 Task: Find a house in Szamotuly, Poland, for 5 guests from June 15 to June 21, with a price range of ₹14,000 to ₹25,000, 3 bedrooms, 3 bathrooms, a washing machine, and self check-in option.
Action: Mouse pressed left at (541, 96)
Screenshot: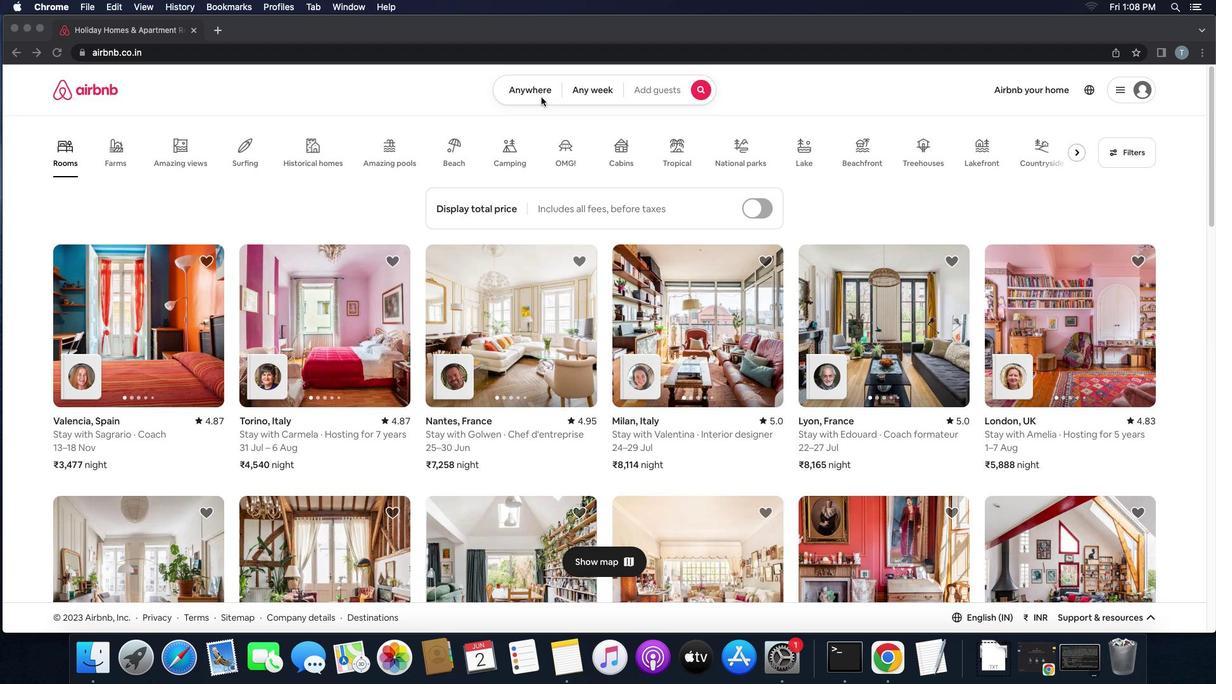 
Action: Mouse pressed left at (541, 96)
Screenshot: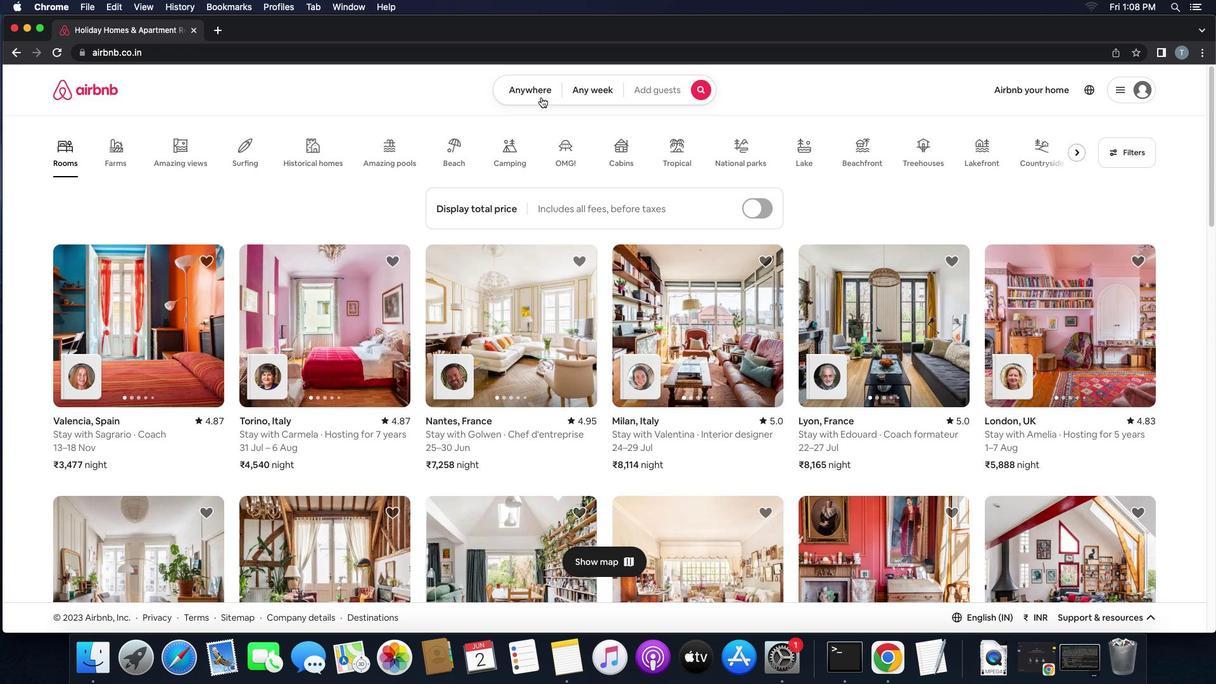
Action: Mouse moved to (428, 146)
Screenshot: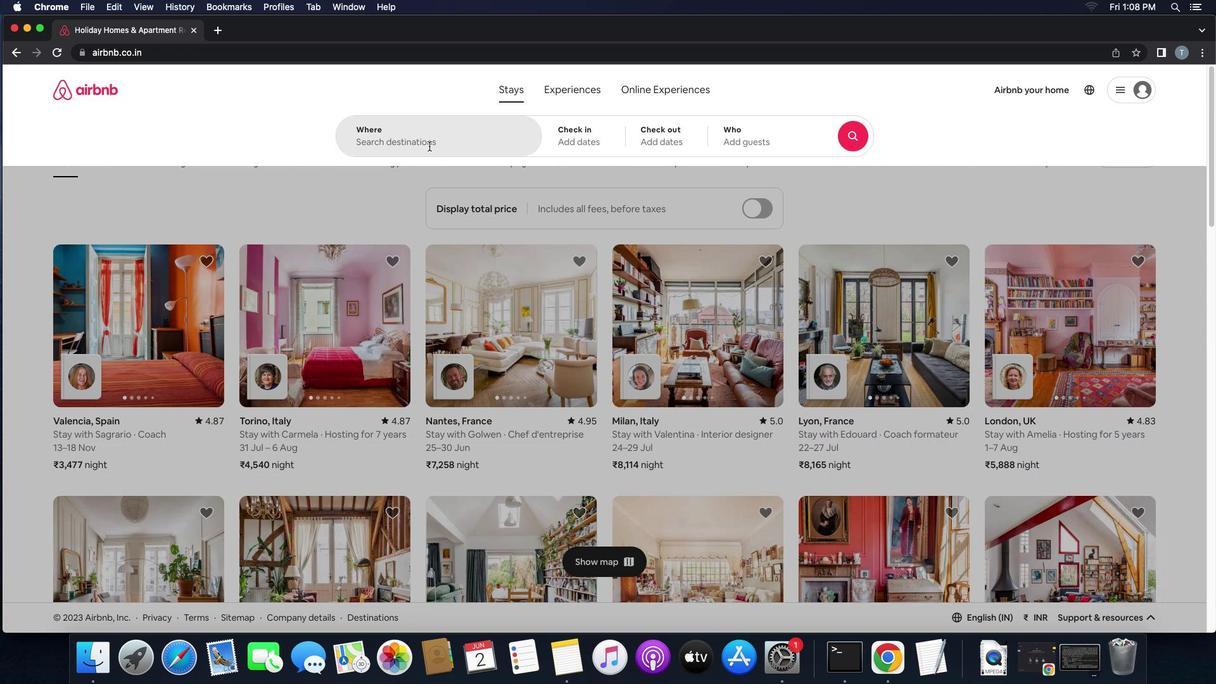 
Action: Mouse pressed left at (428, 146)
Screenshot: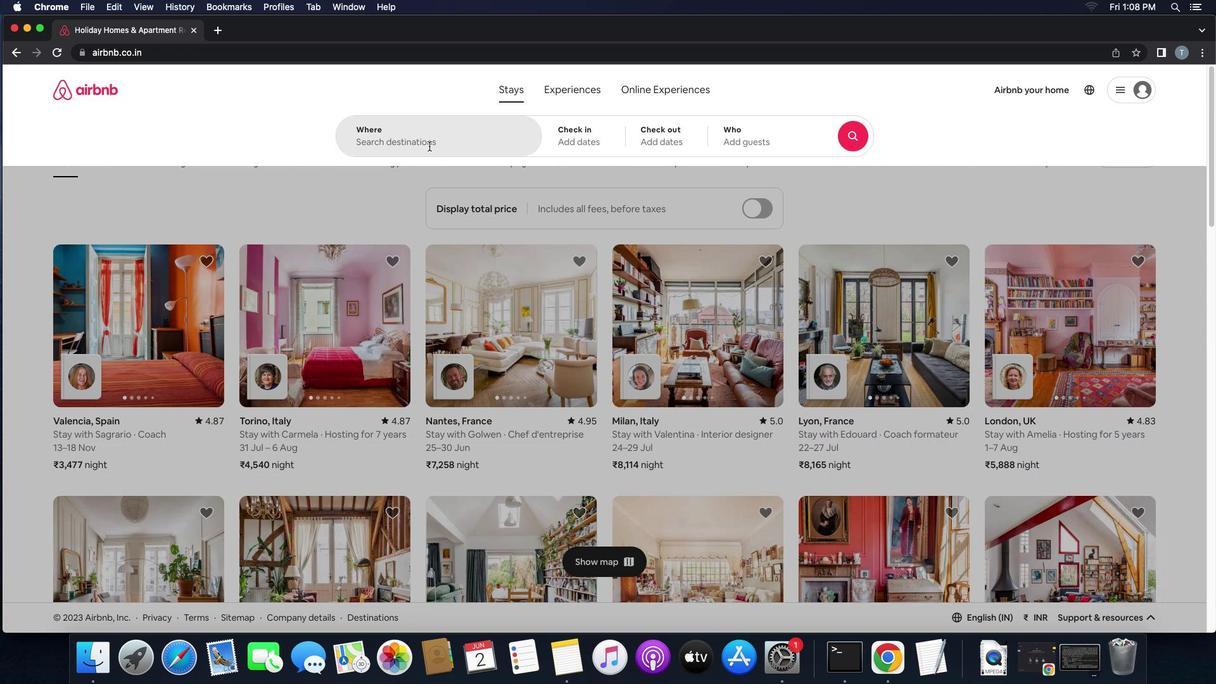 
Action: Mouse moved to (428, 147)
Screenshot: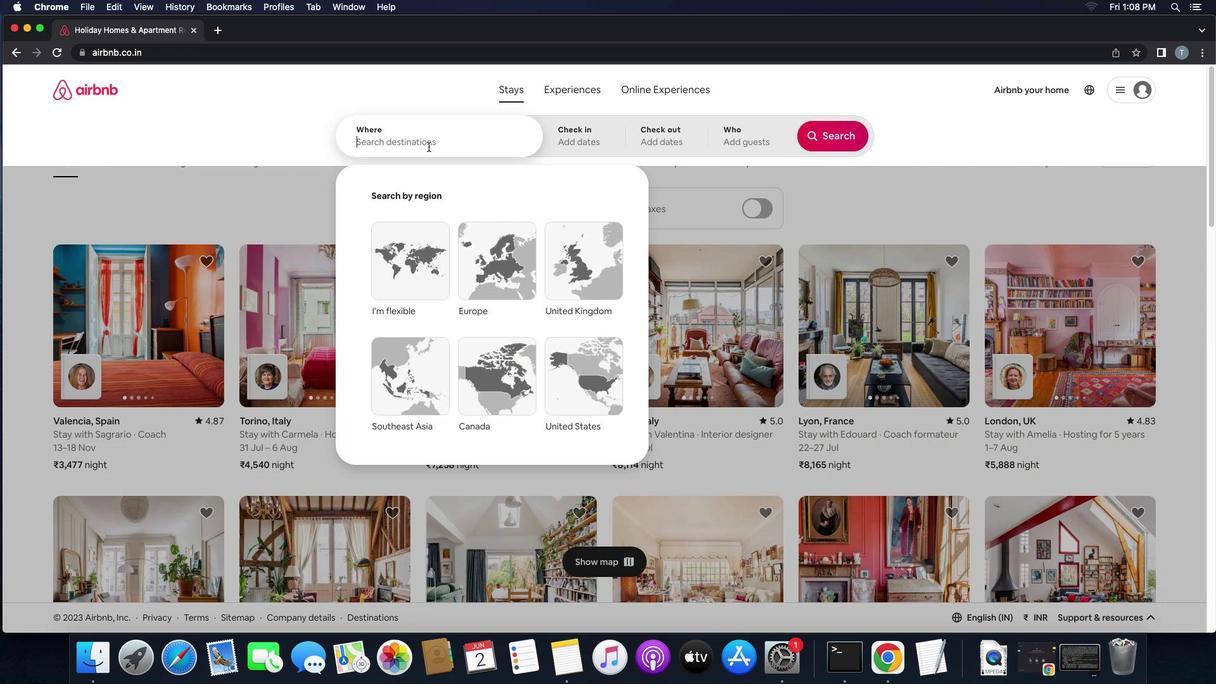 
Action: Key pressed 's''z''a''m''o''t''u''l''y'
Screenshot: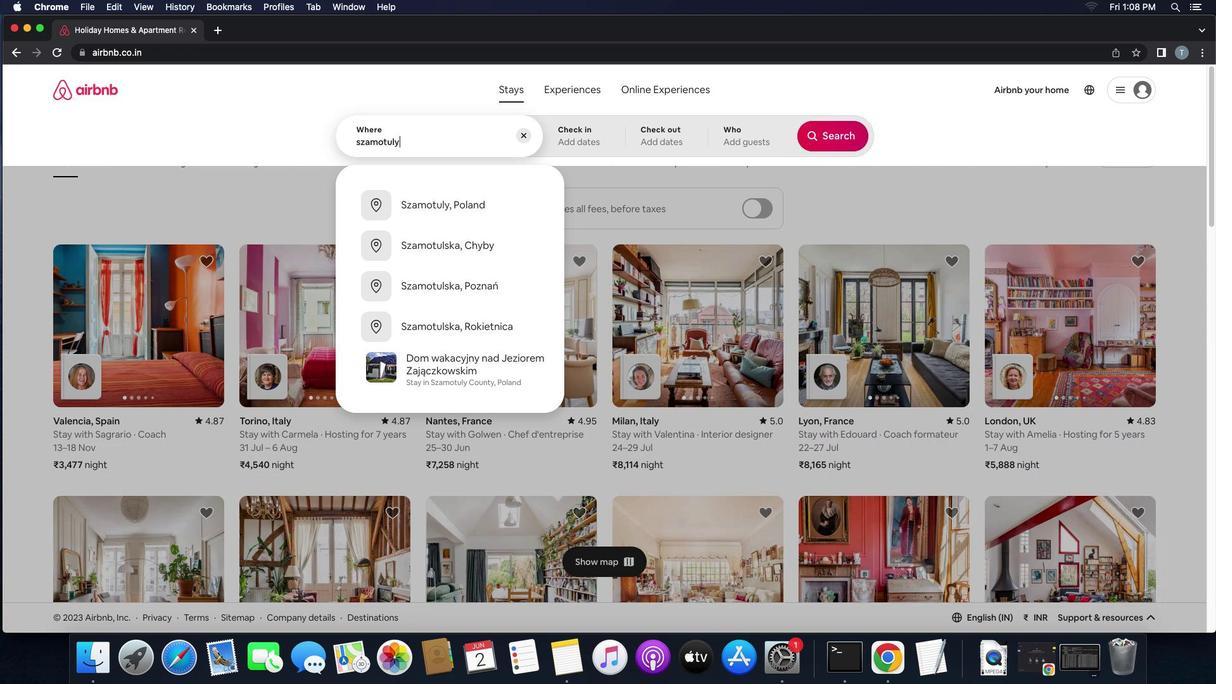 
Action: Mouse moved to (458, 210)
Screenshot: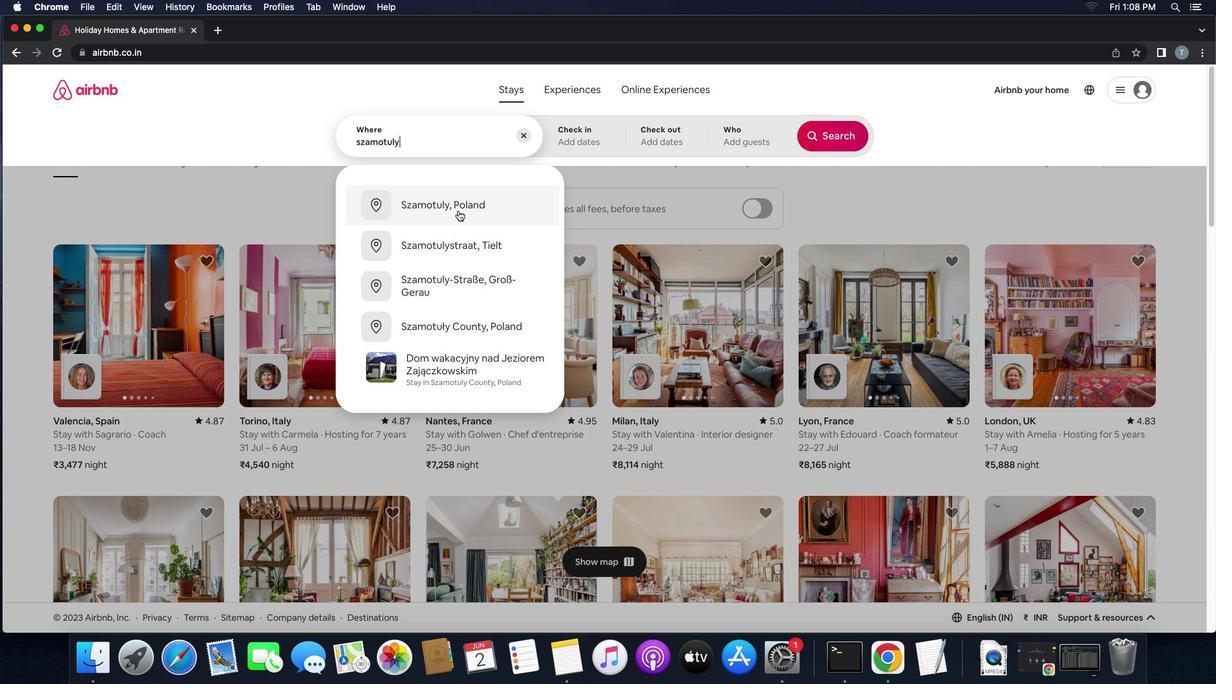 
Action: Mouse pressed left at (458, 210)
Screenshot: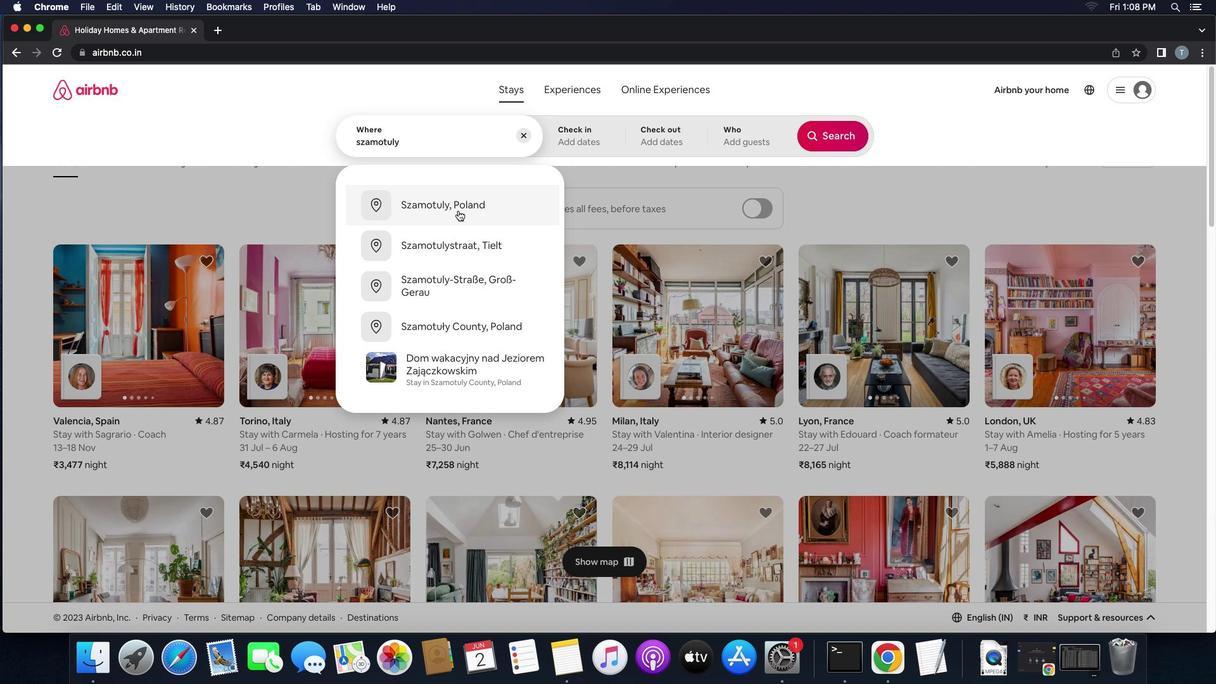 
Action: Mouse moved to (509, 353)
Screenshot: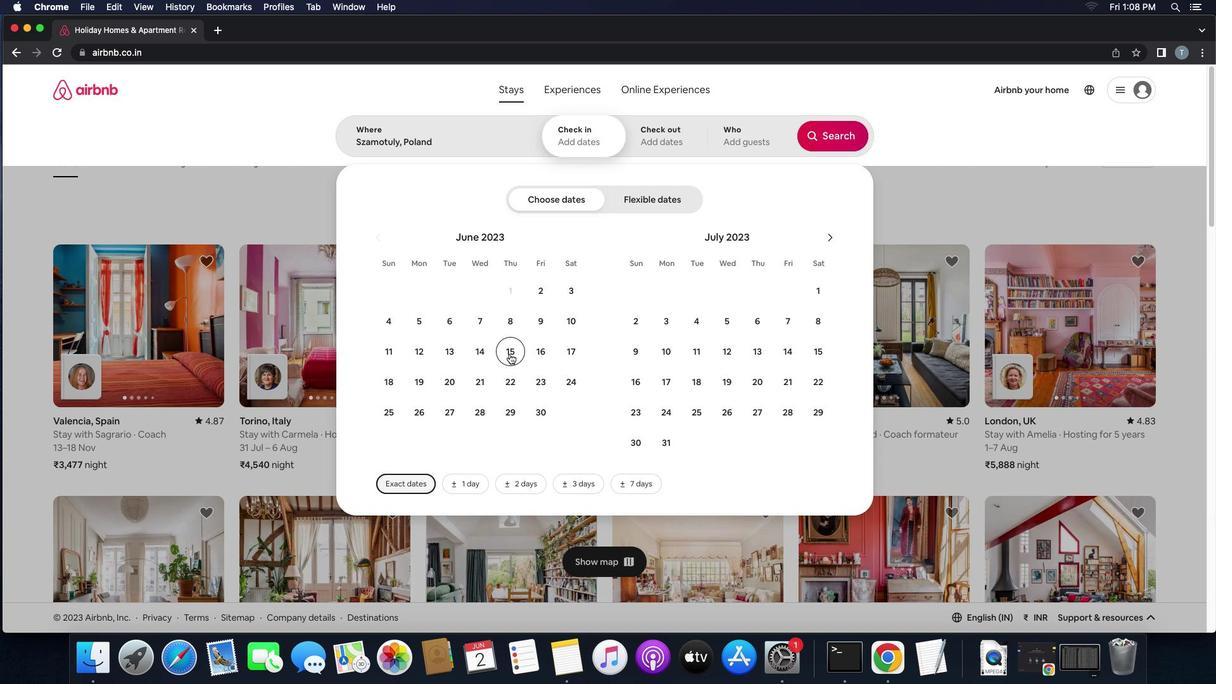 
Action: Mouse pressed left at (509, 353)
Screenshot: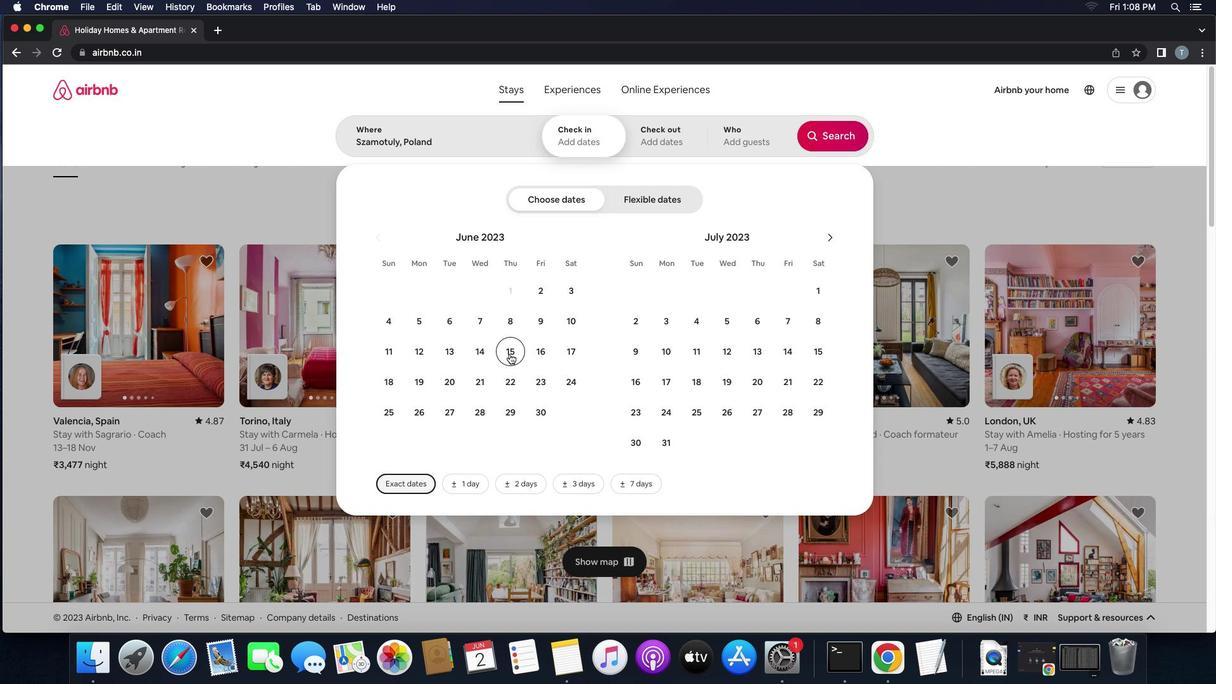 
Action: Mouse moved to (484, 381)
Screenshot: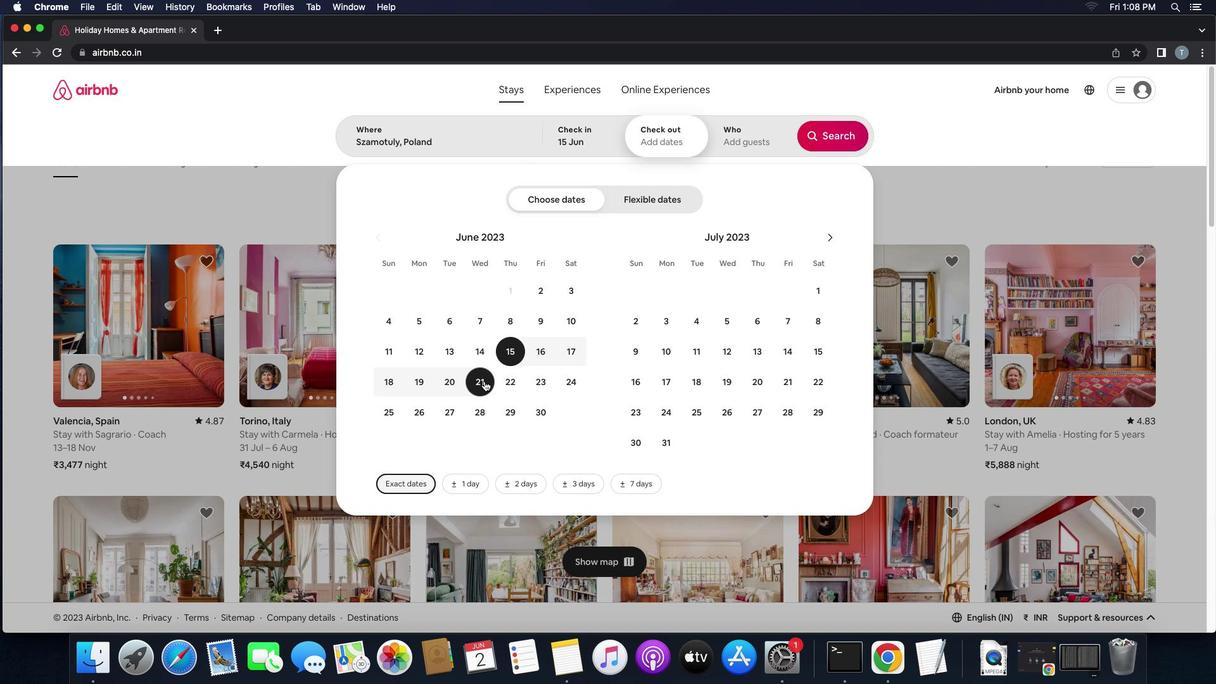 
Action: Mouse pressed left at (484, 381)
Screenshot: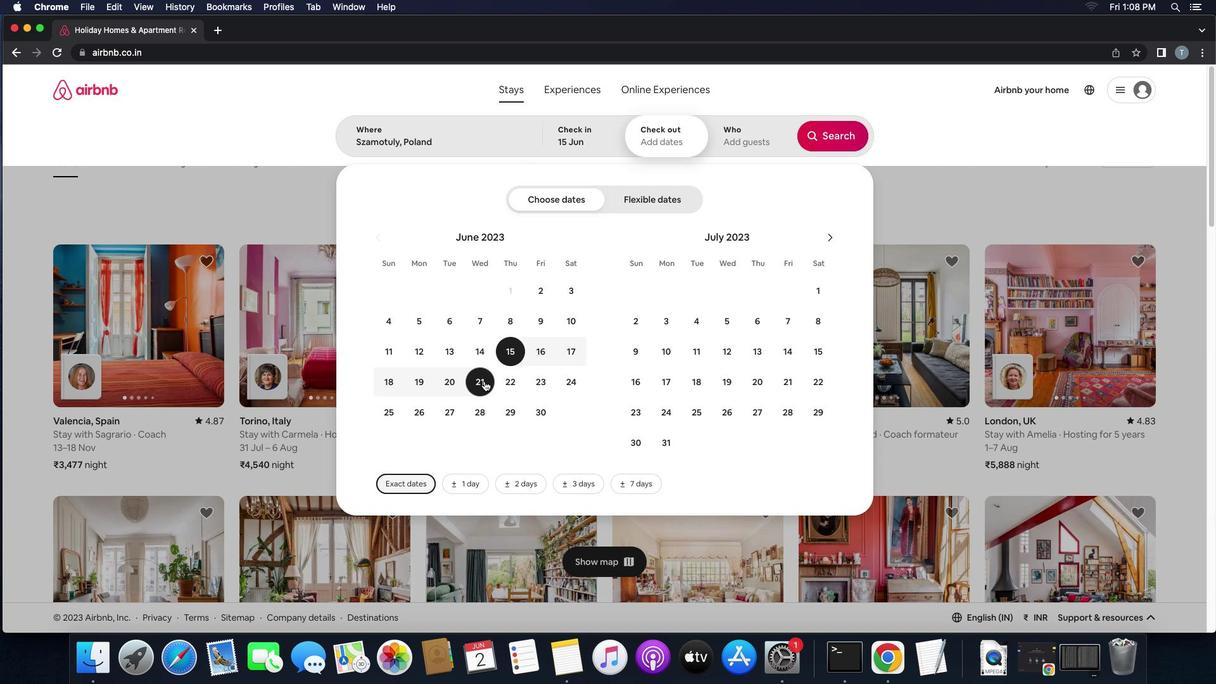 
Action: Mouse moved to (741, 142)
Screenshot: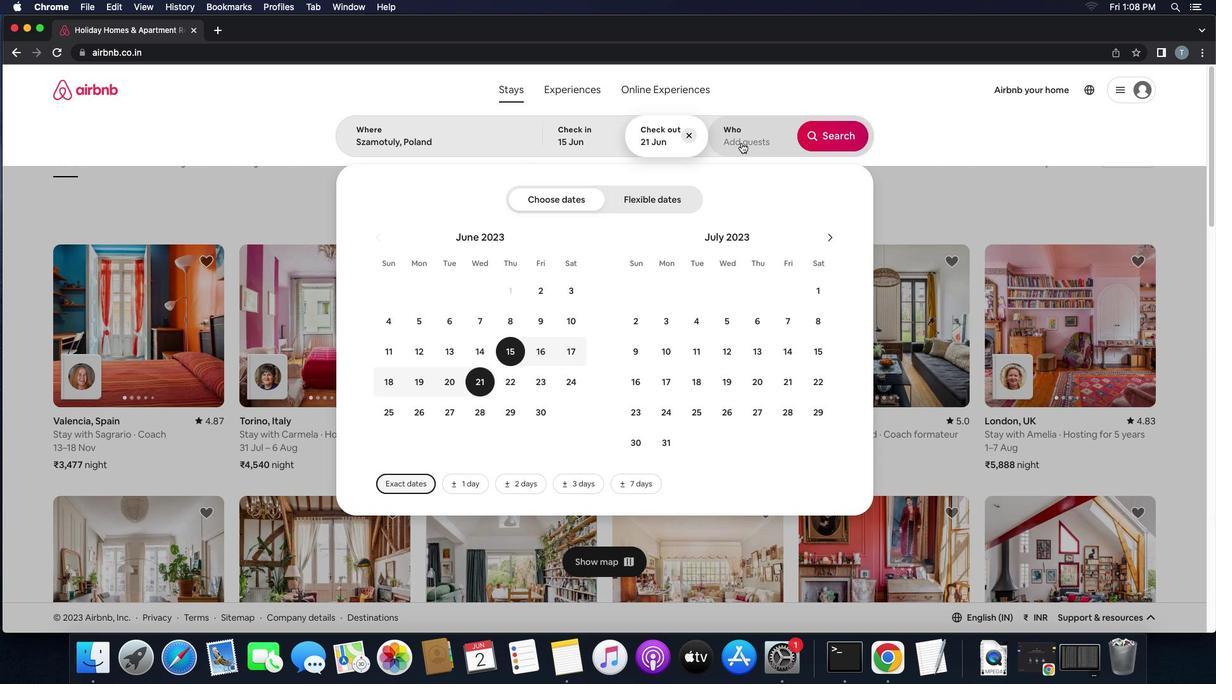 
Action: Mouse pressed left at (741, 142)
Screenshot: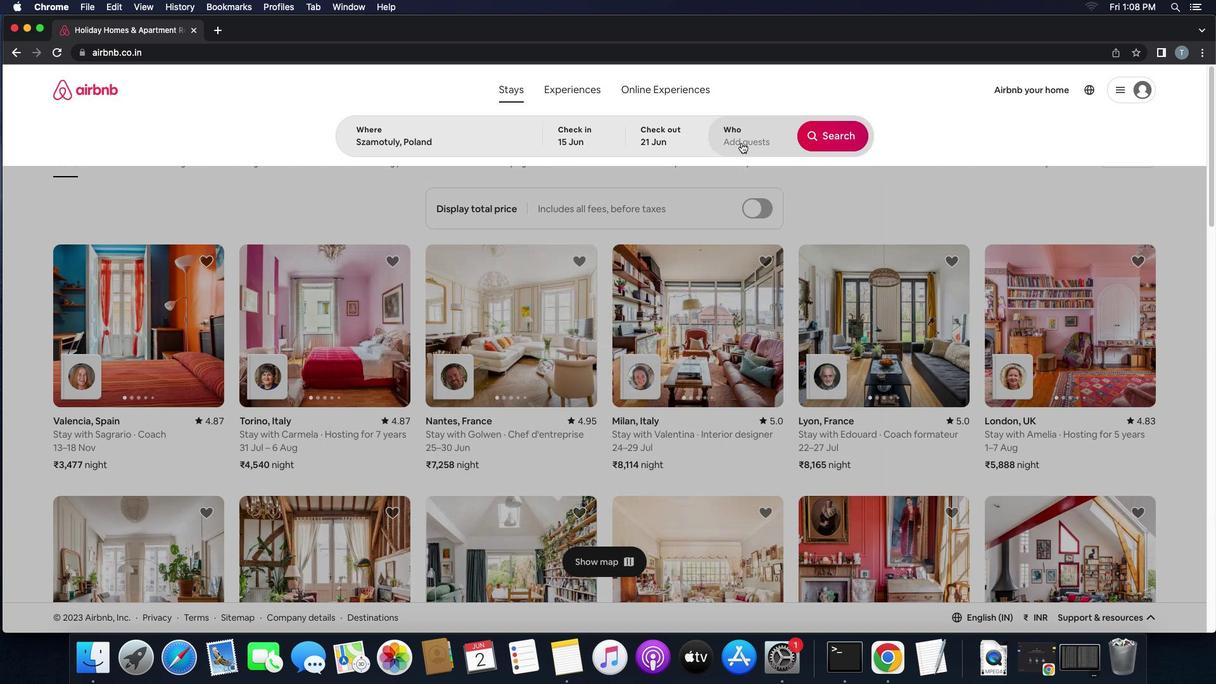 
Action: Mouse moved to (838, 200)
Screenshot: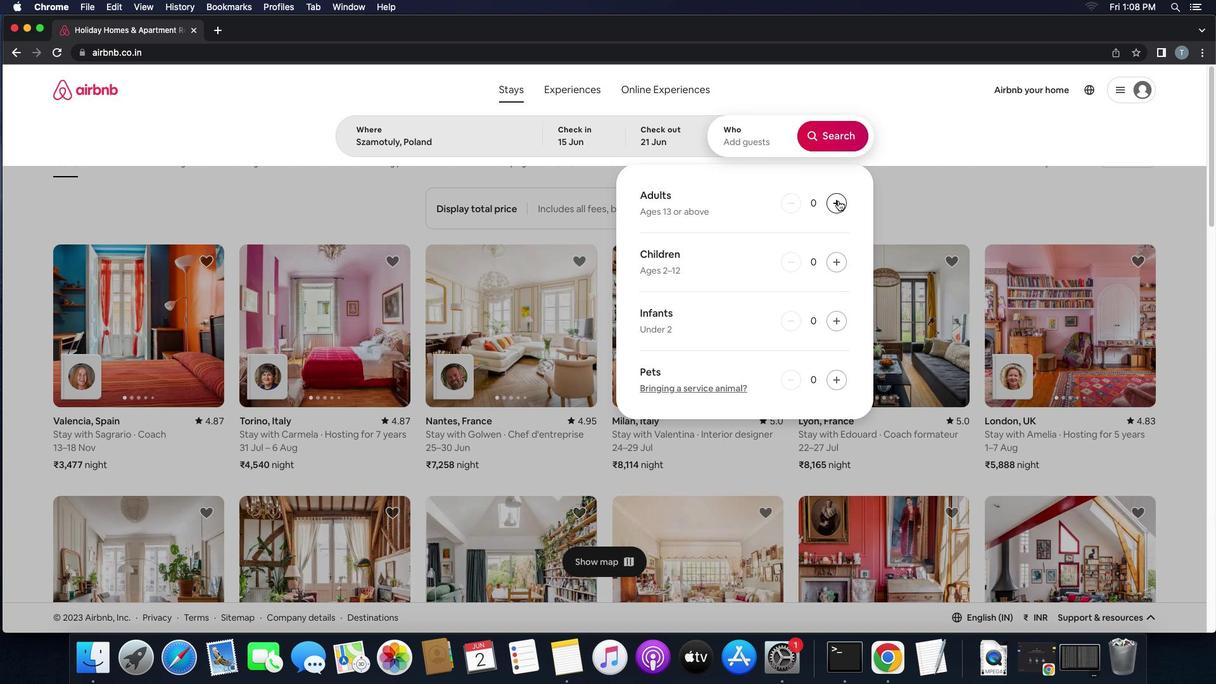 
Action: Mouse pressed left at (838, 200)
Screenshot: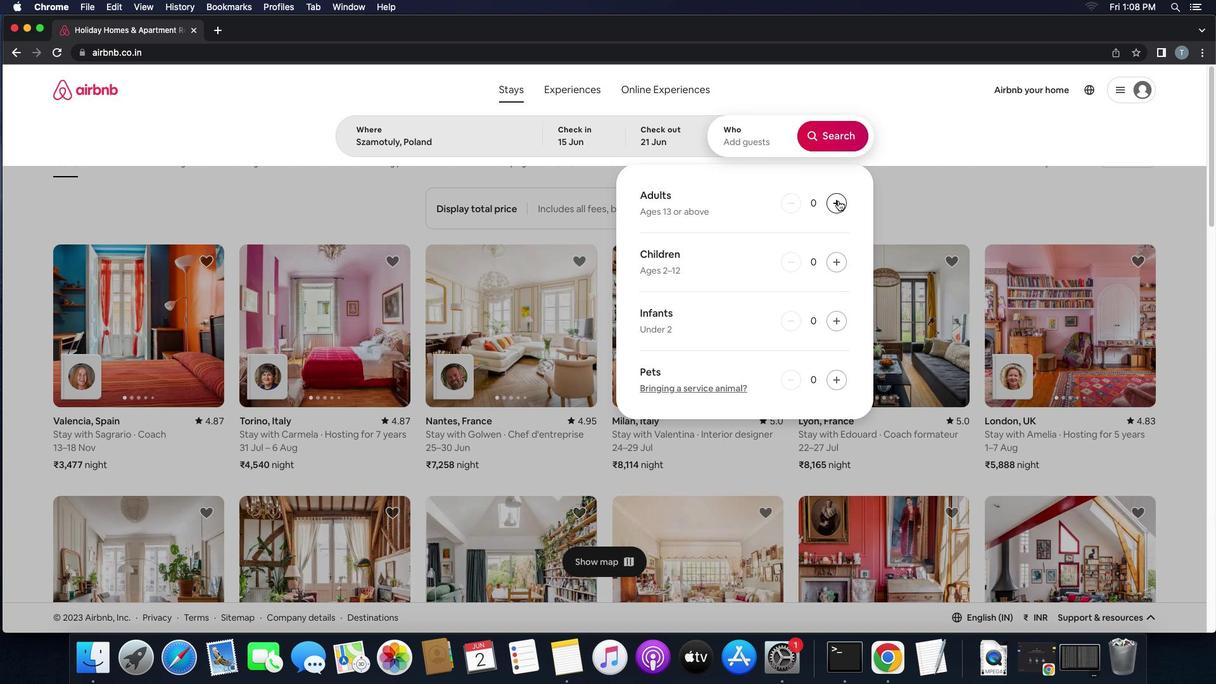 
Action: Mouse pressed left at (838, 200)
Screenshot: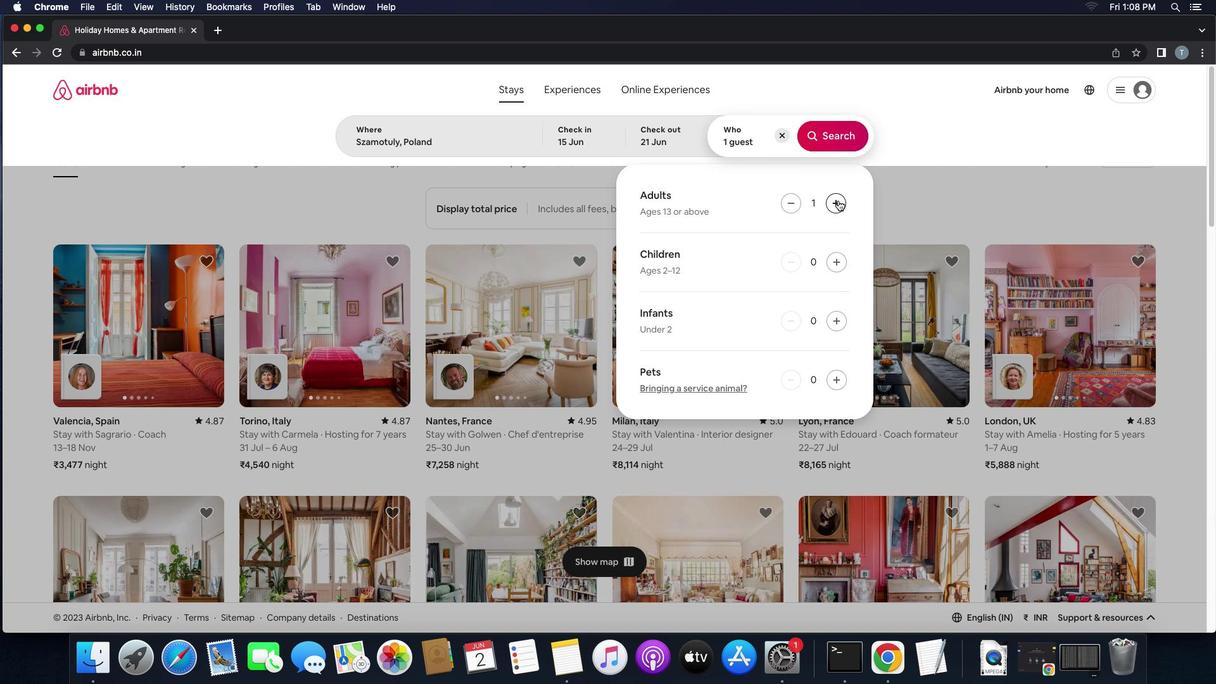 
Action: Mouse pressed left at (838, 200)
Screenshot: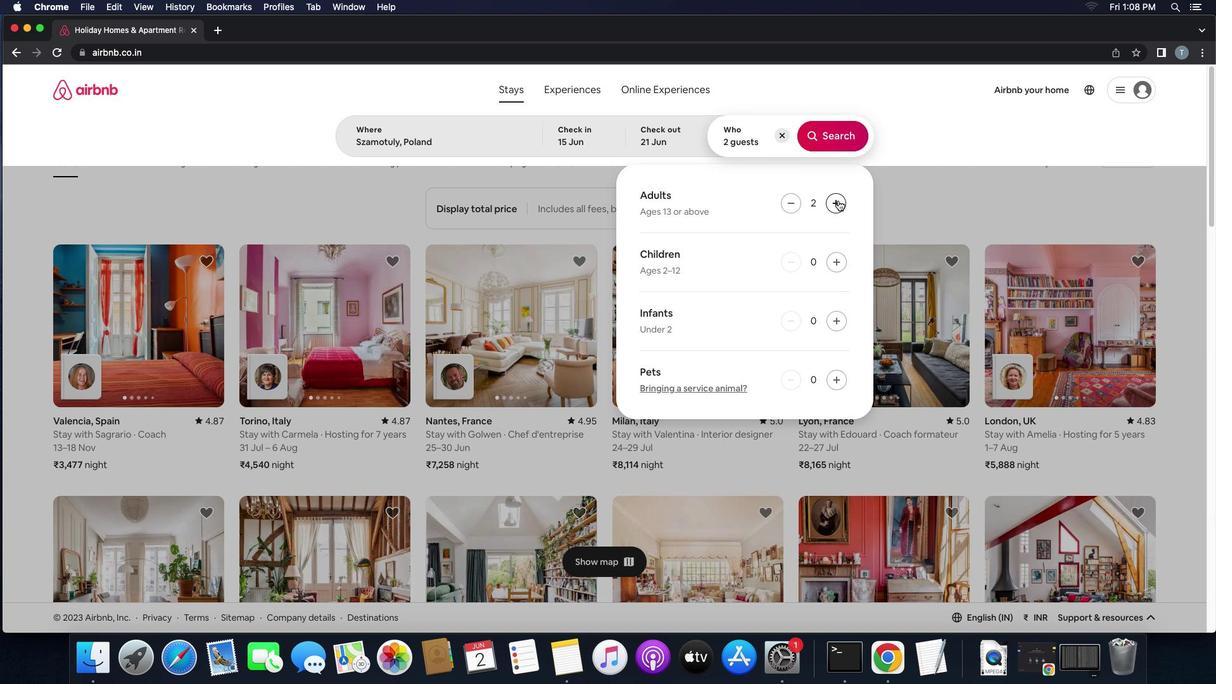 
Action: Mouse pressed left at (838, 200)
Screenshot: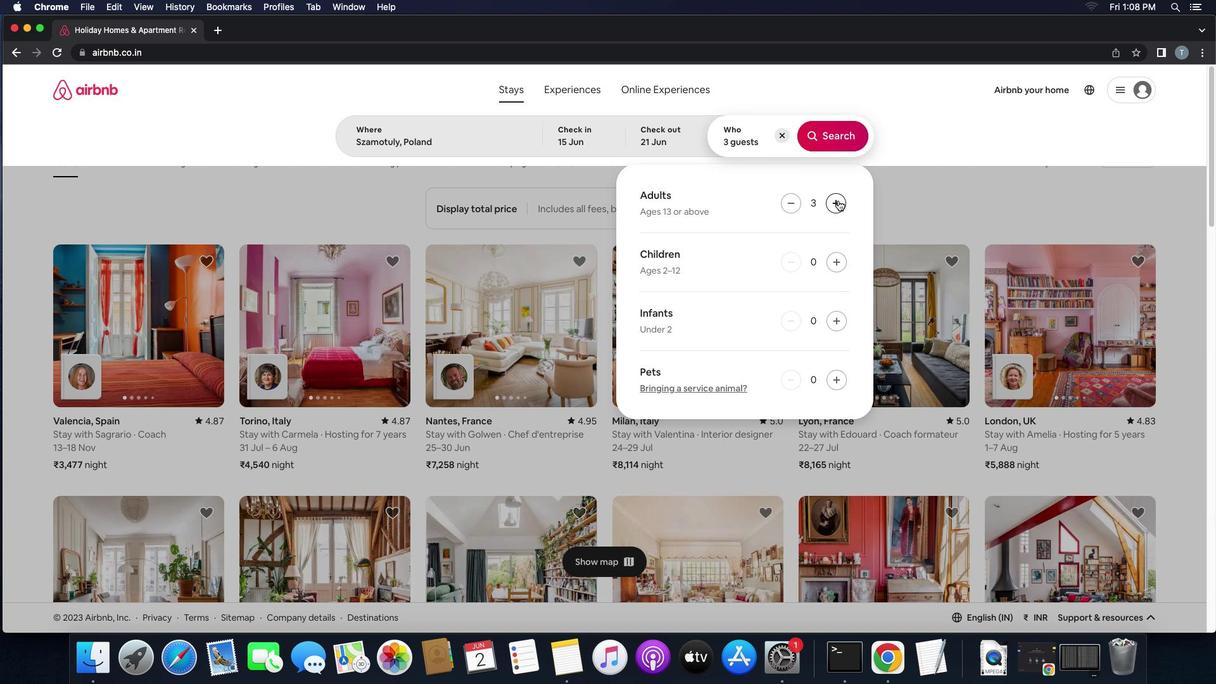 
Action: Mouse pressed left at (838, 200)
Screenshot: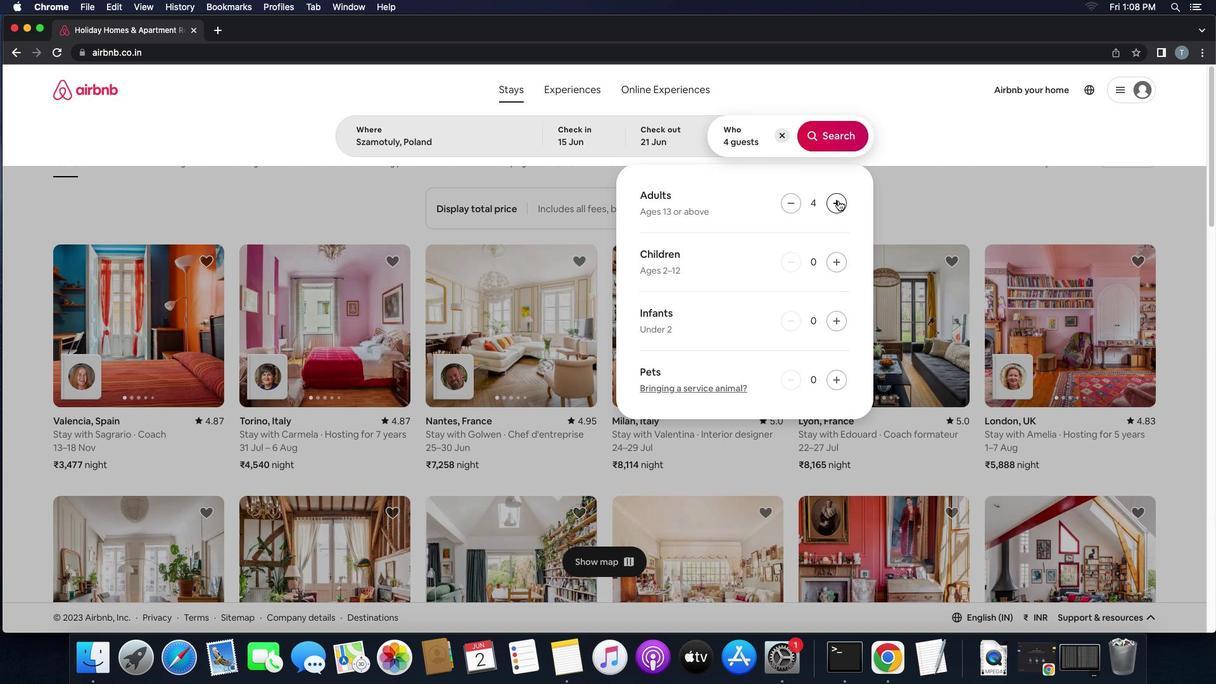 
Action: Mouse moved to (834, 146)
Screenshot: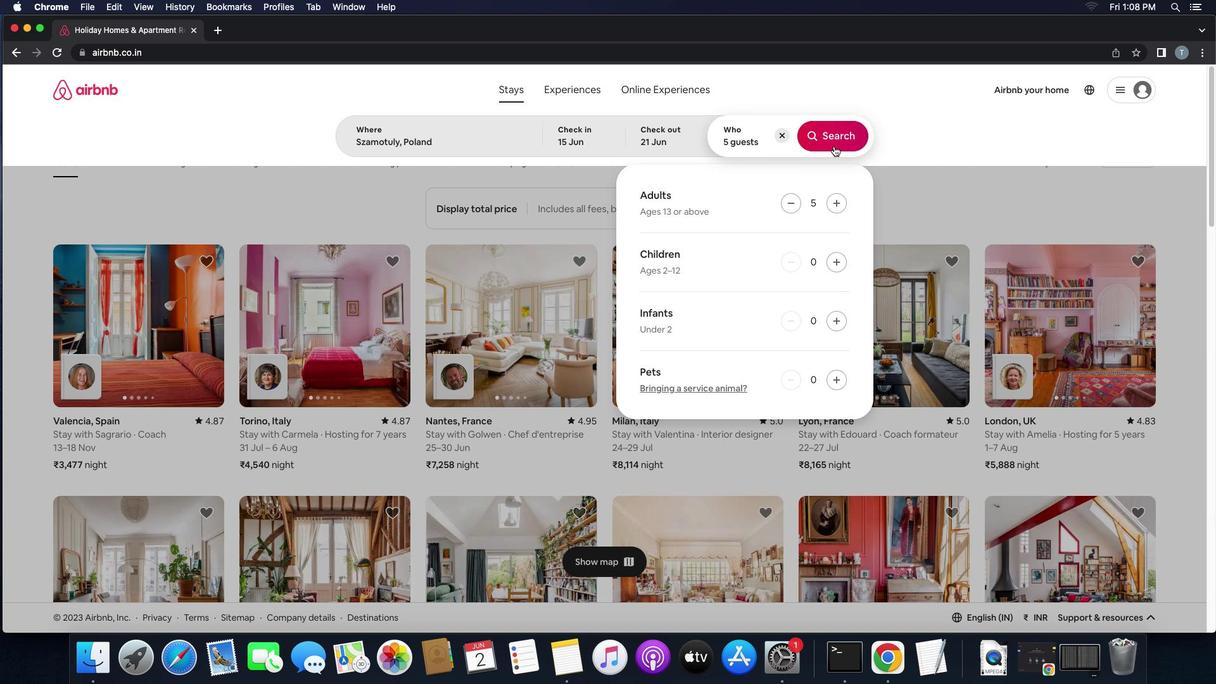 
Action: Mouse pressed left at (834, 146)
Screenshot: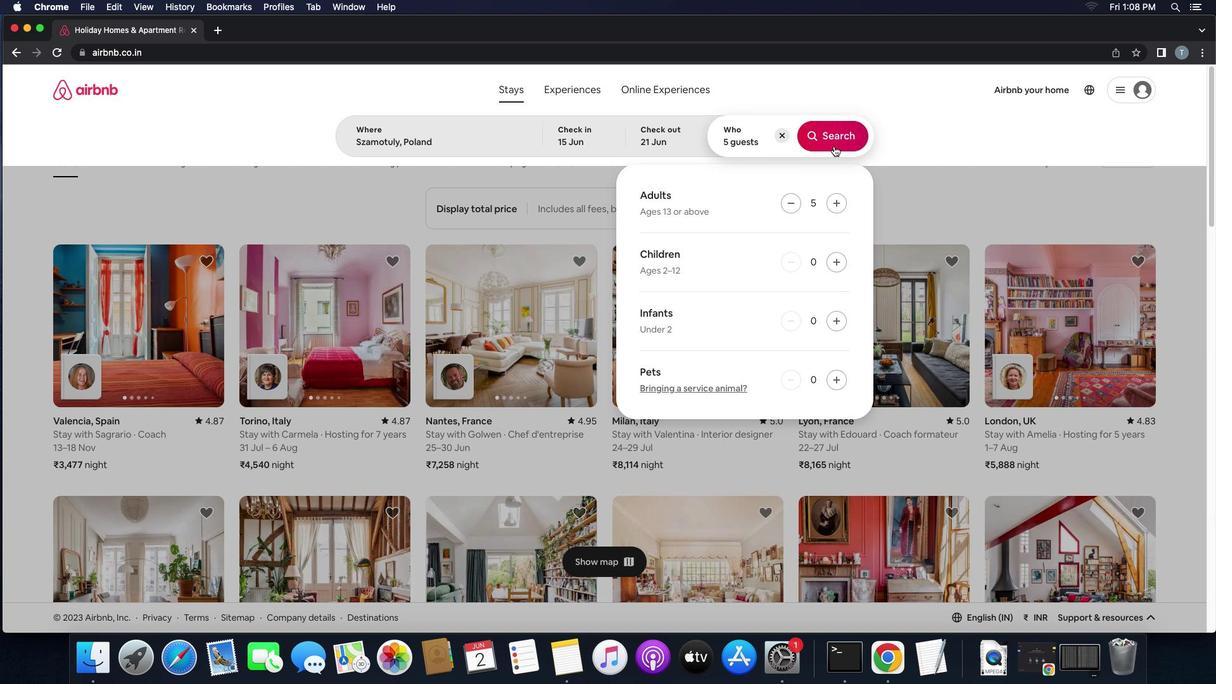 
Action: Mouse moved to (1153, 150)
Screenshot: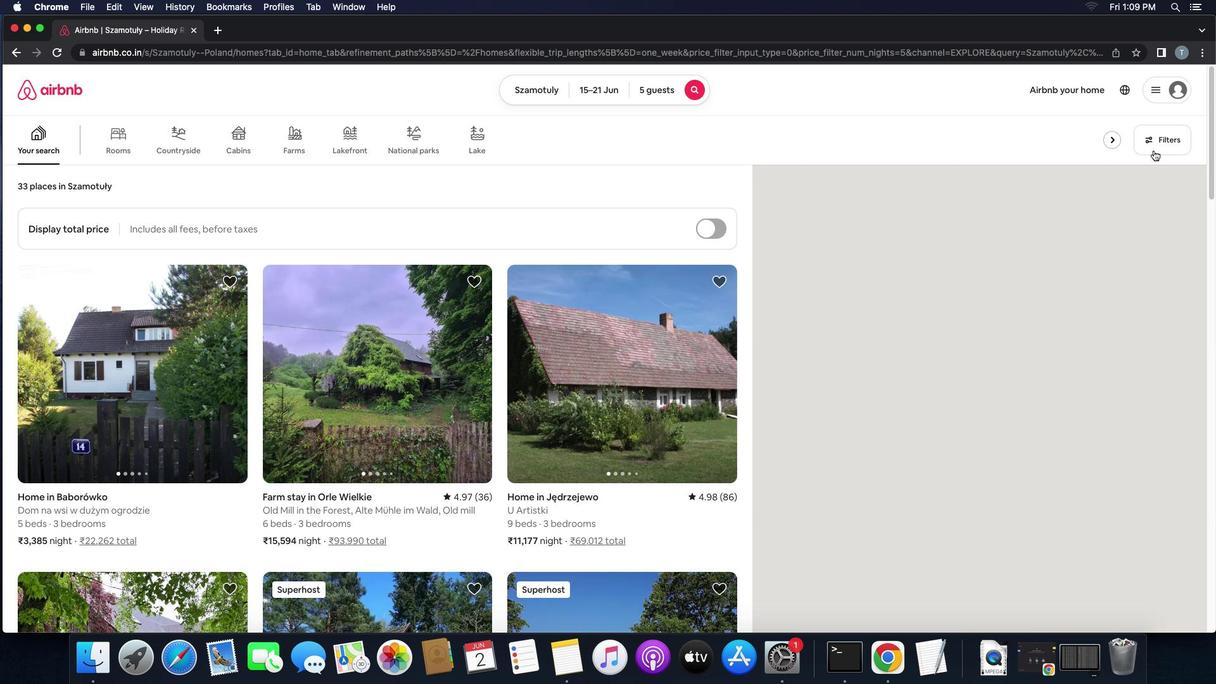 
Action: Mouse pressed left at (1153, 150)
Screenshot: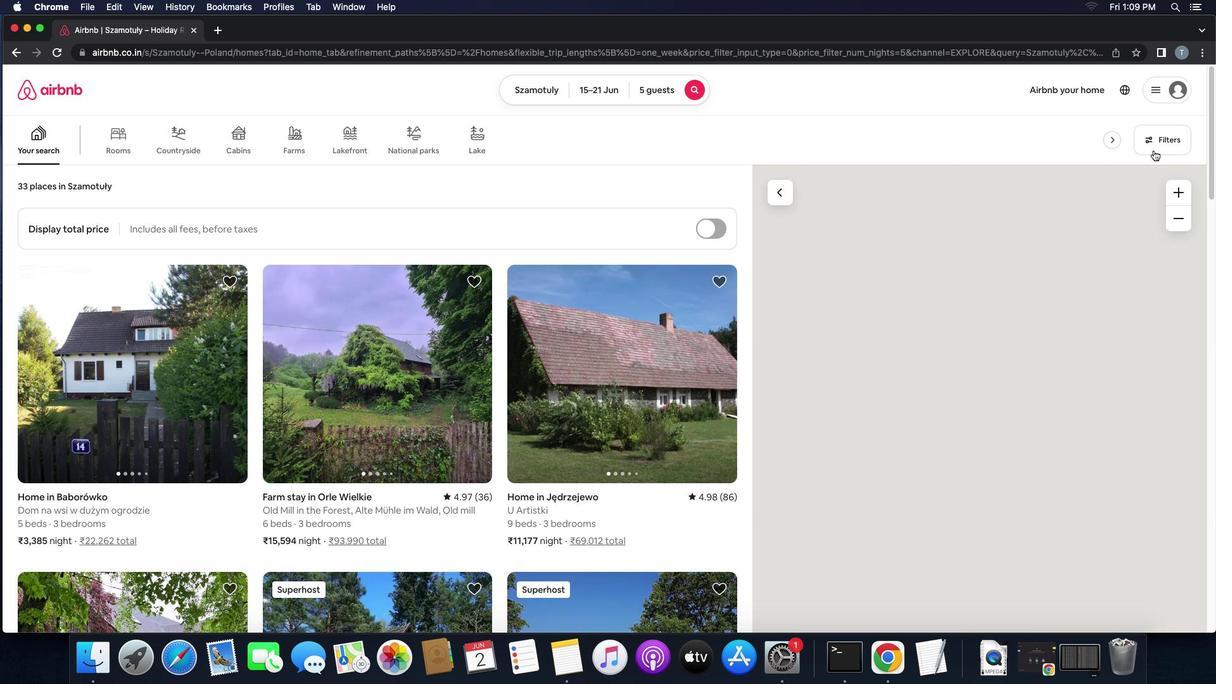 
Action: Mouse moved to (525, 449)
Screenshot: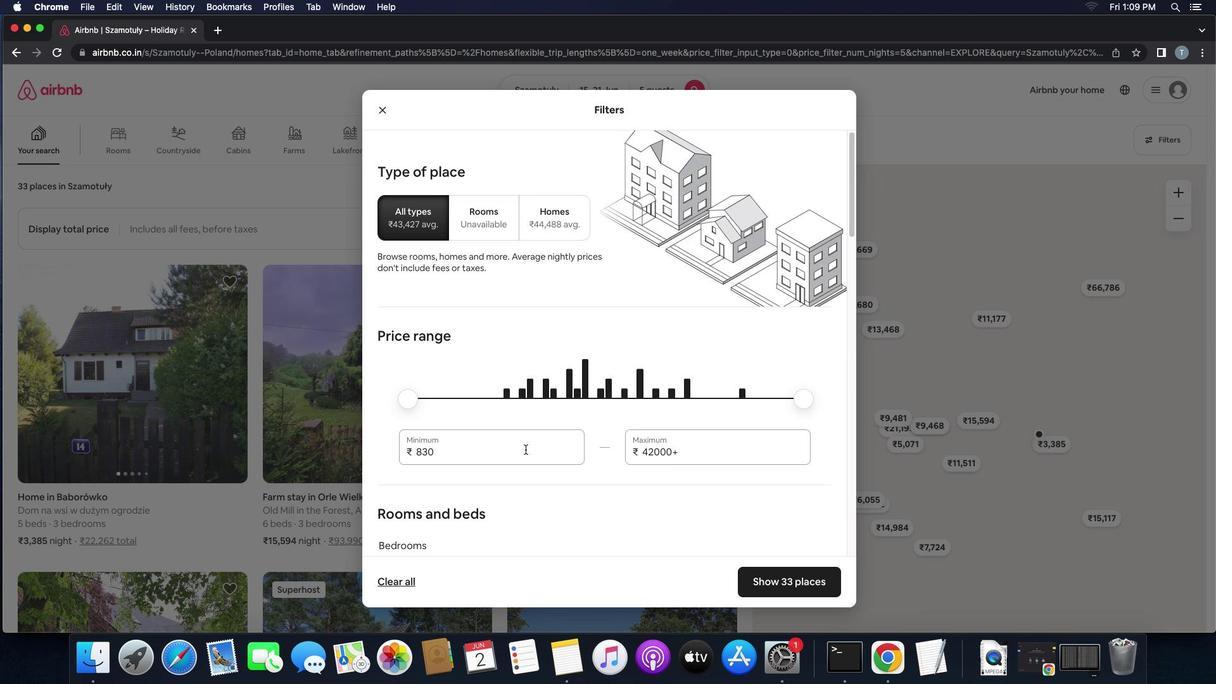
Action: Mouse pressed left at (525, 449)
Screenshot: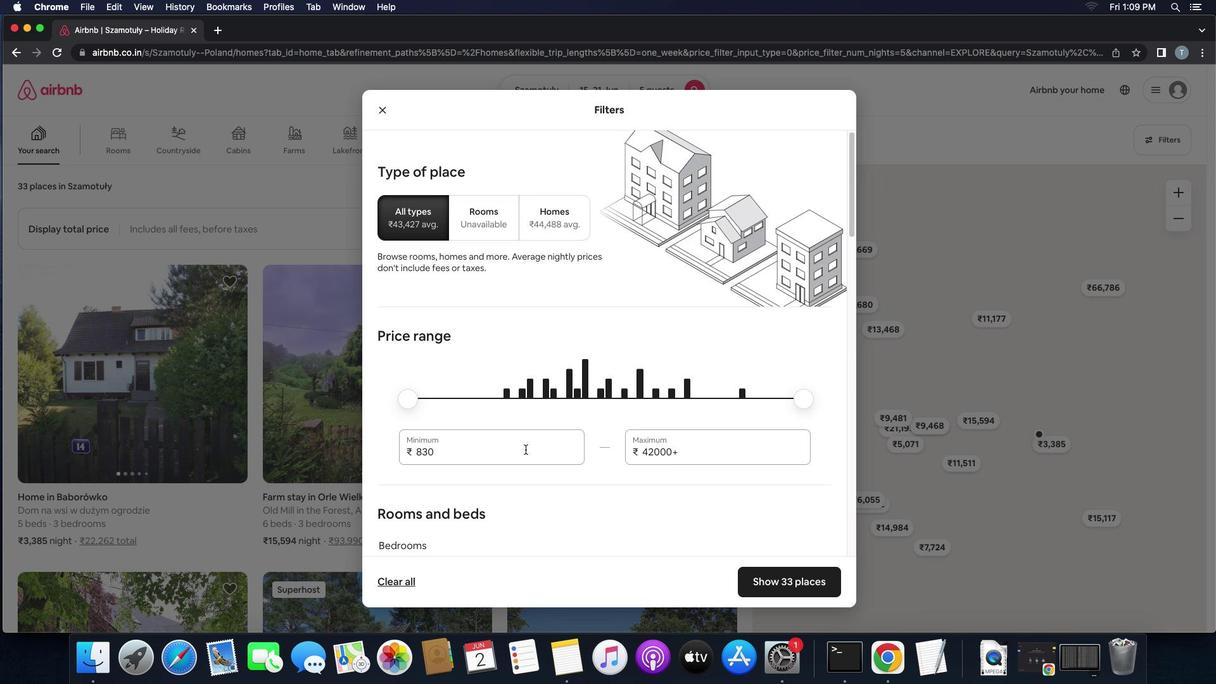 
Action: Key pressed Key.backspaceKey.backspaceKey.backspace'1''4''0''0''0'
Screenshot: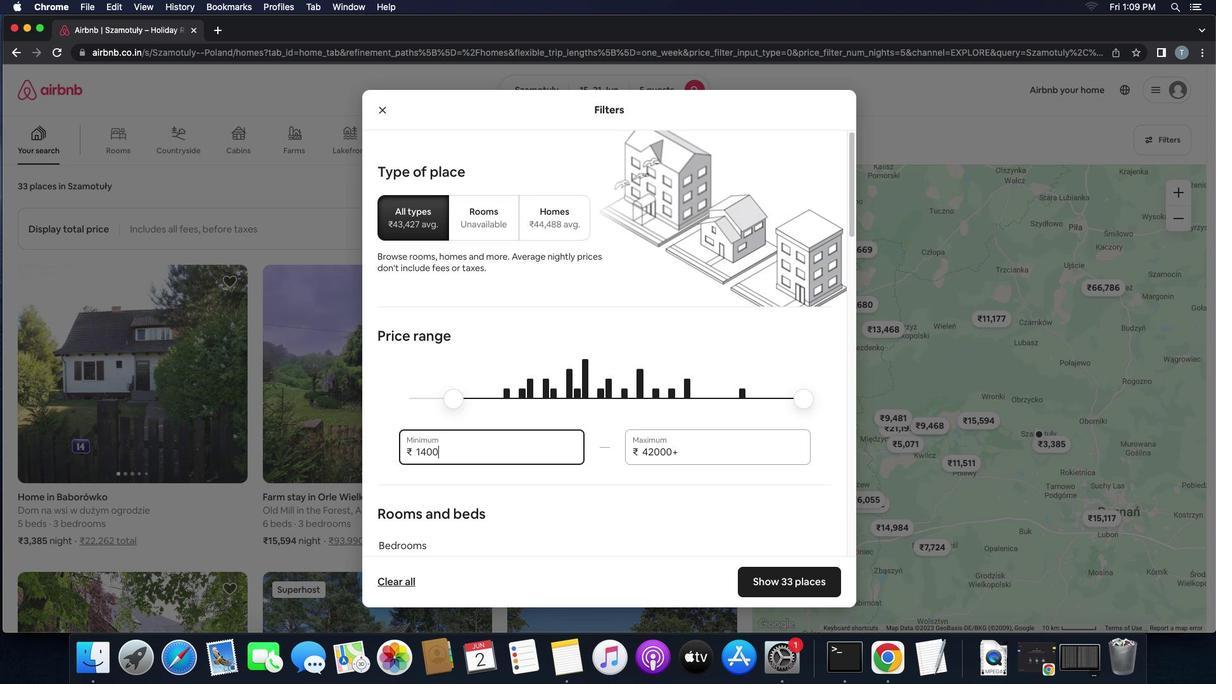 
Action: Mouse moved to (704, 453)
Screenshot: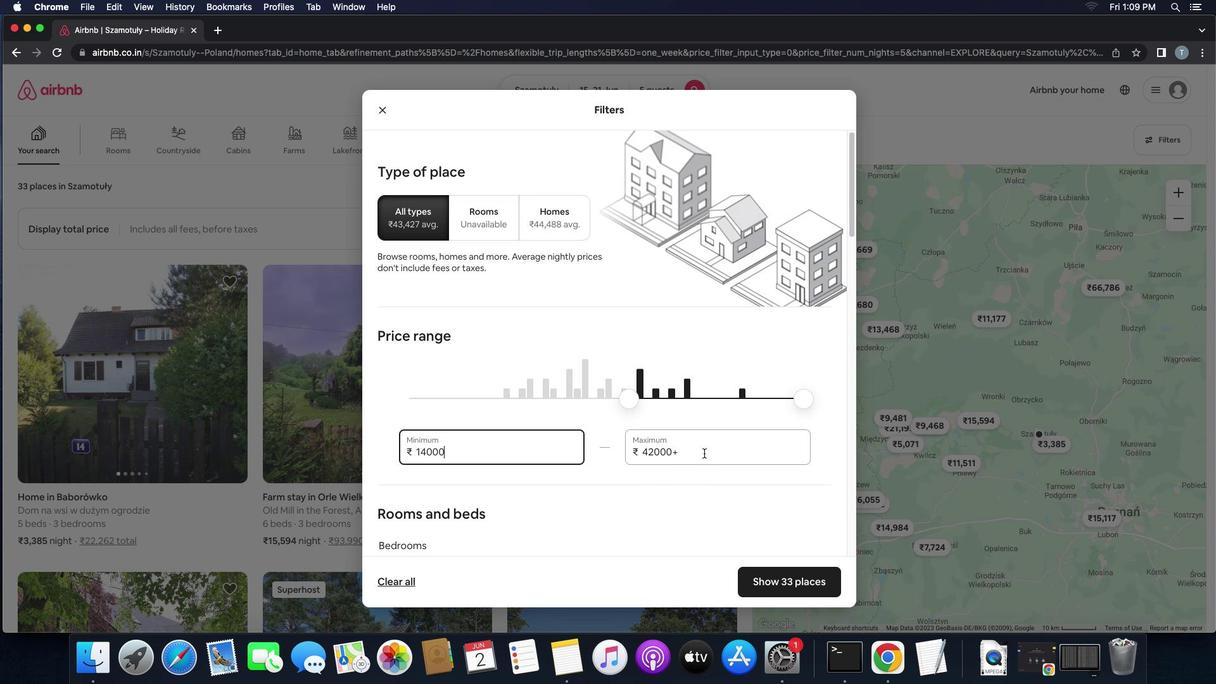 
Action: Mouse pressed left at (704, 453)
Screenshot: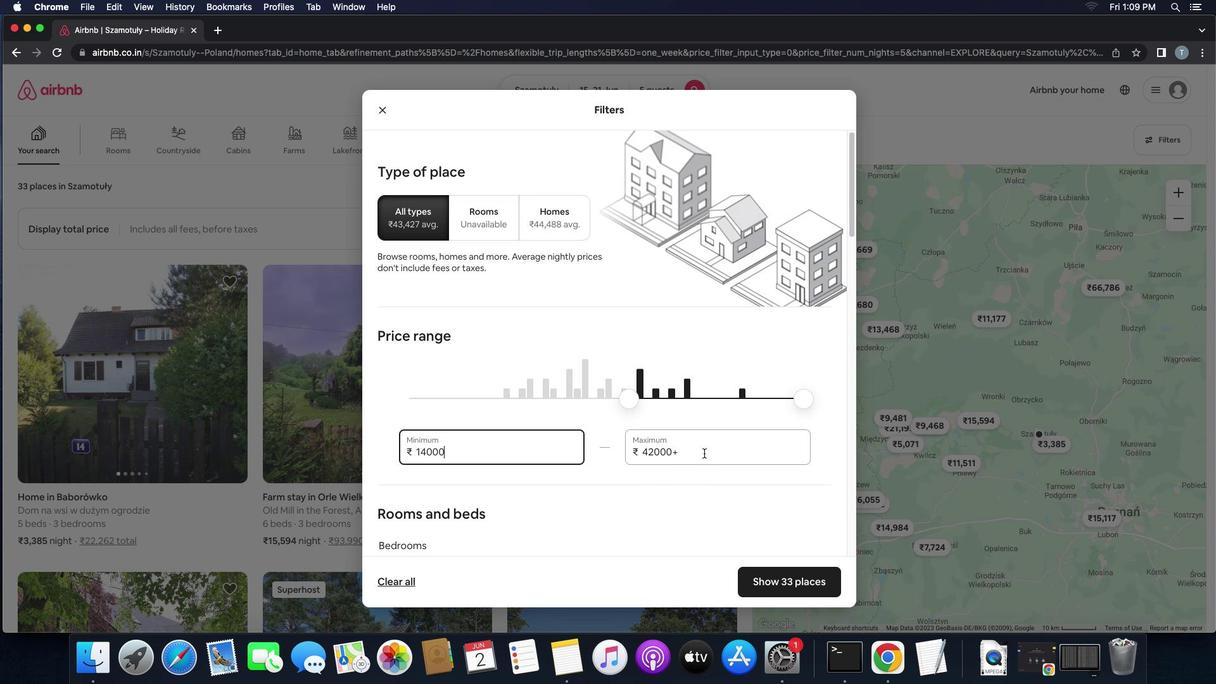 
Action: Key pressed Key.backspaceKey.backspaceKey.backspaceKey.backspaceKey.backspaceKey.backspace'2''5''0''0''0'
Screenshot: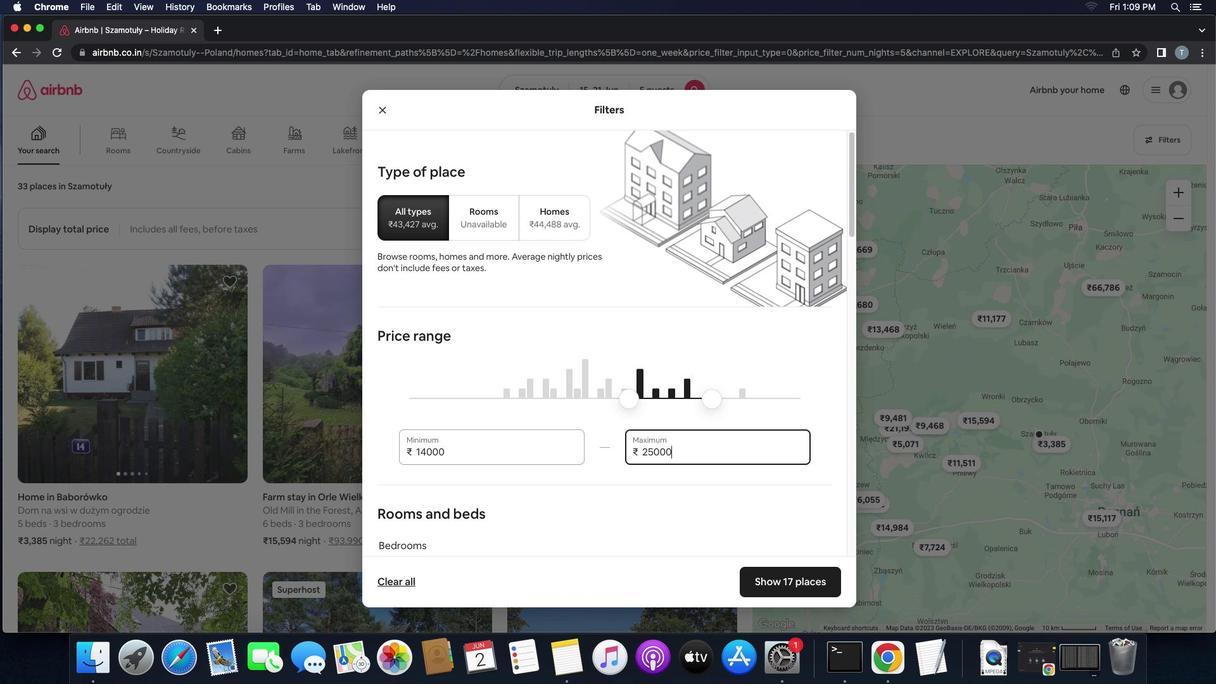 
Action: Mouse scrolled (704, 453) with delta (0, 0)
Screenshot: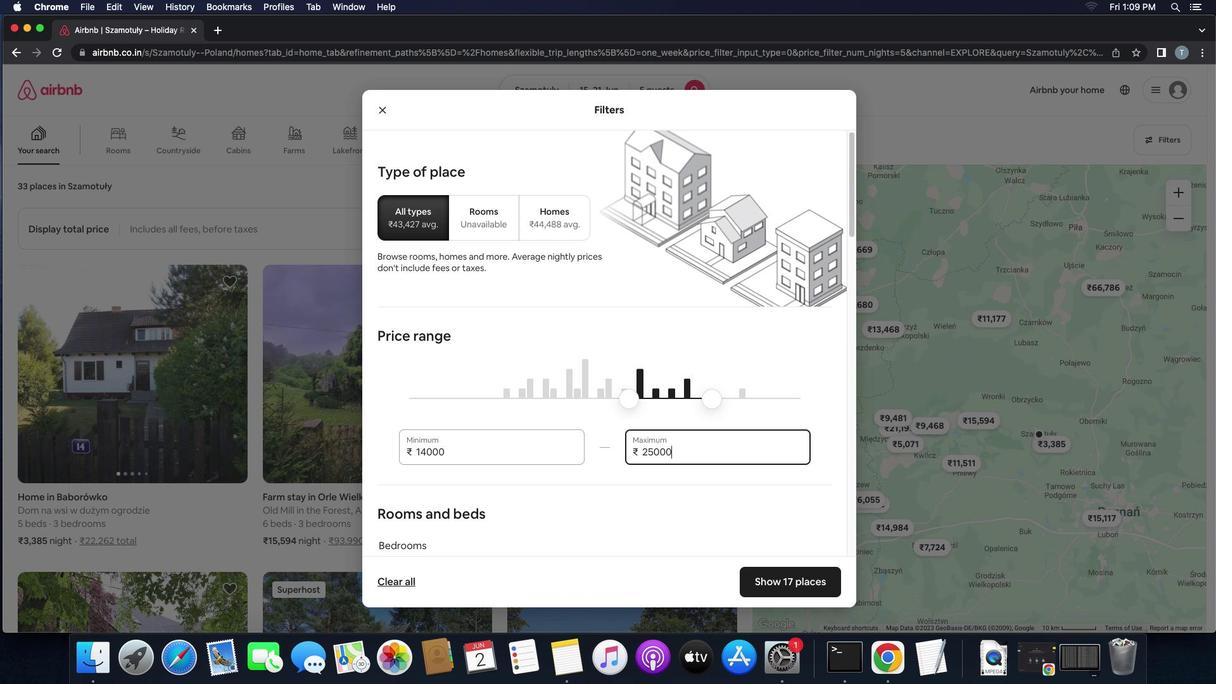 
Action: Mouse scrolled (704, 453) with delta (0, 0)
Screenshot: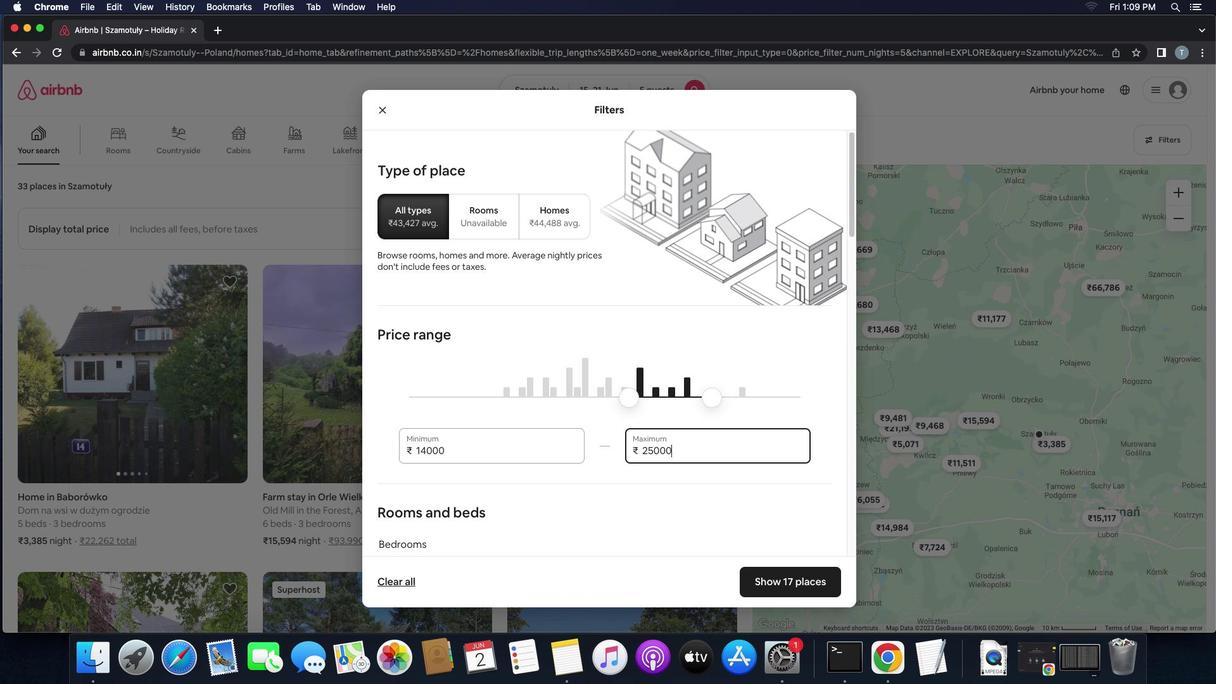 
Action: Mouse moved to (704, 453)
Screenshot: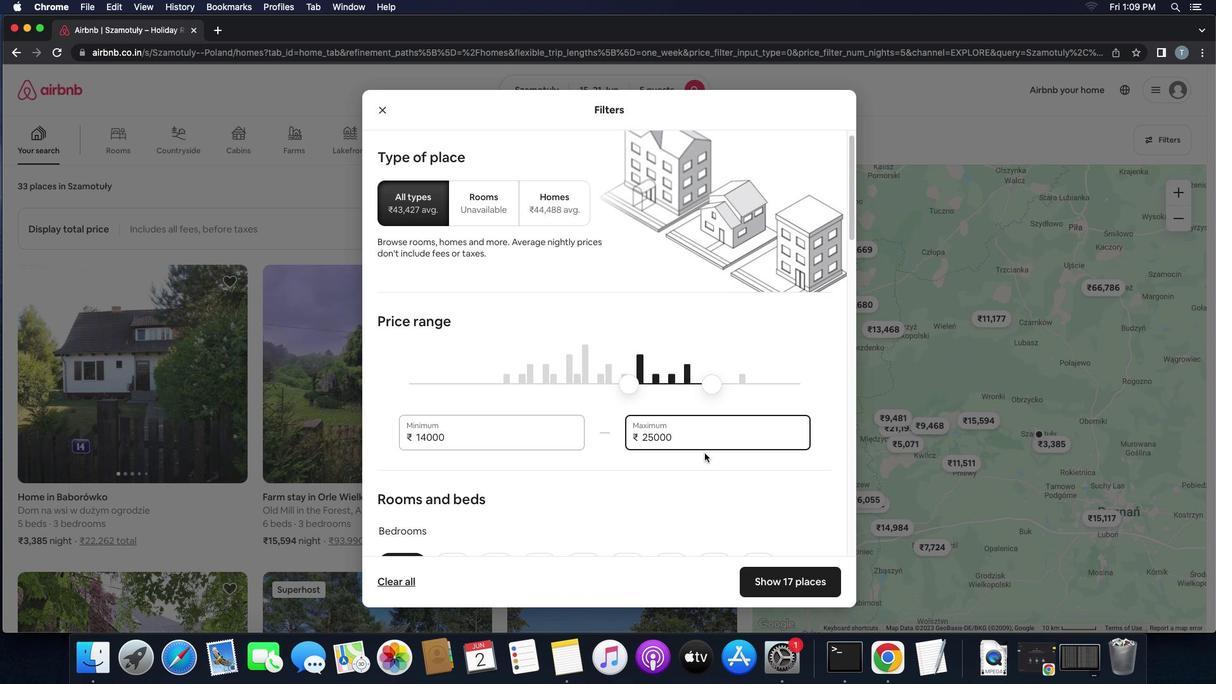 
Action: Mouse scrolled (704, 453) with delta (0, 0)
Screenshot: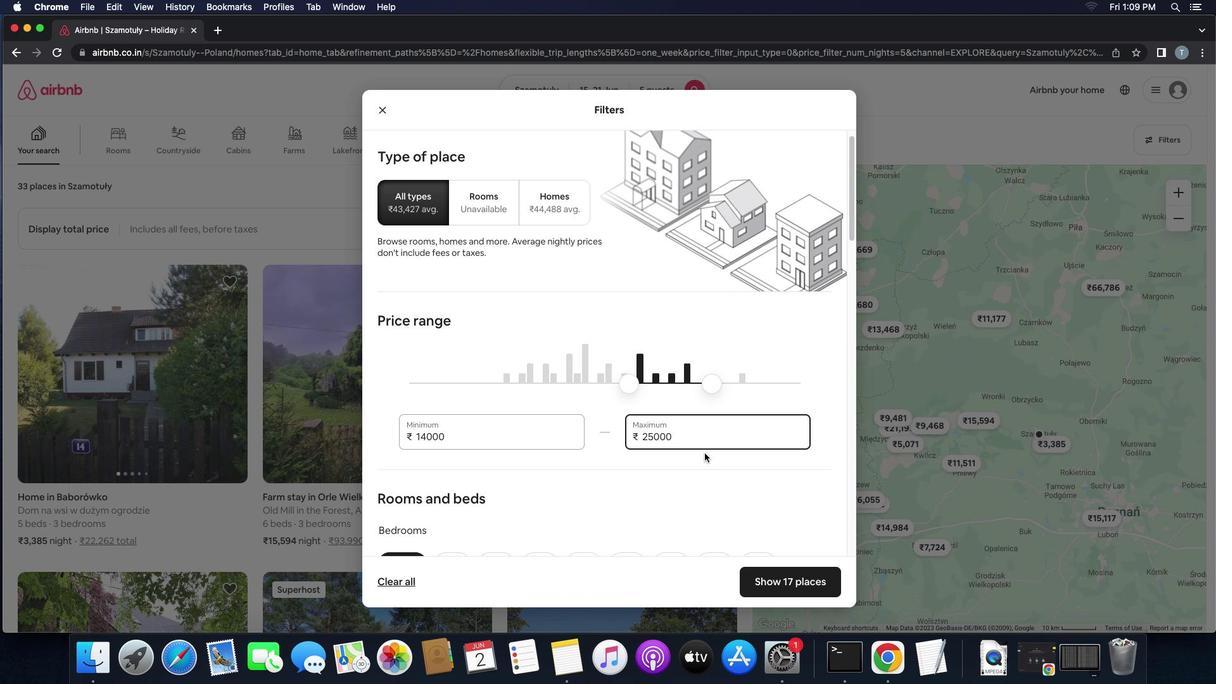 
Action: Mouse scrolled (704, 453) with delta (0, 0)
Screenshot: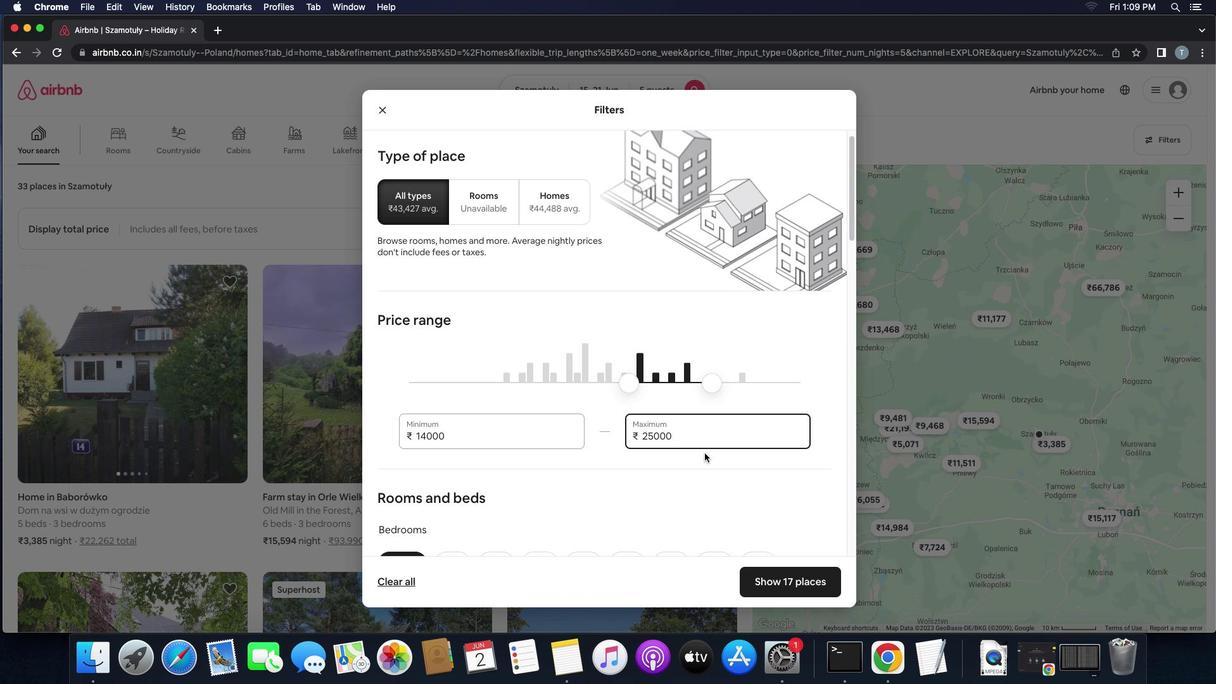
Action: Mouse scrolled (704, 453) with delta (0, 0)
Screenshot: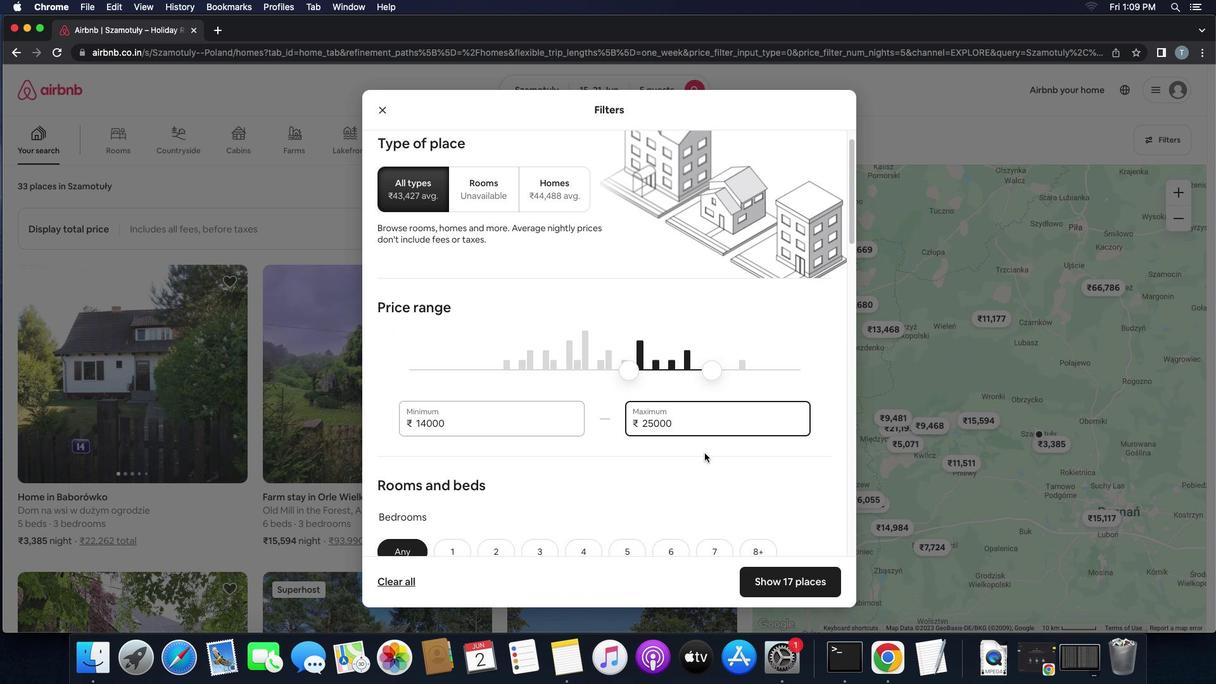 
Action: Mouse scrolled (704, 453) with delta (0, 0)
Screenshot: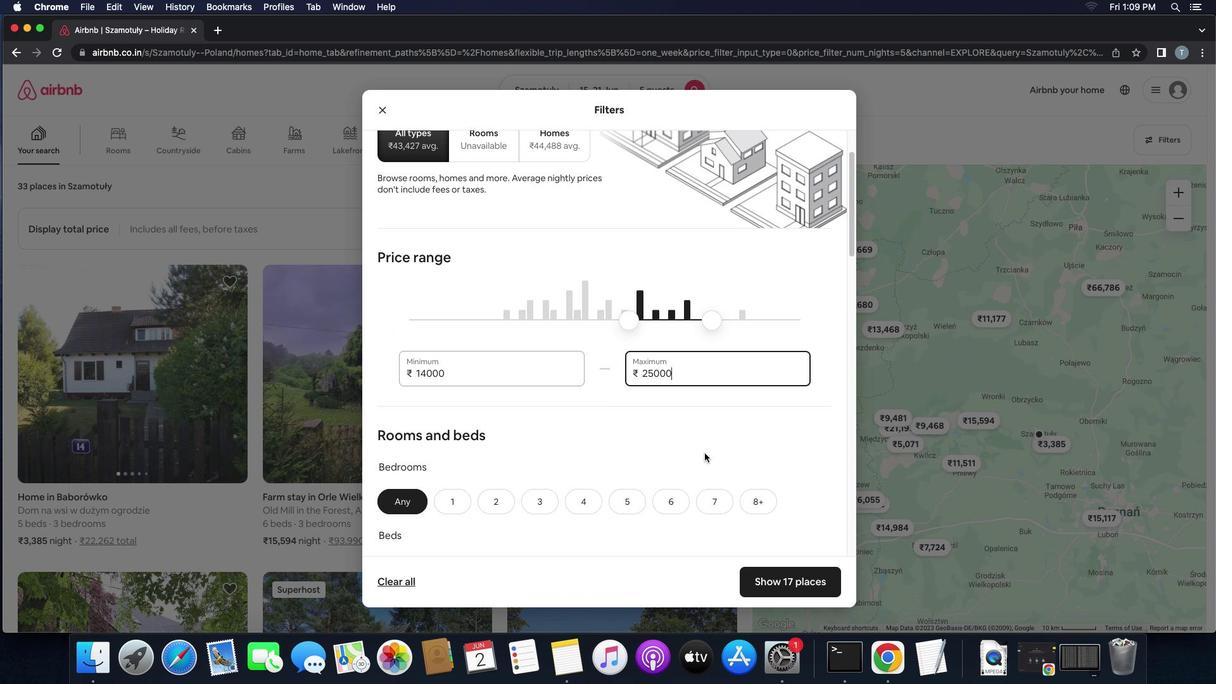 
Action: Mouse scrolled (704, 453) with delta (0, 0)
Screenshot: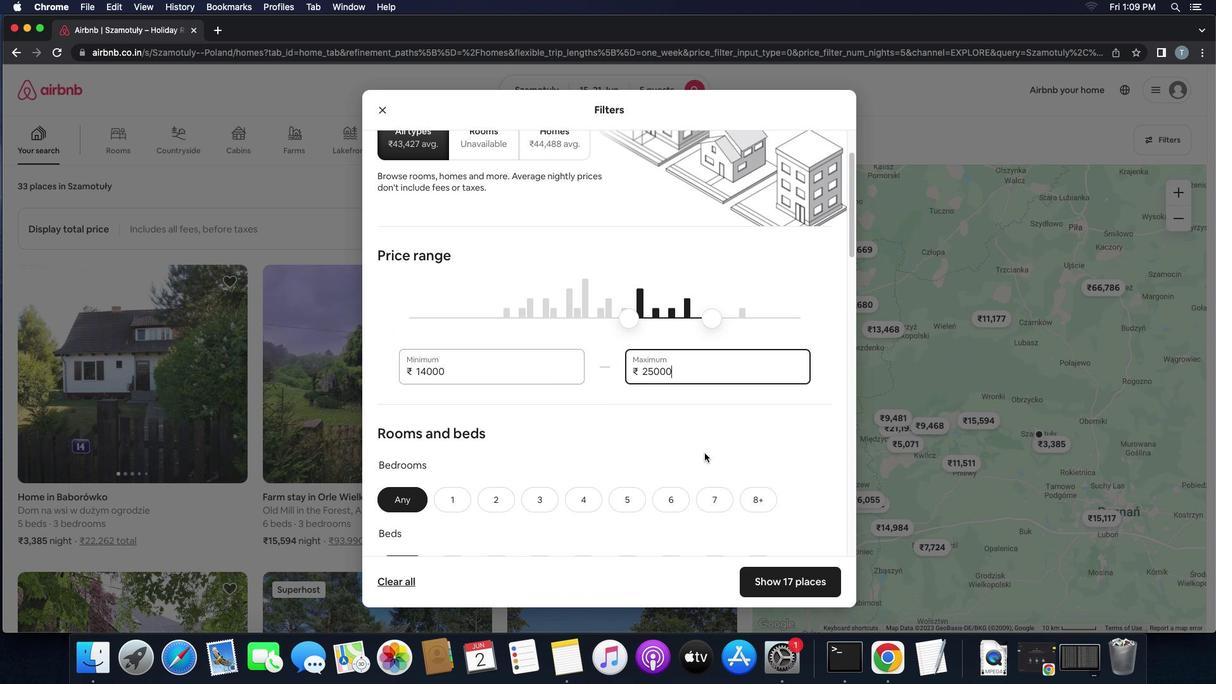 
Action: Mouse scrolled (704, 453) with delta (0, 0)
Screenshot: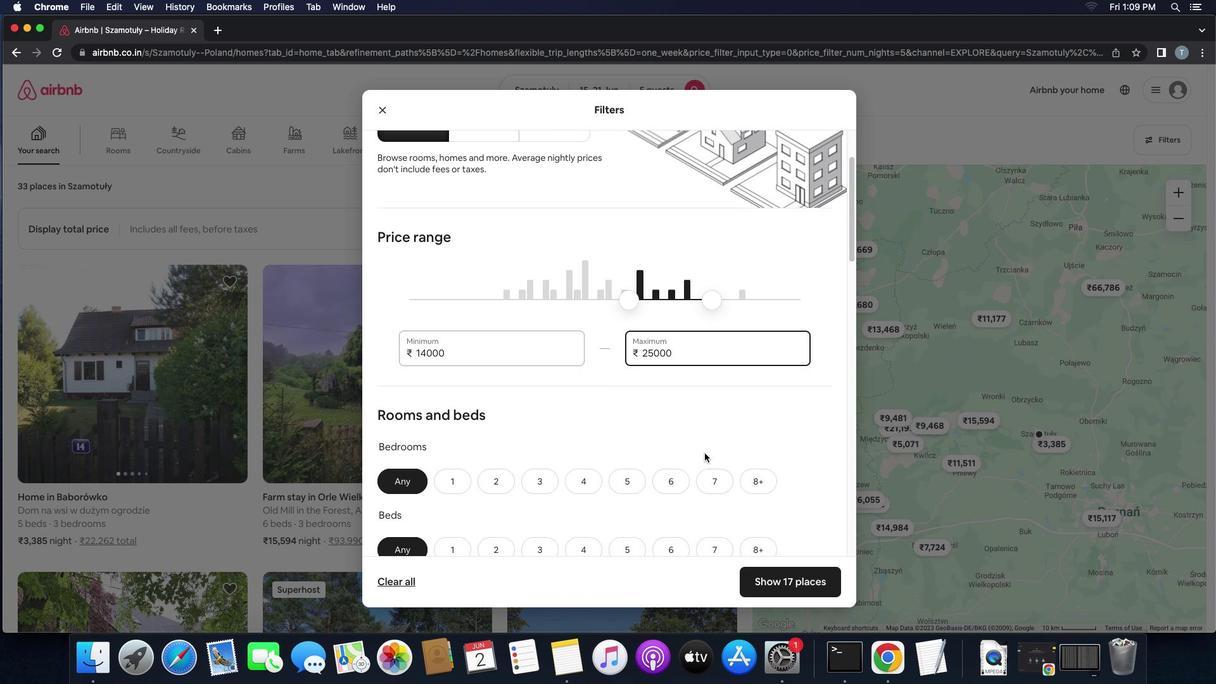 
Action: Mouse scrolled (704, 453) with delta (0, 0)
Screenshot: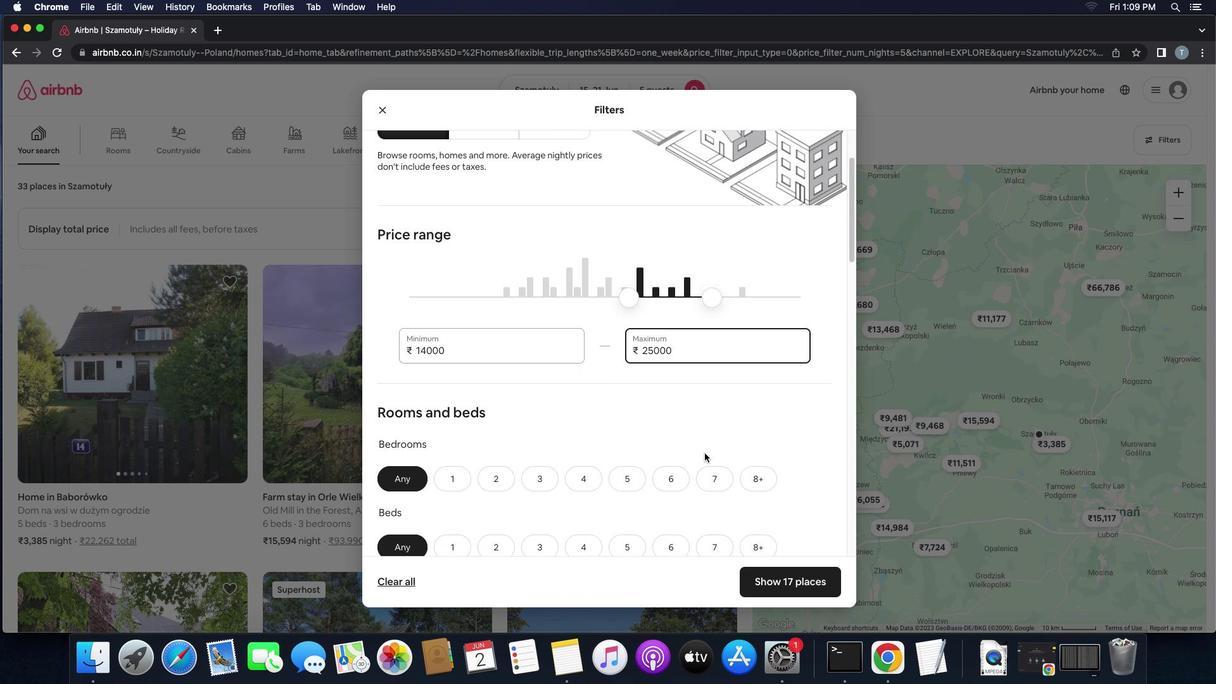 
Action: Mouse moved to (540, 460)
Screenshot: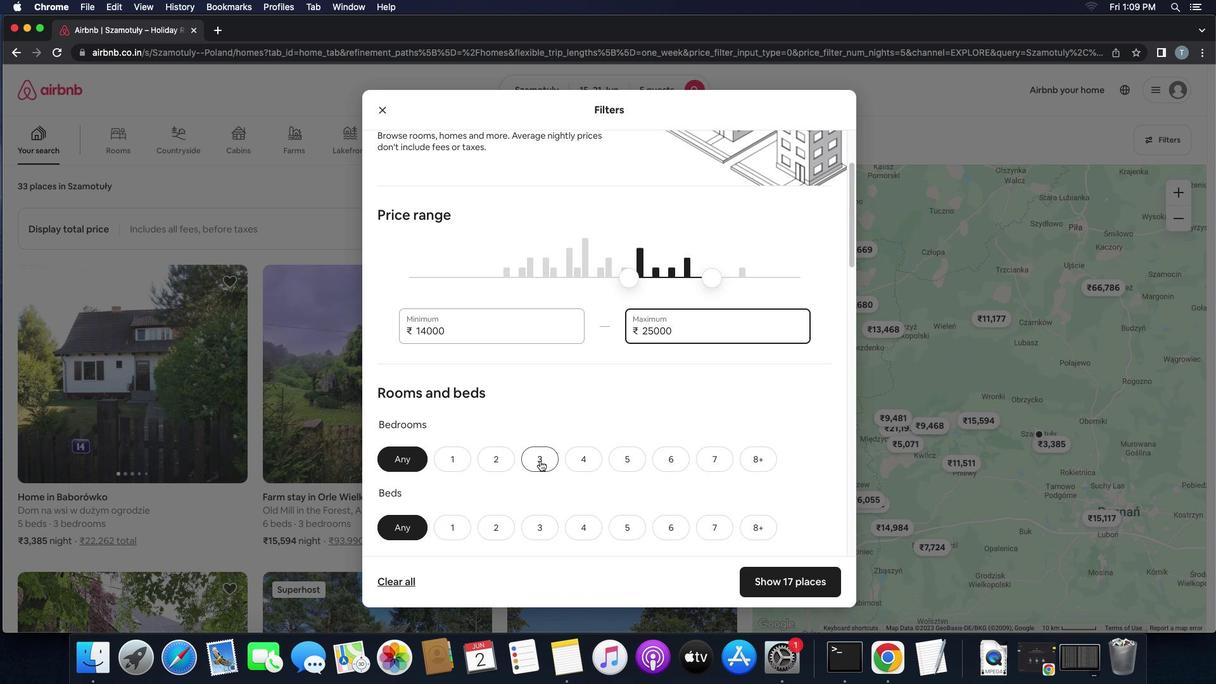 
Action: Mouse pressed left at (540, 460)
Screenshot: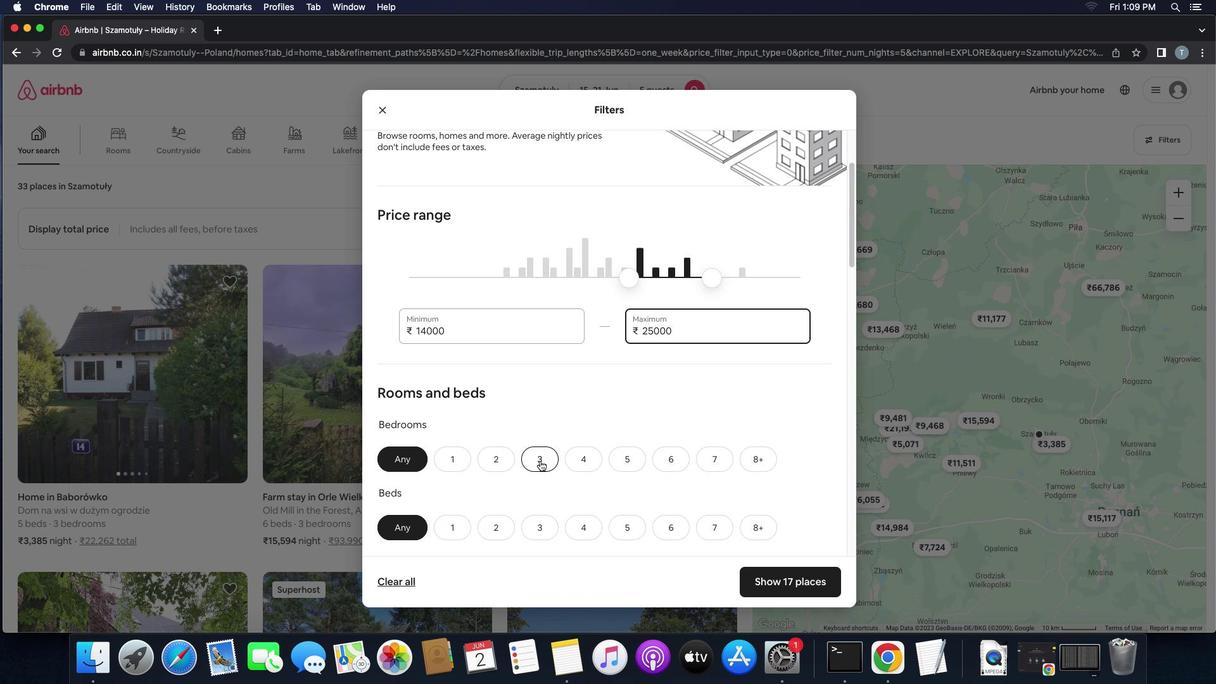 
Action: Mouse moved to (541, 534)
Screenshot: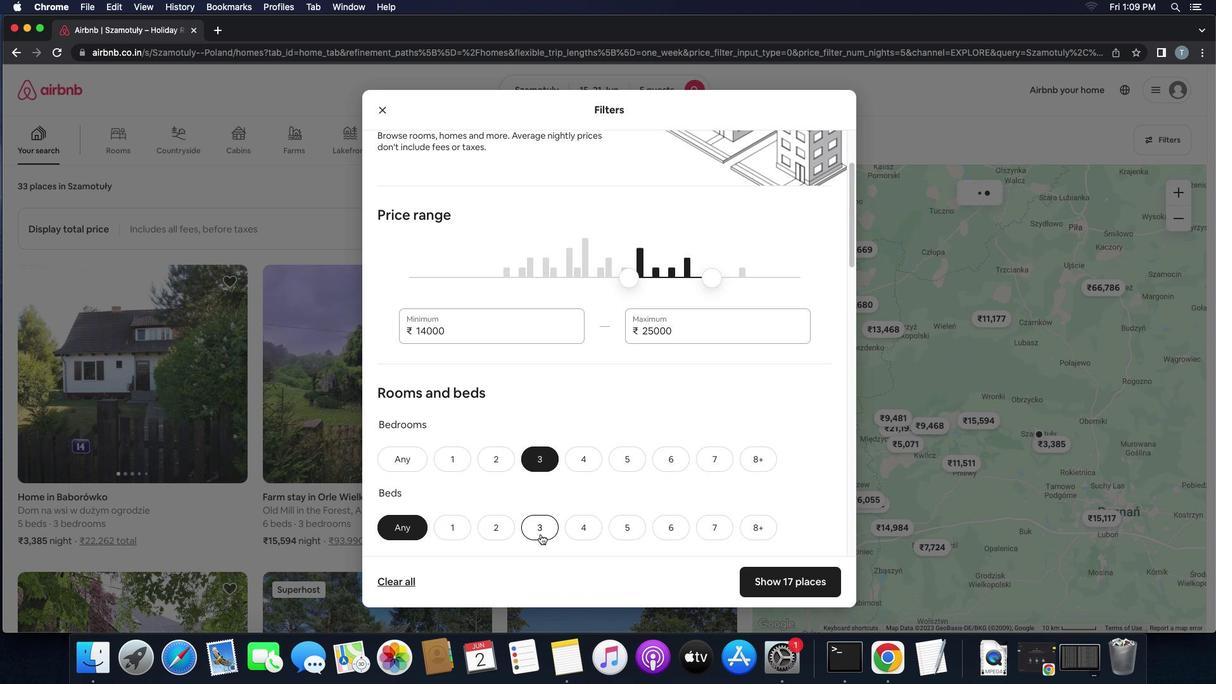 
Action: Mouse pressed left at (541, 534)
Screenshot: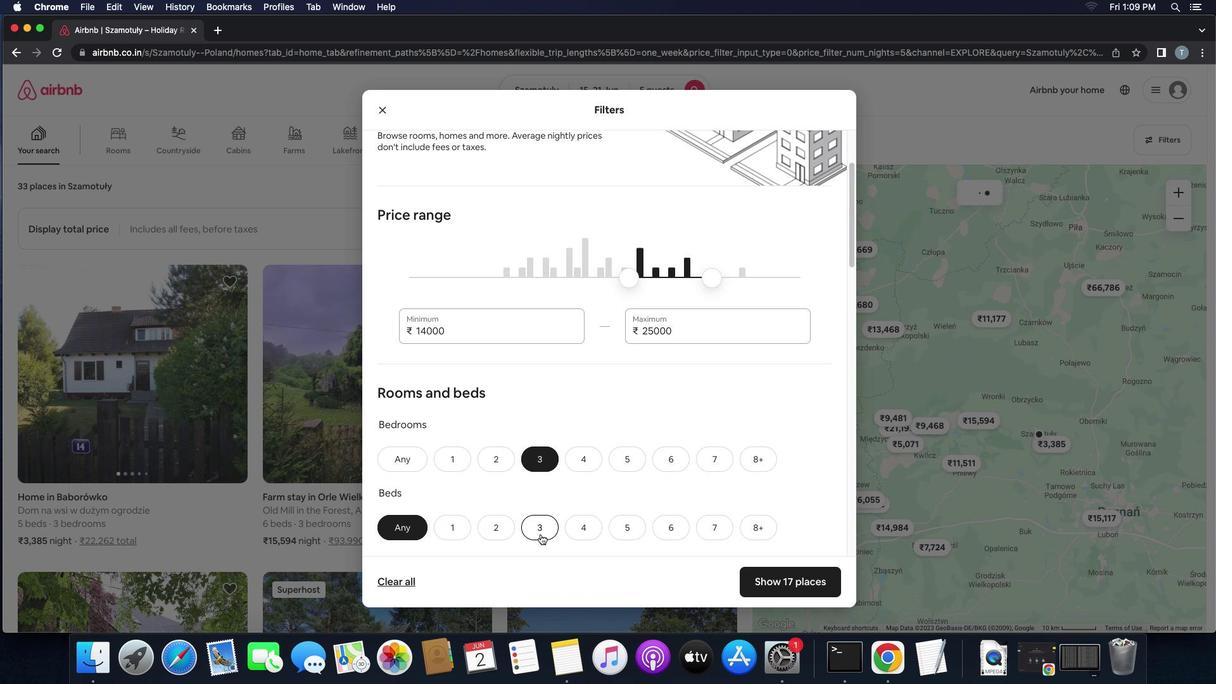 
Action: Mouse moved to (570, 521)
Screenshot: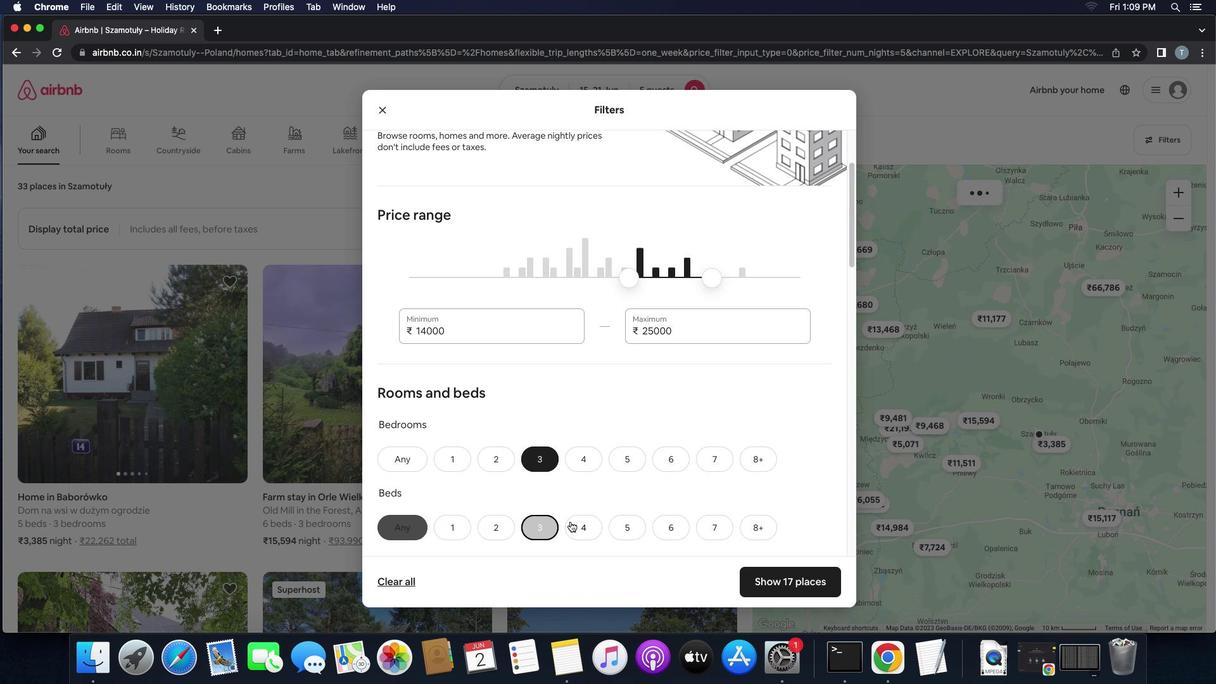 
Action: Mouse scrolled (570, 521) with delta (0, 0)
Screenshot: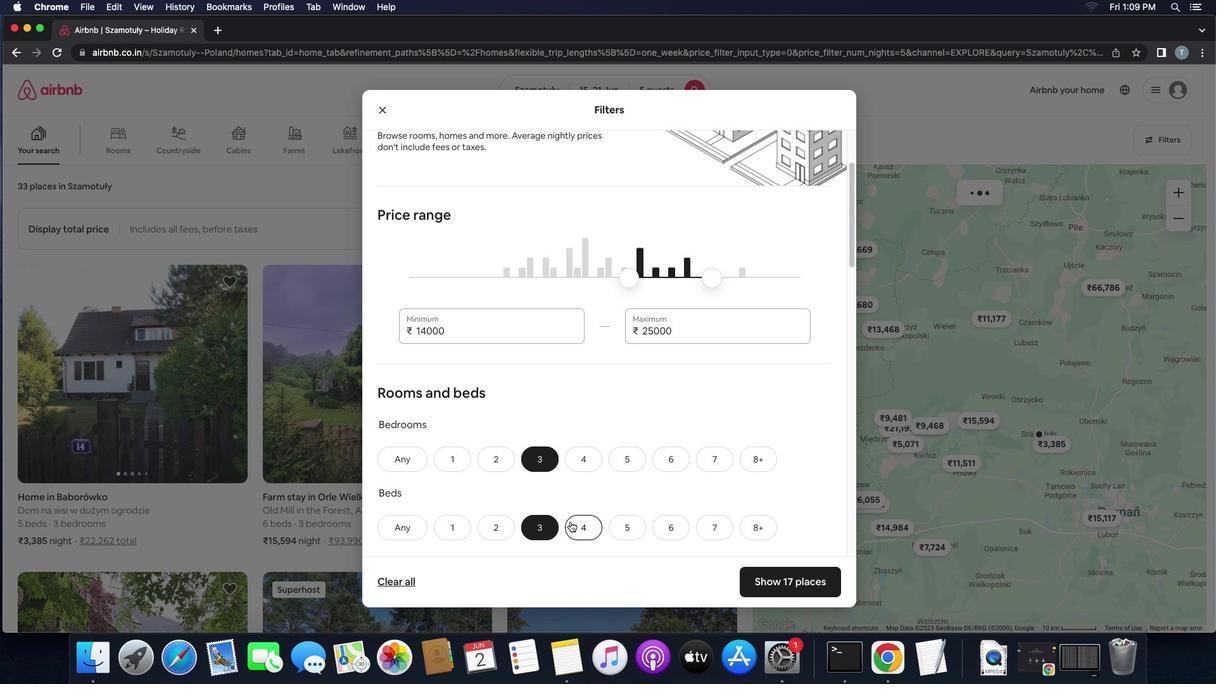 
Action: Mouse scrolled (570, 521) with delta (0, 0)
Screenshot: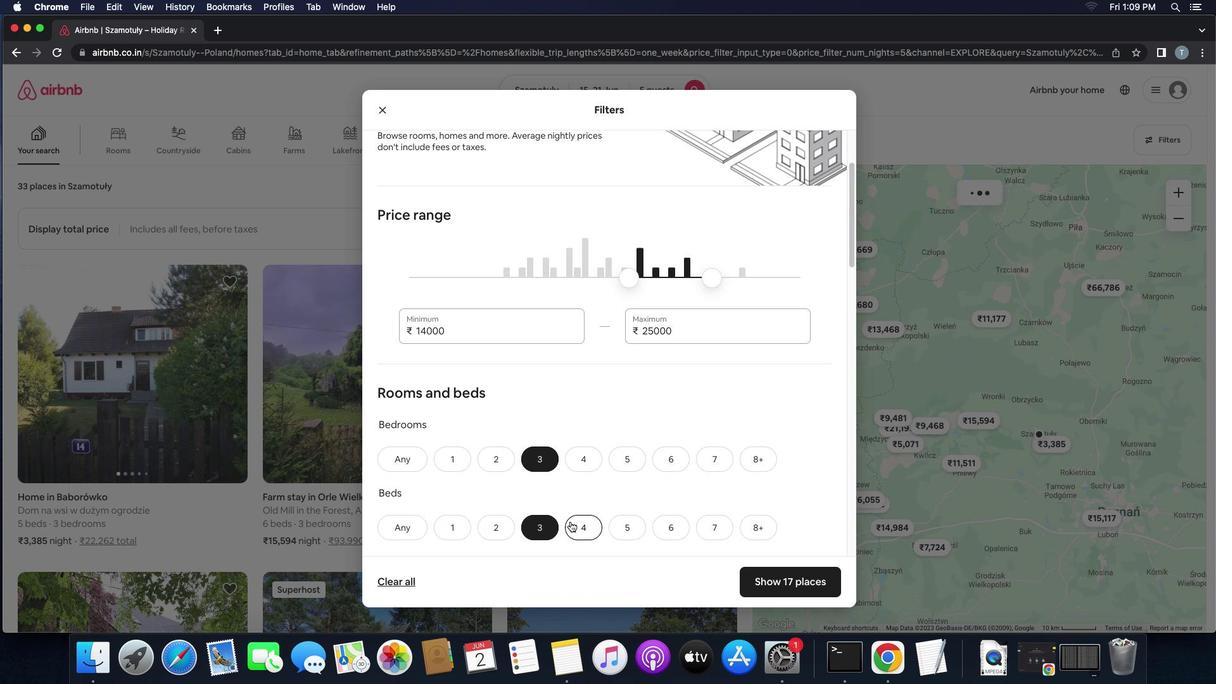 
Action: Mouse scrolled (570, 521) with delta (0, -1)
Screenshot: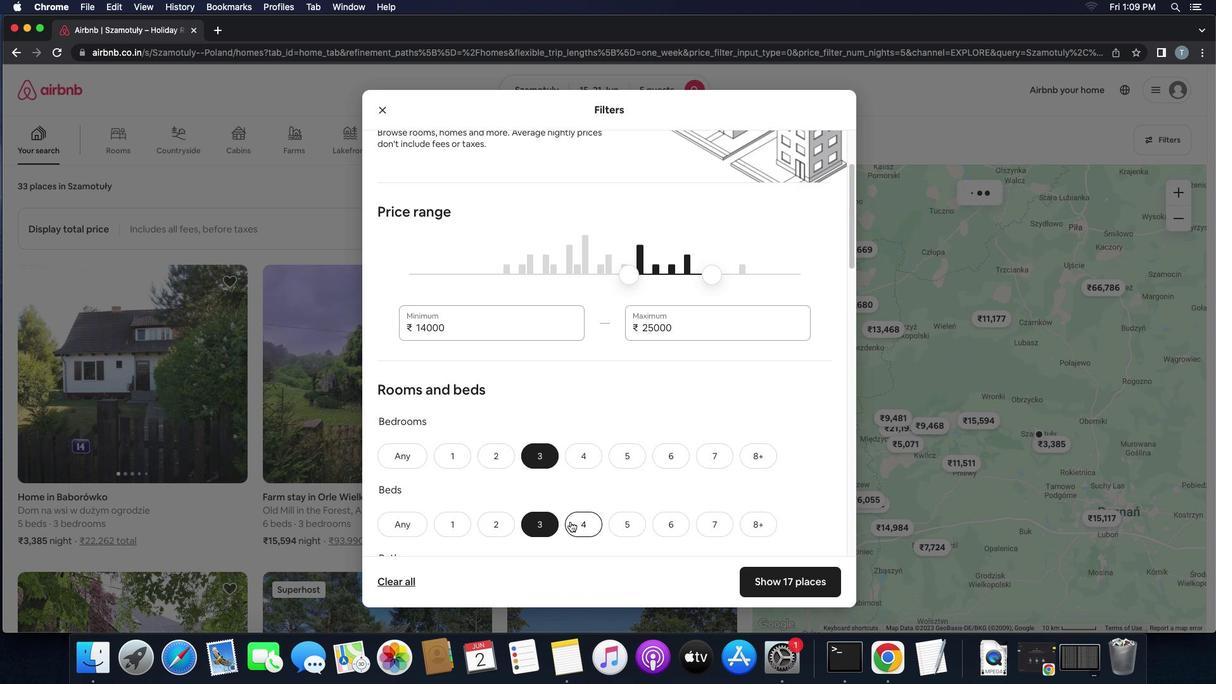
Action: Mouse moved to (537, 501)
Screenshot: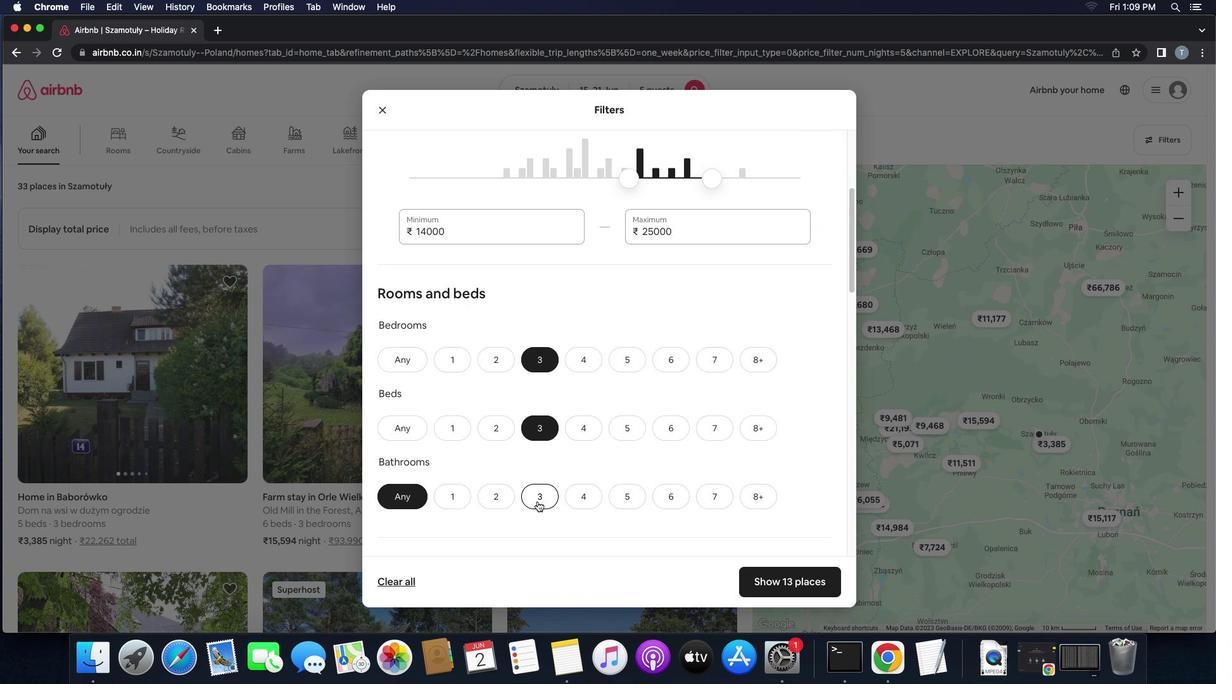
Action: Mouse pressed left at (537, 501)
Screenshot: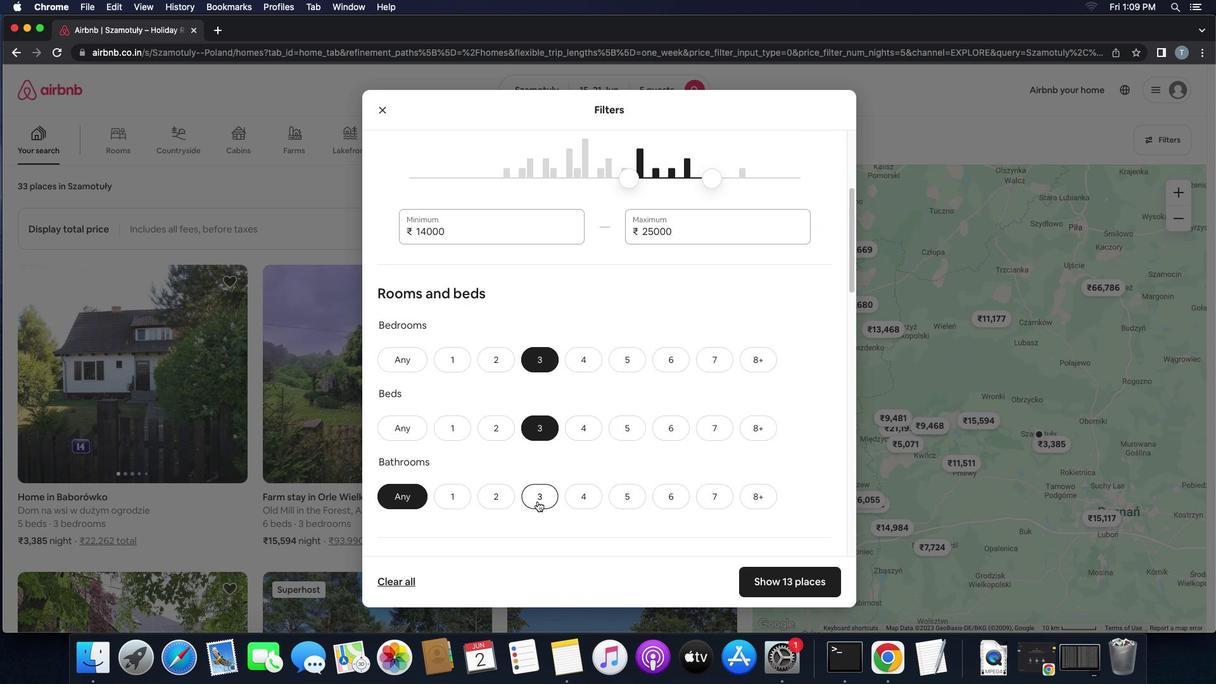 
Action: Mouse moved to (607, 510)
Screenshot: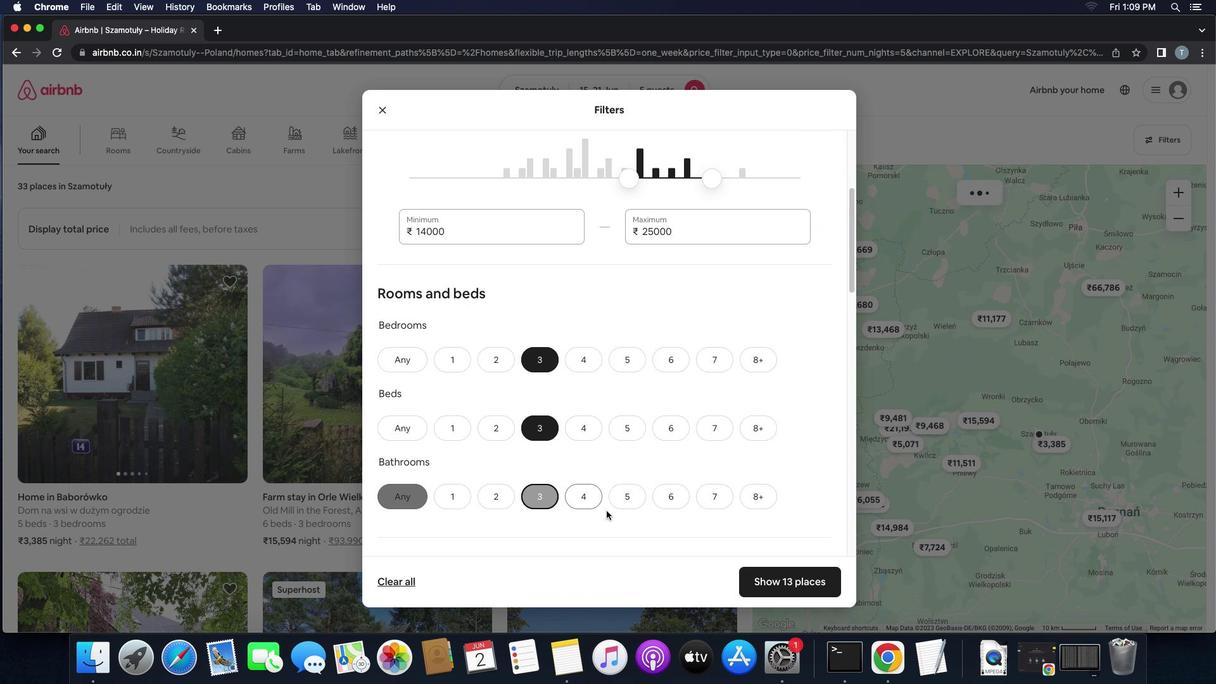
Action: Mouse scrolled (607, 510) with delta (0, 0)
Screenshot: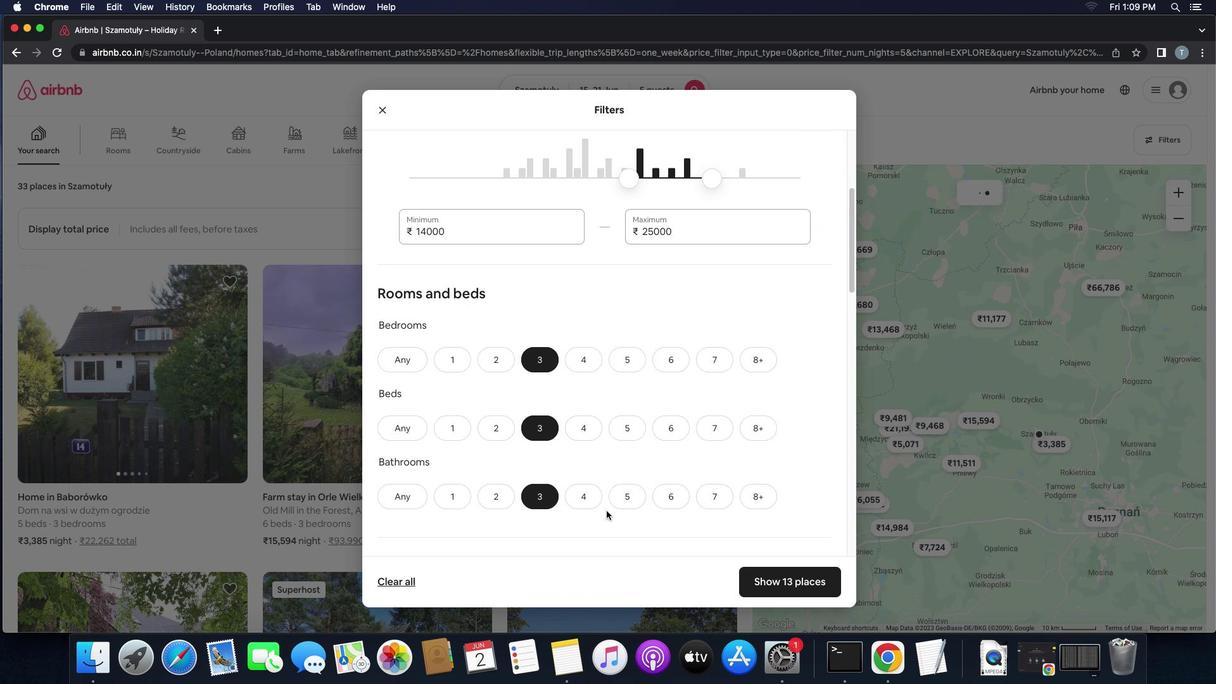 
Action: Mouse scrolled (607, 510) with delta (0, 0)
Screenshot: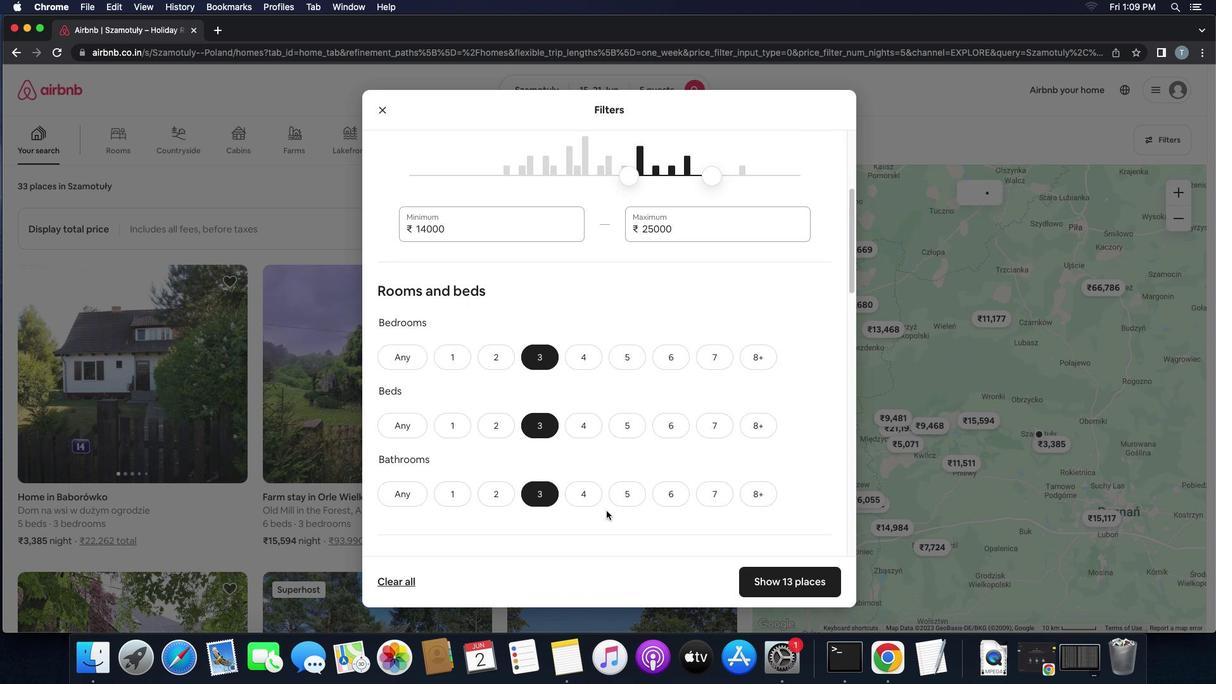 
Action: Mouse scrolled (607, 510) with delta (0, -1)
Screenshot: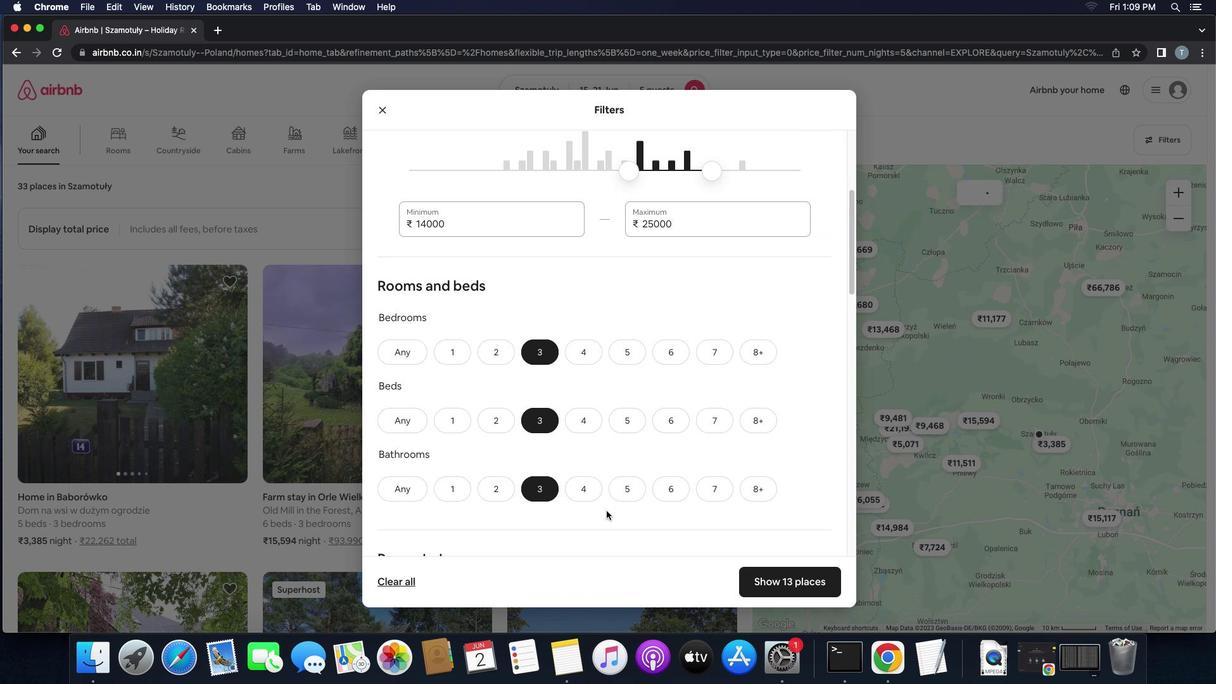 
Action: Mouse scrolled (607, 510) with delta (0, 0)
Screenshot: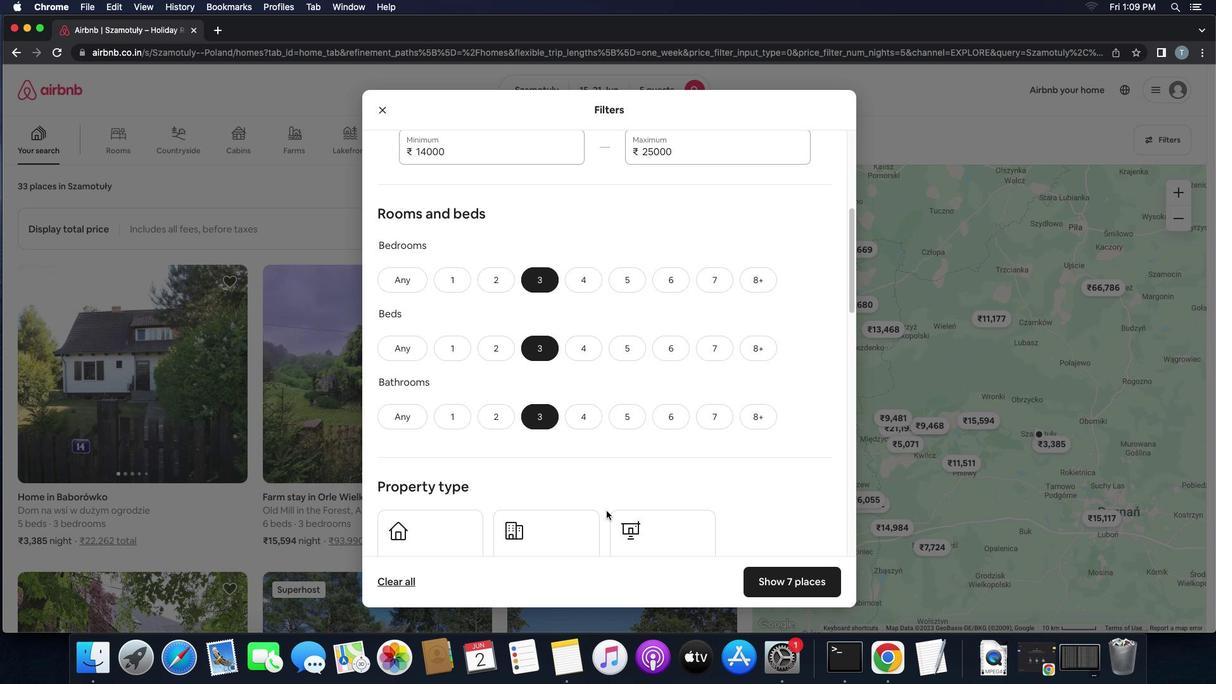 
Action: Mouse scrolled (607, 510) with delta (0, 0)
Screenshot: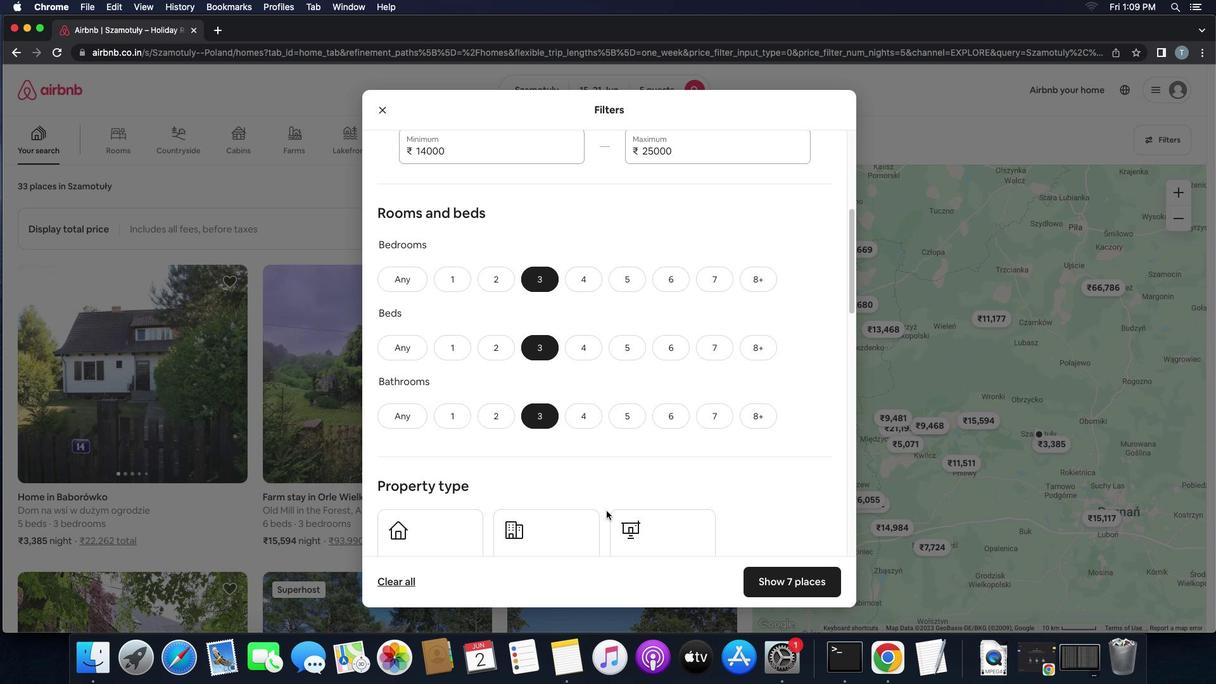 
Action: Mouse scrolled (607, 510) with delta (0, 0)
Screenshot: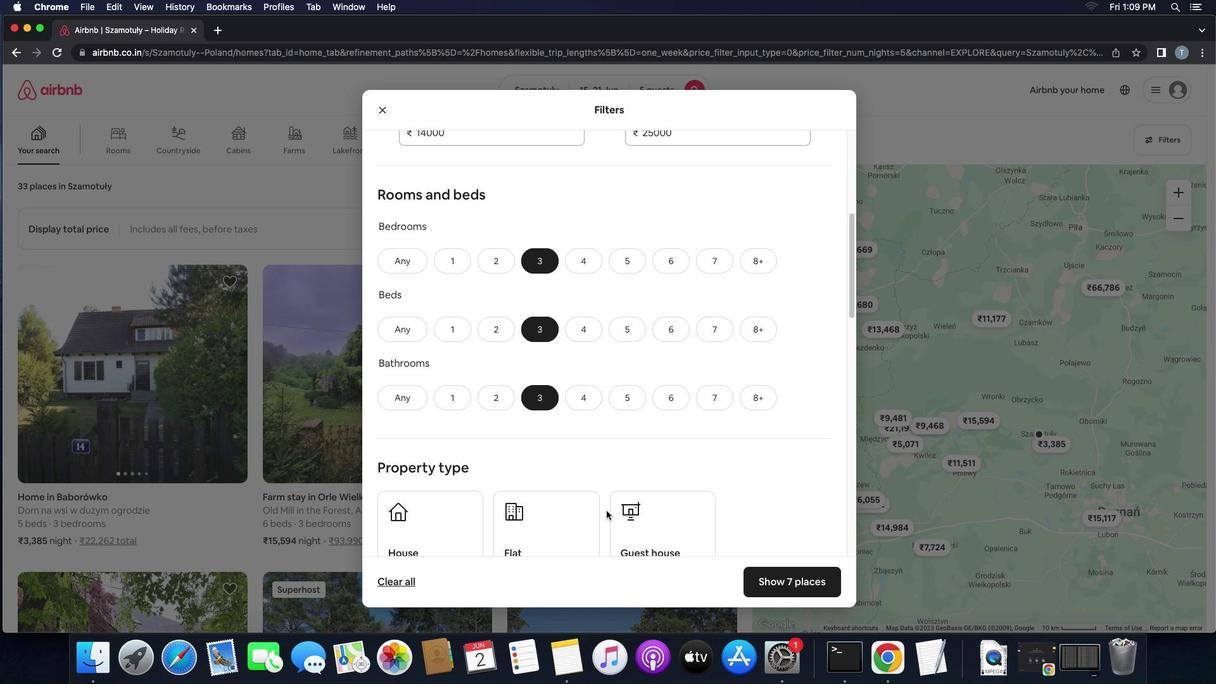 
Action: Mouse scrolled (607, 510) with delta (0, 0)
Screenshot: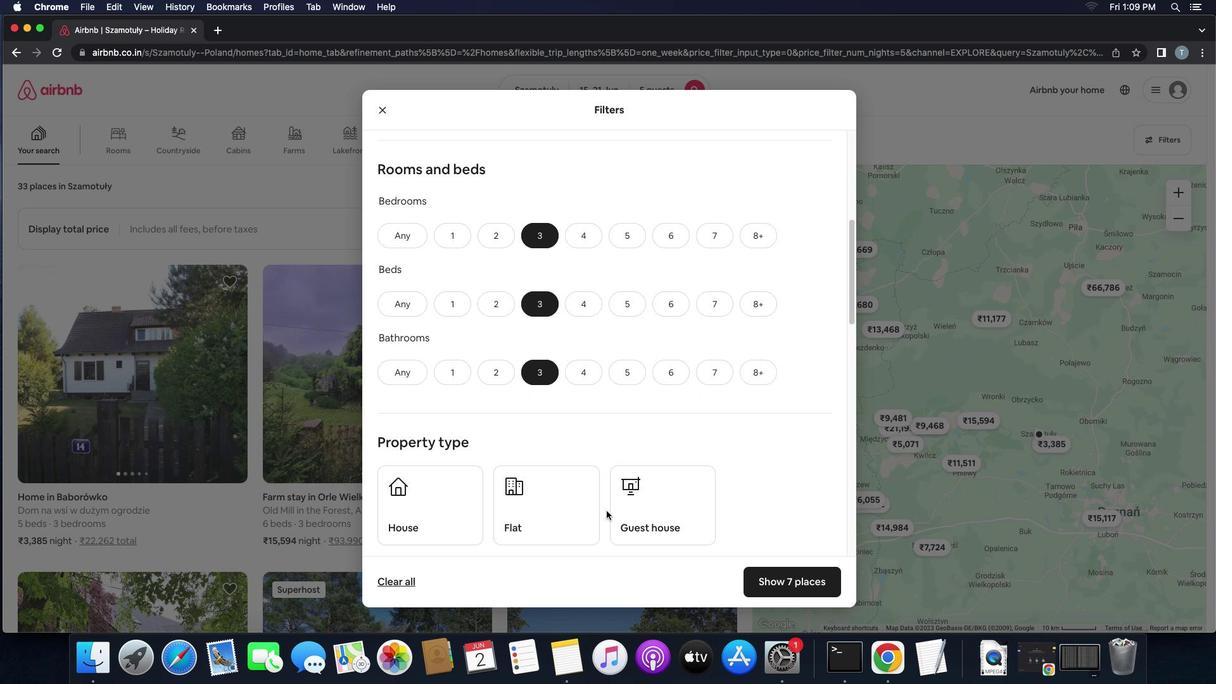 
Action: Mouse scrolled (607, 510) with delta (0, 0)
Screenshot: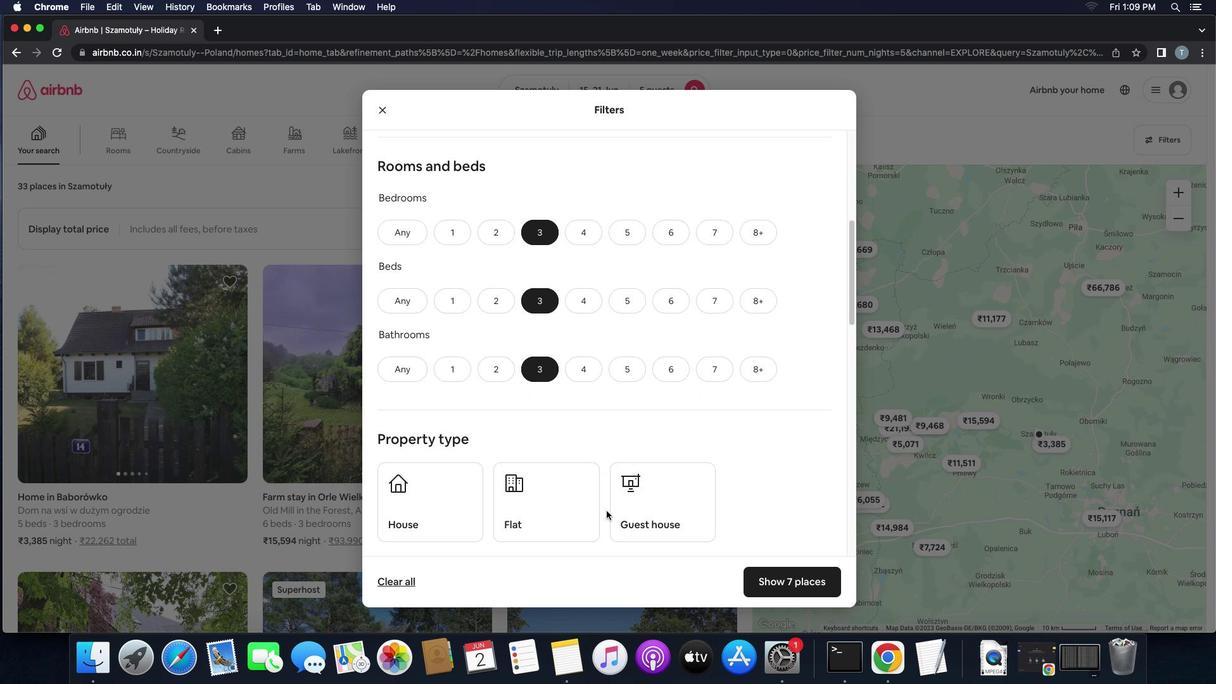 
Action: Mouse scrolled (607, 510) with delta (0, -1)
Screenshot: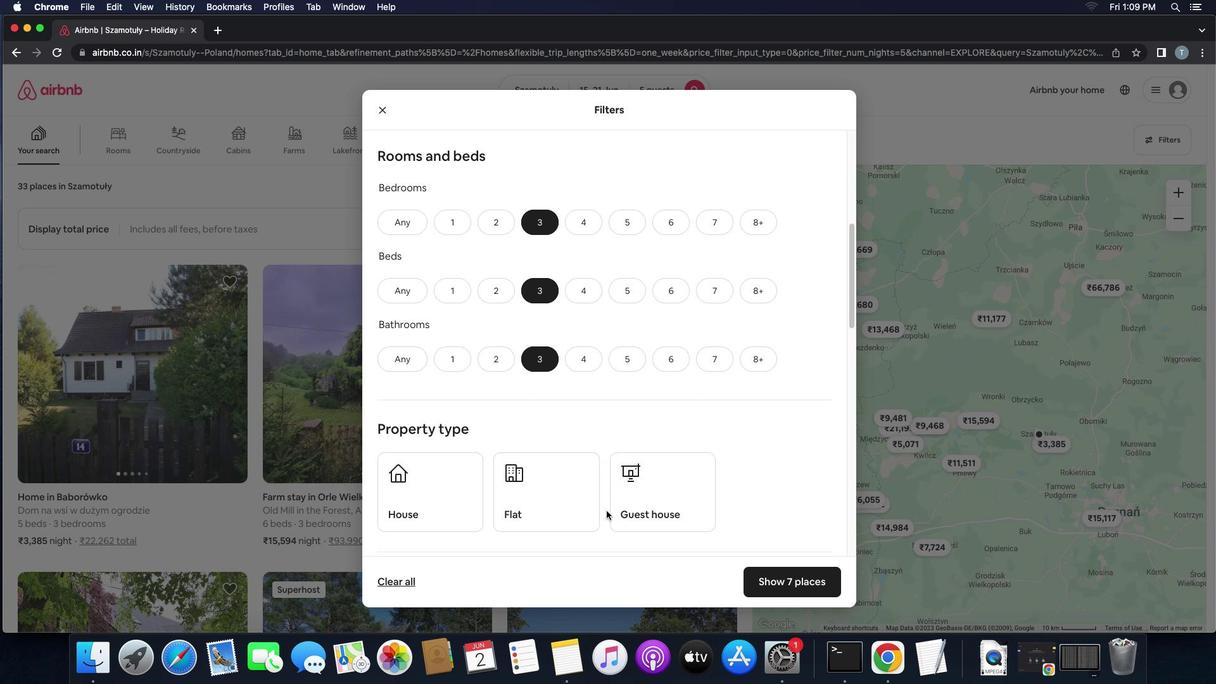 
Action: Mouse scrolled (607, 510) with delta (0, 0)
Screenshot: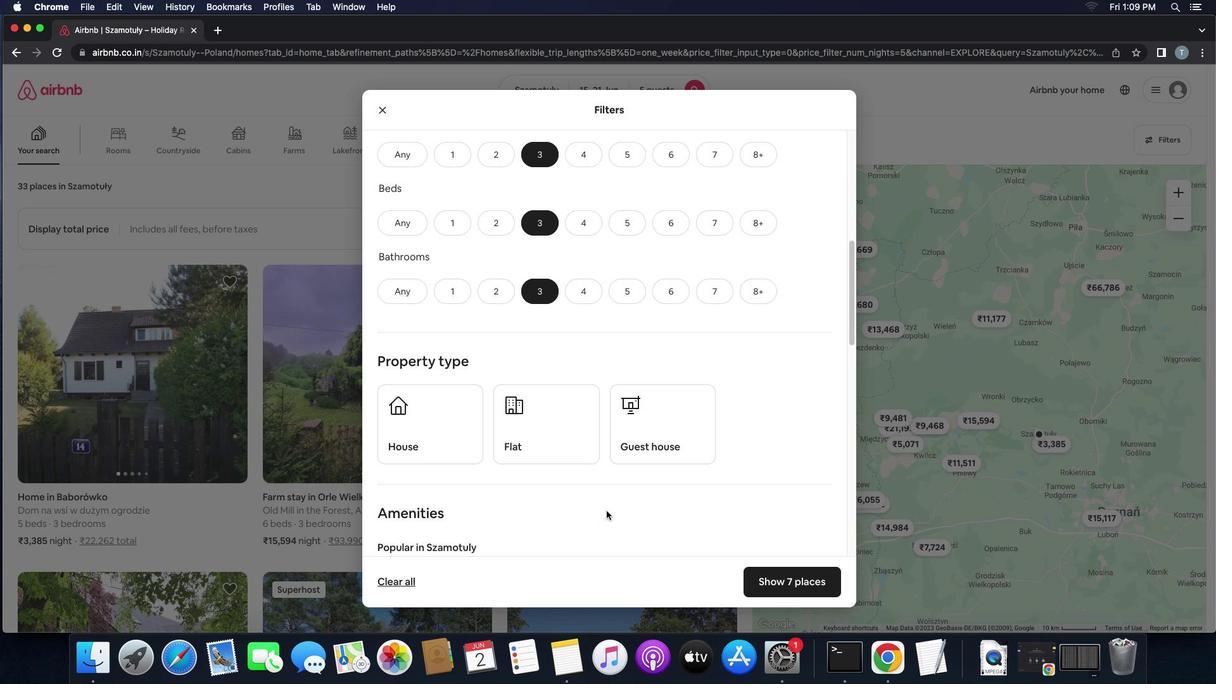 
Action: Mouse scrolled (607, 510) with delta (0, 0)
Screenshot: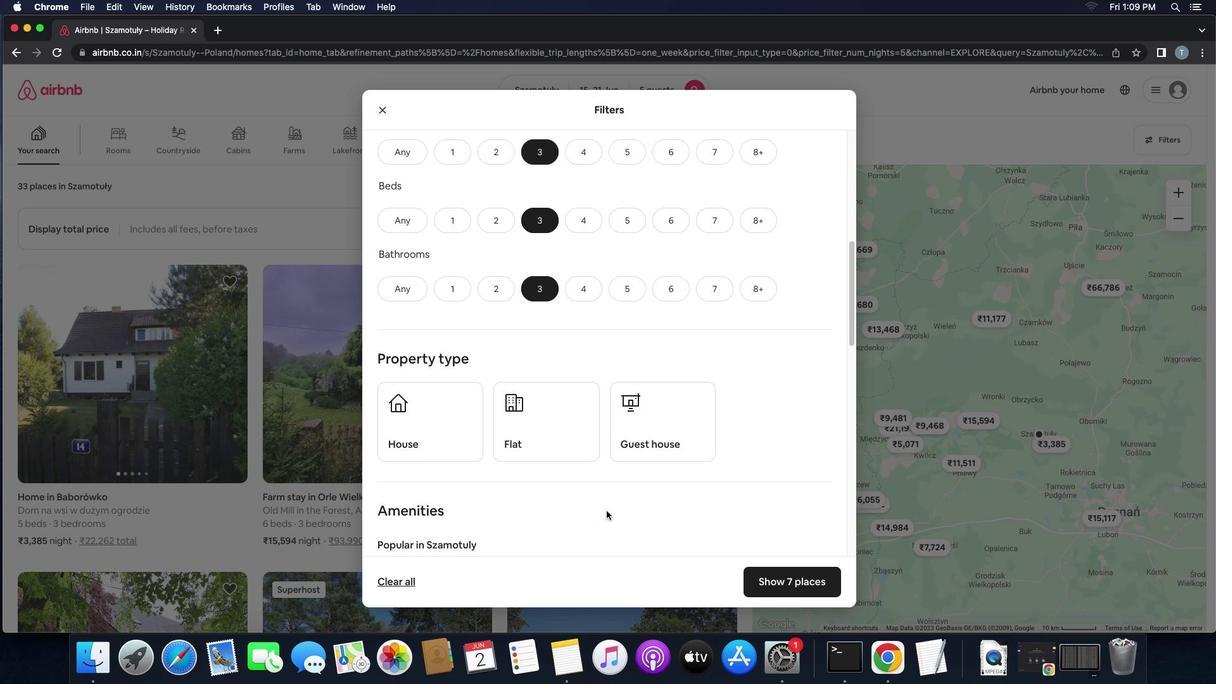 
Action: Mouse scrolled (607, 510) with delta (0, 0)
Screenshot: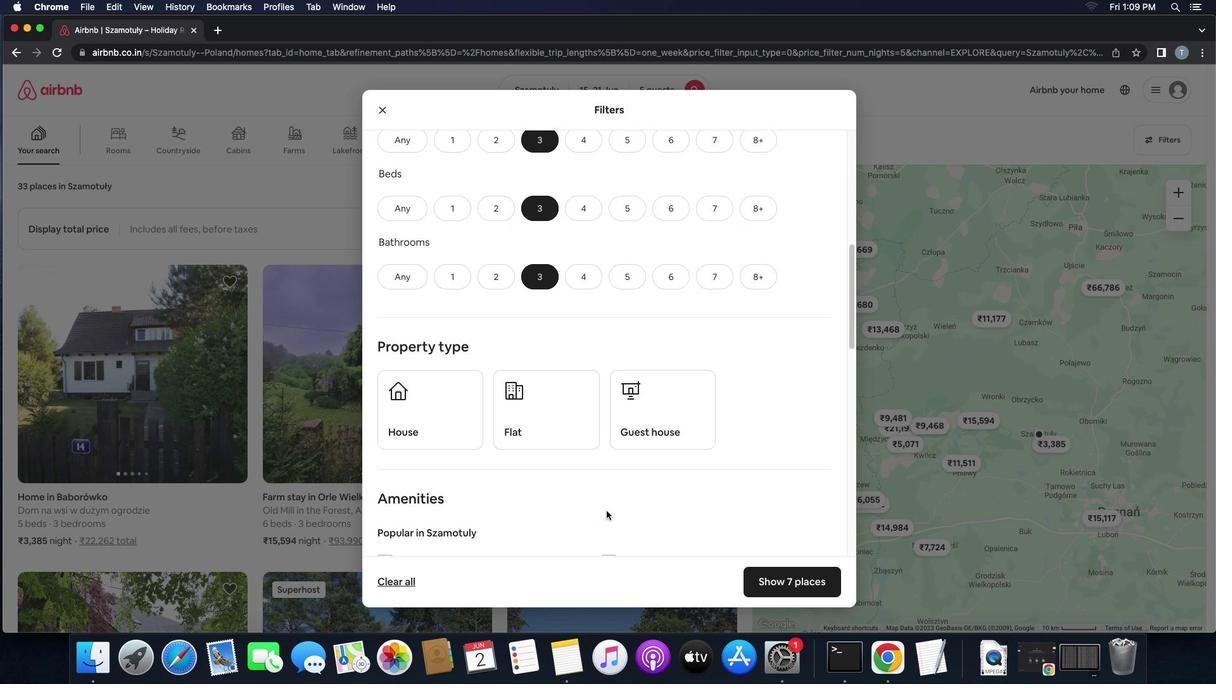 
Action: Mouse scrolled (607, 510) with delta (0, 0)
Screenshot: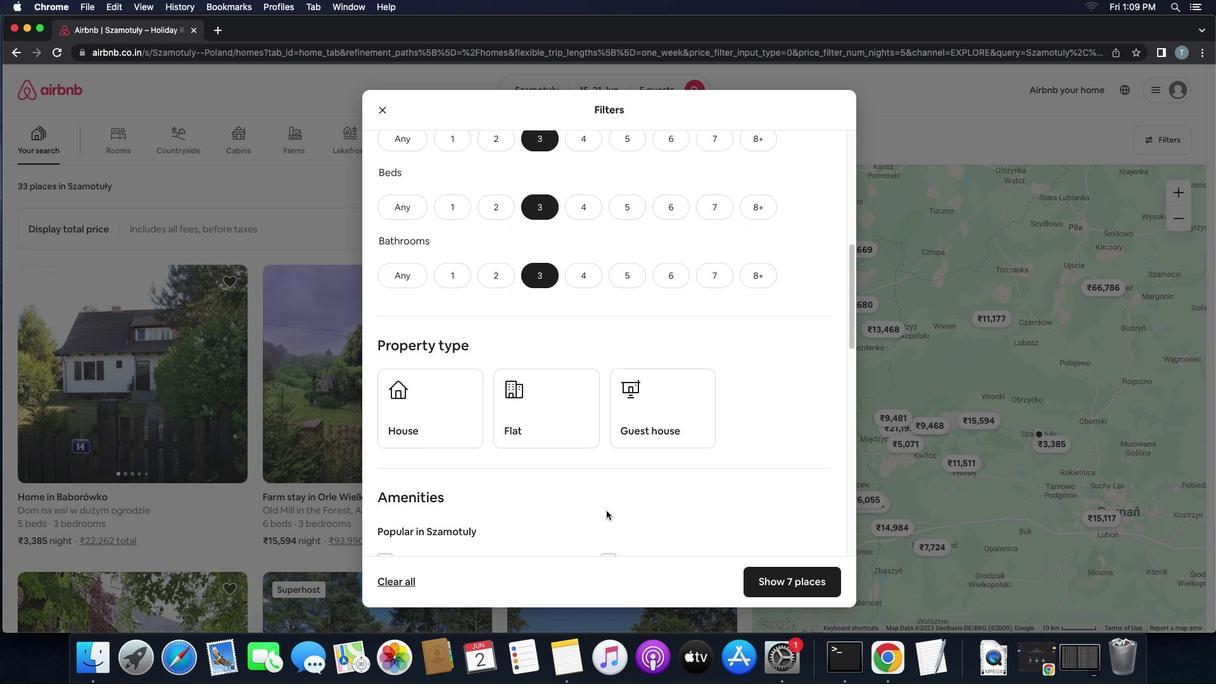 
Action: Mouse scrolled (607, 510) with delta (0, 0)
Screenshot: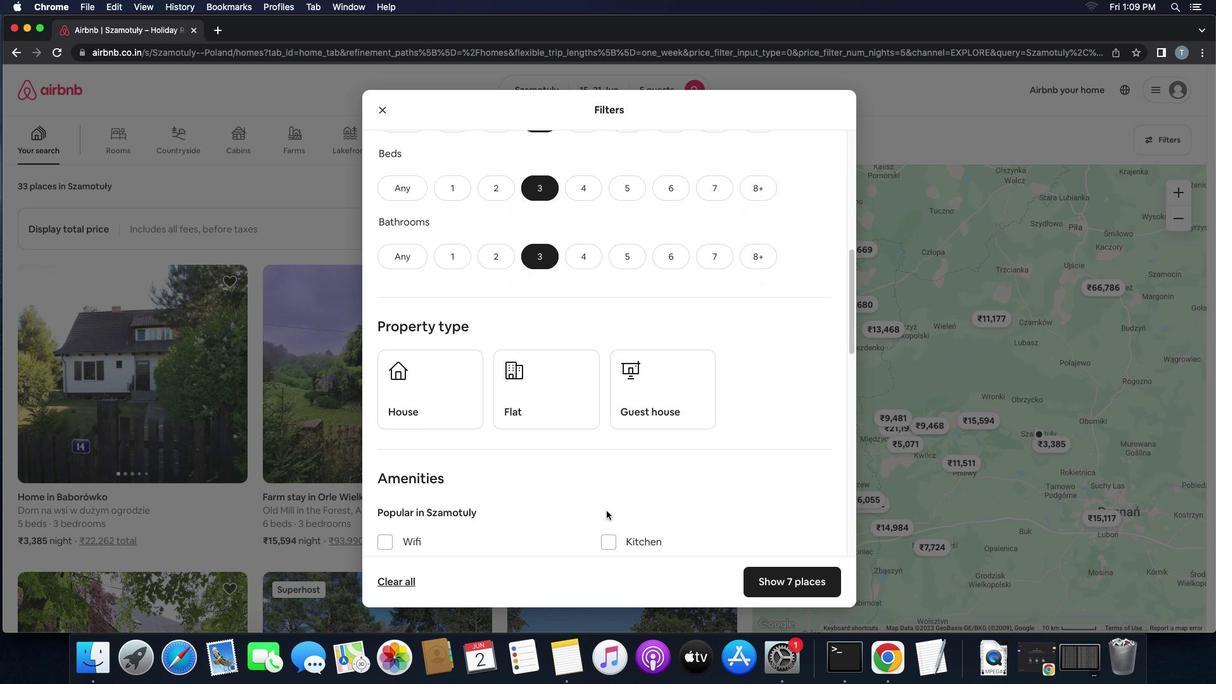 
Action: Mouse moved to (451, 356)
Screenshot: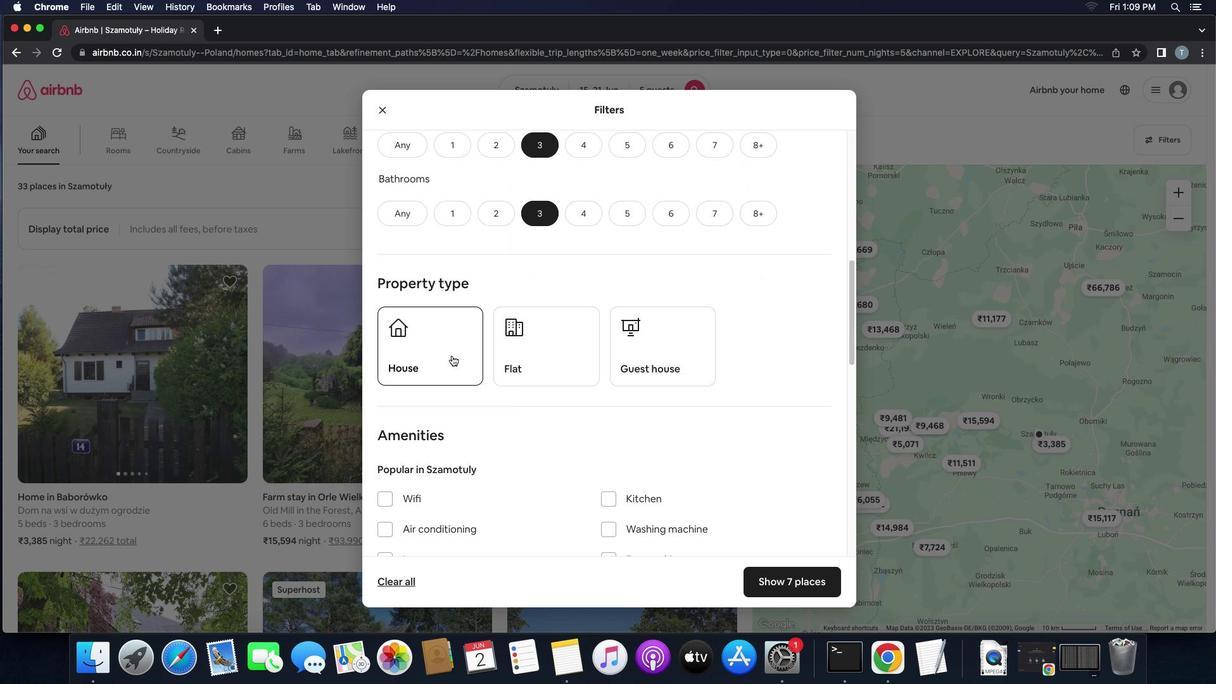 
Action: Mouse pressed left at (451, 356)
Screenshot: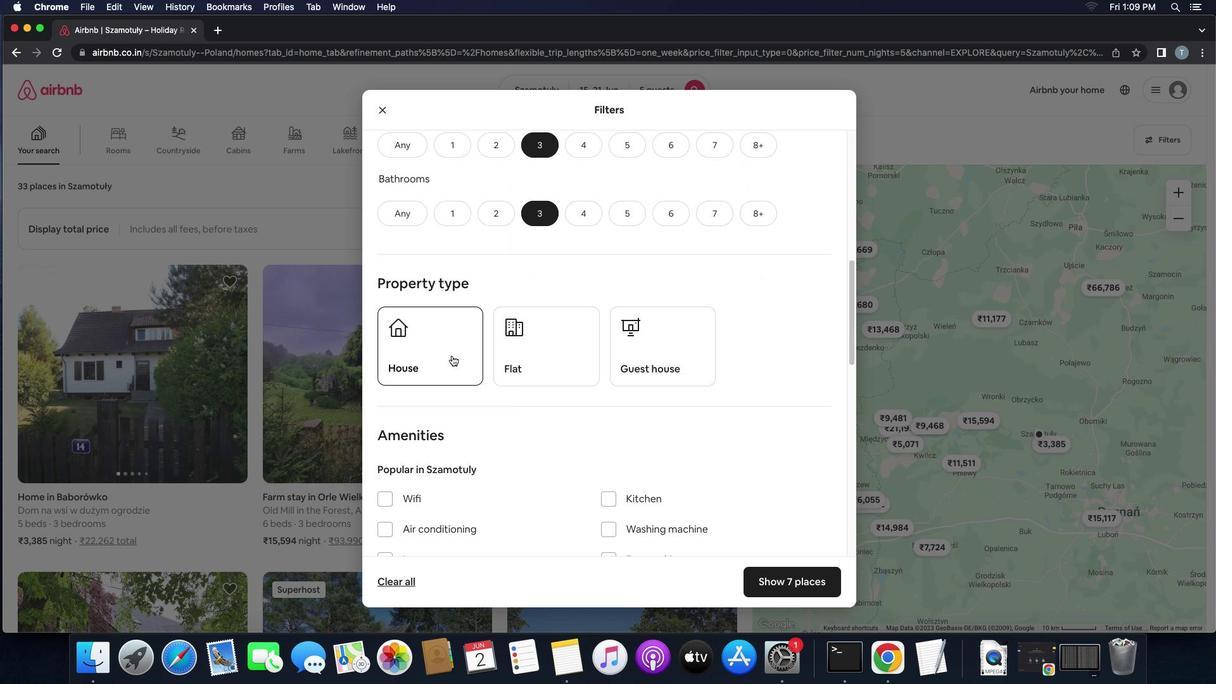 
Action: Mouse moved to (537, 359)
Screenshot: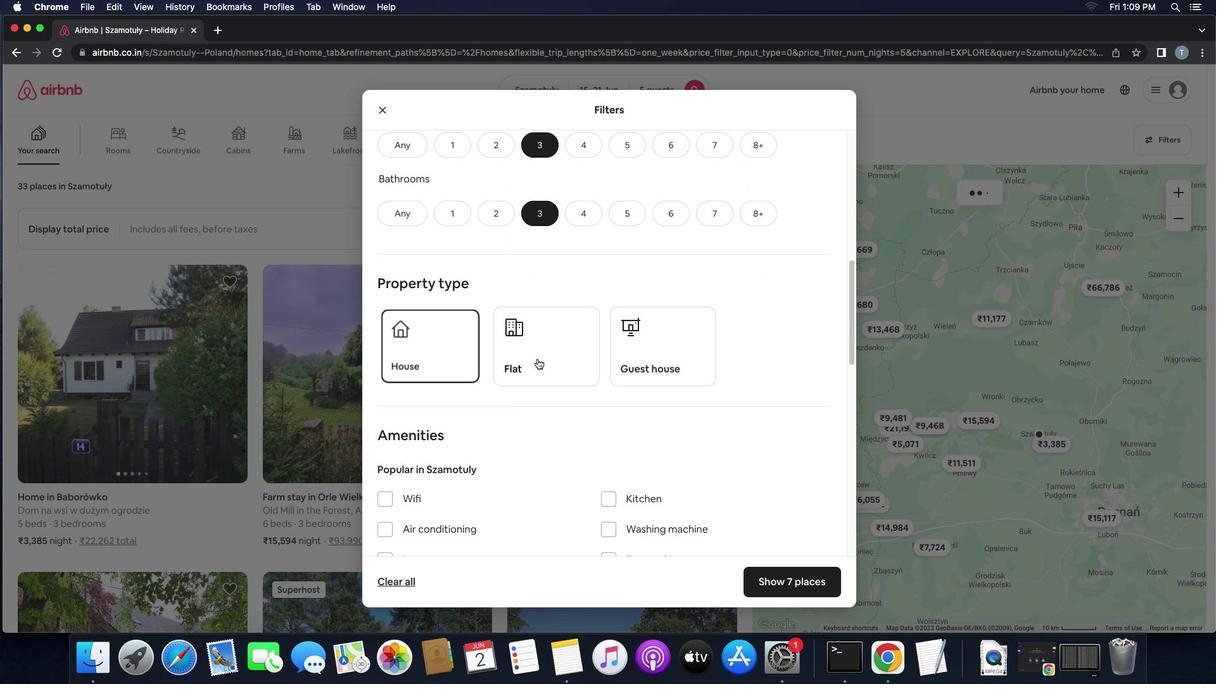 
Action: Mouse pressed left at (537, 359)
Screenshot: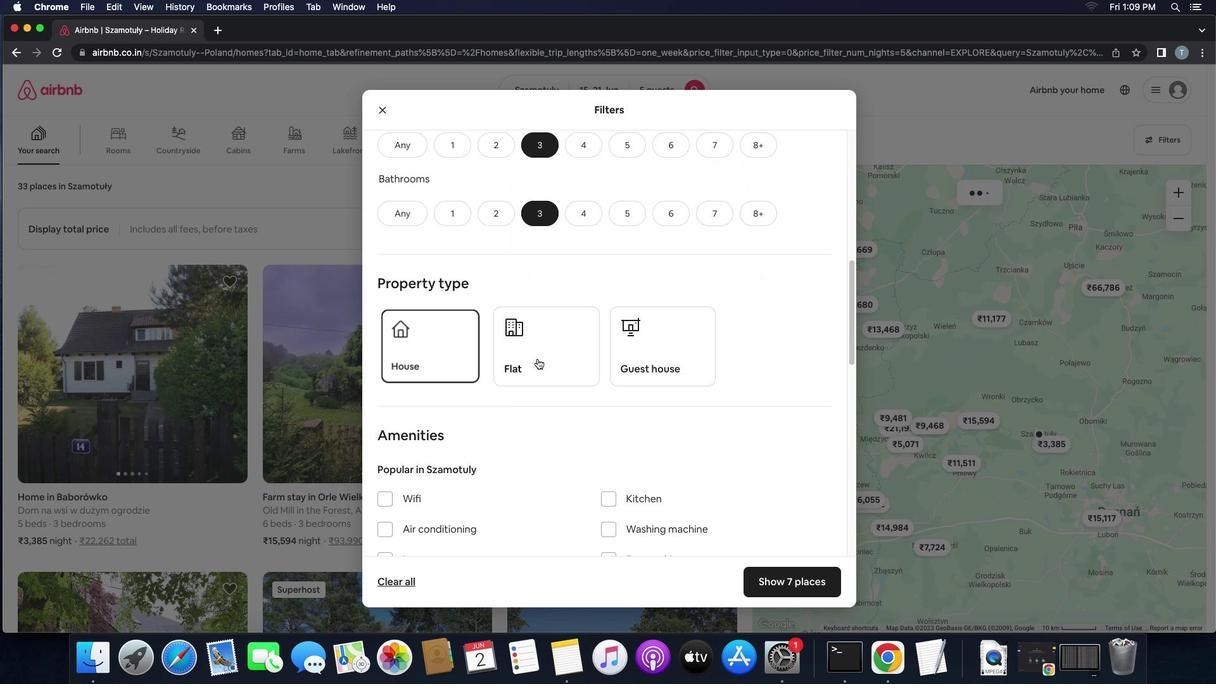 
Action: Mouse moved to (646, 363)
Screenshot: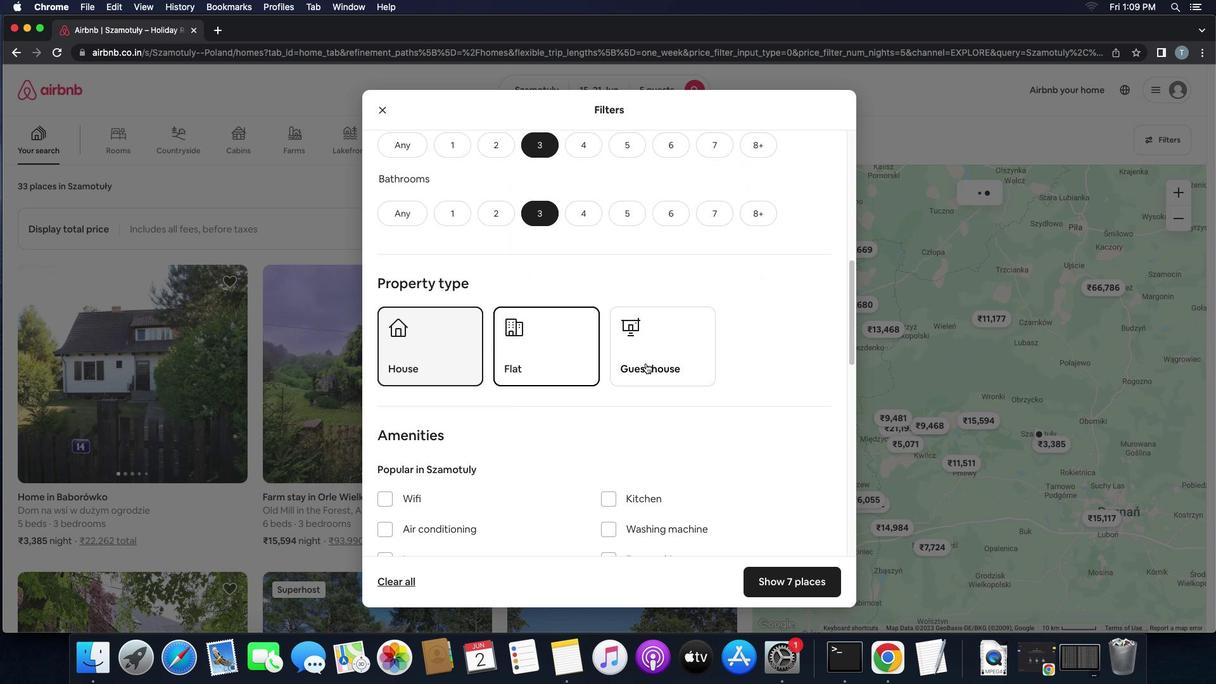 
Action: Mouse pressed left at (646, 363)
Screenshot: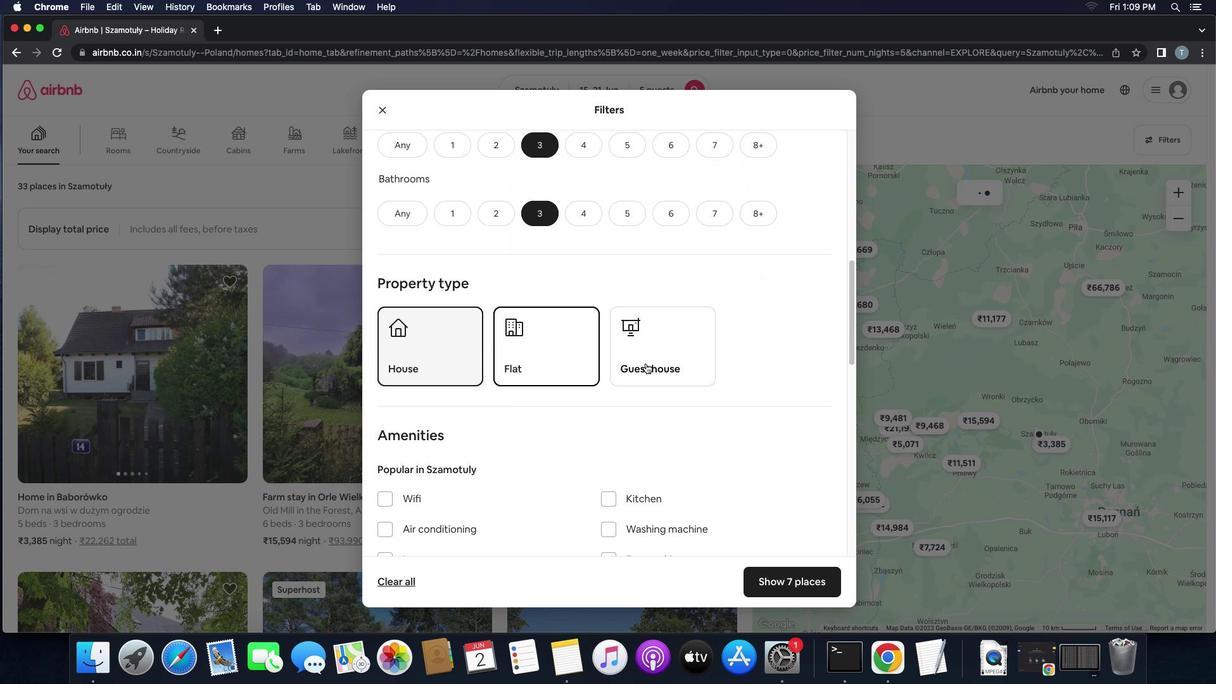 
Action: Mouse moved to (646, 439)
Screenshot: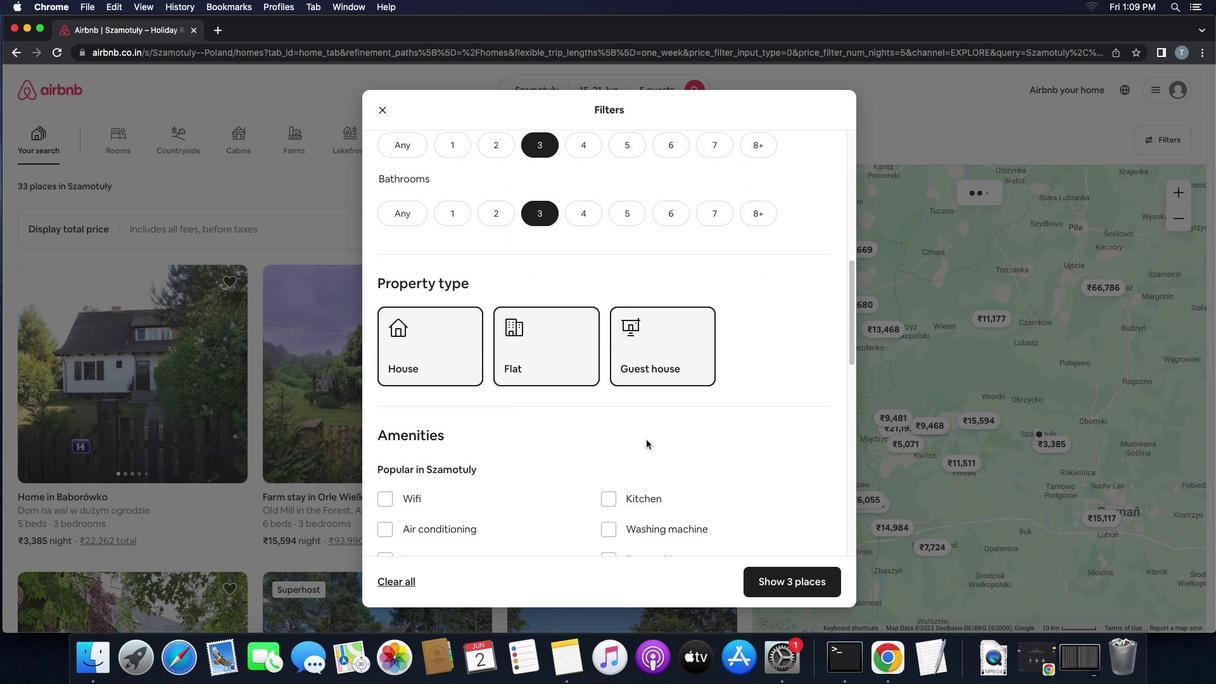 
Action: Mouse scrolled (646, 439) with delta (0, 0)
Screenshot: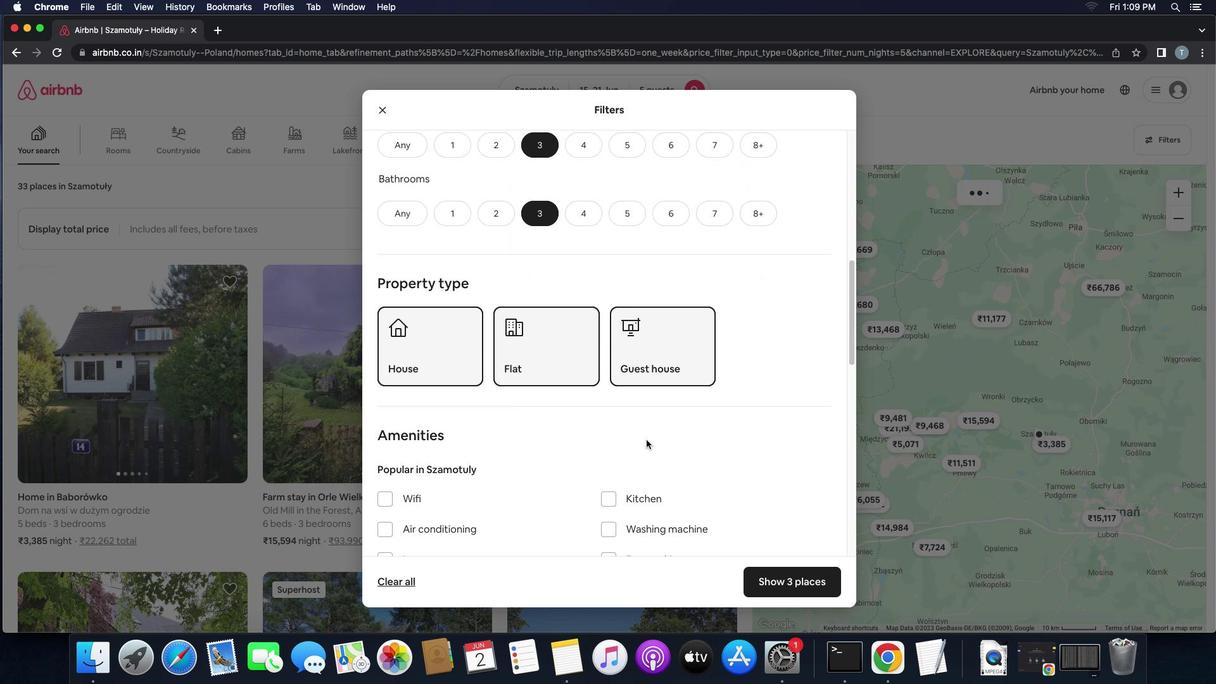 
Action: Mouse scrolled (646, 439) with delta (0, 0)
Screenshot: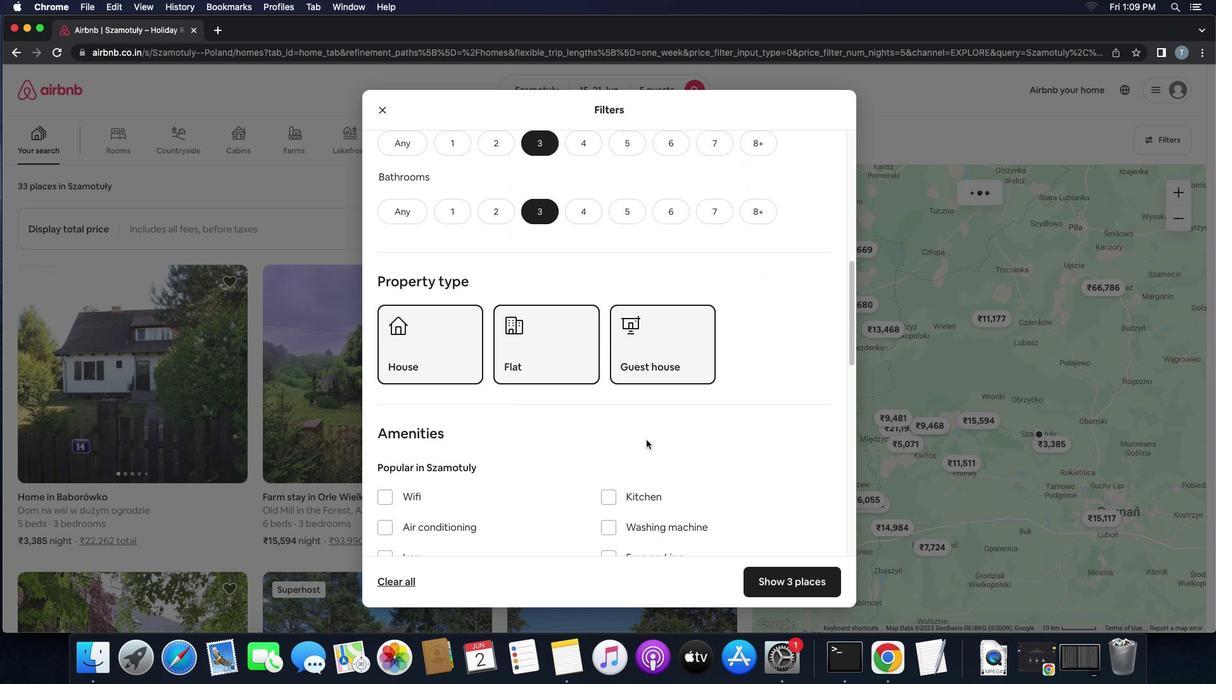 
Action: Mouse scrolled (646, 439) with delta (0, 0)
Screenshot: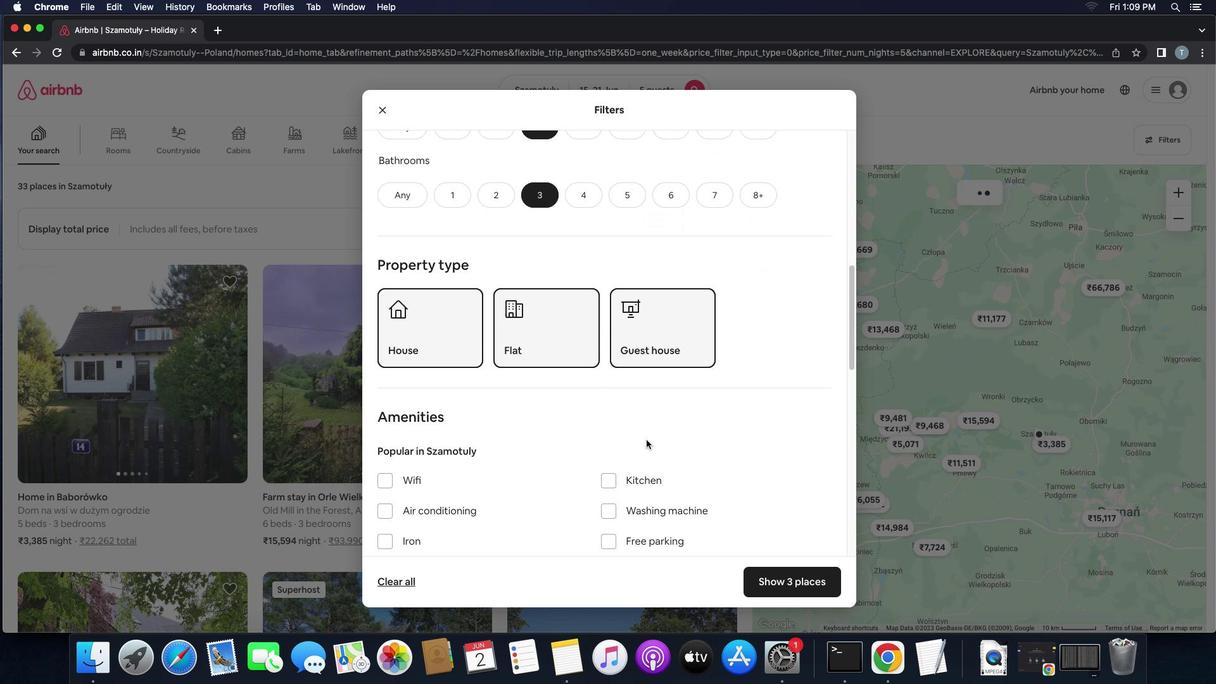 
Action: Mouse moved to (646, 439)
Screenshot: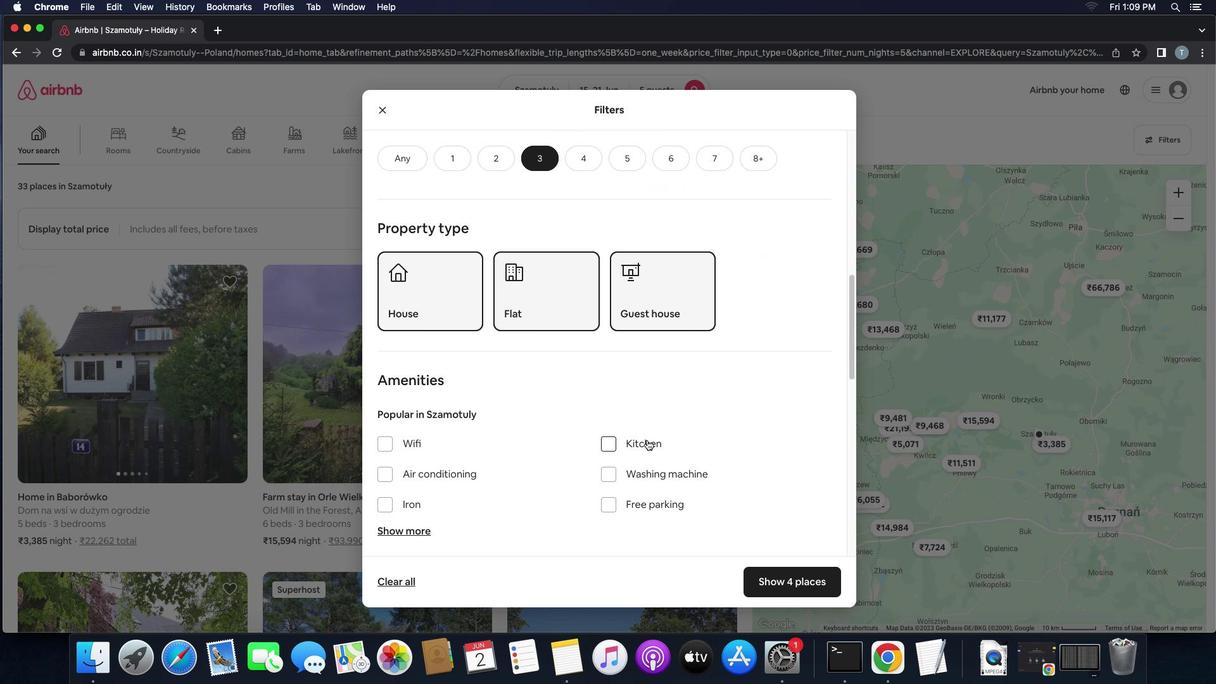 
Action: Mouse scrolled (646, 439) with delta (0, 0)
Screenshot: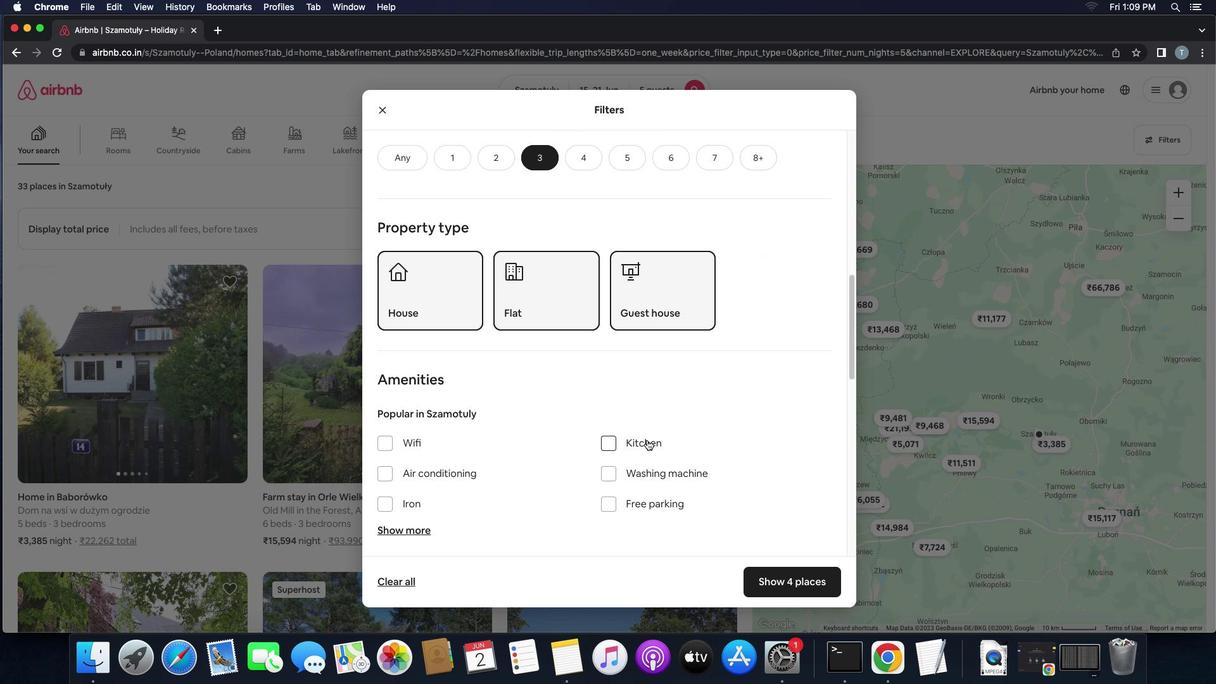 
Action: Mouse scrolled (646, 439) with delta (0, 0)
Screenshot: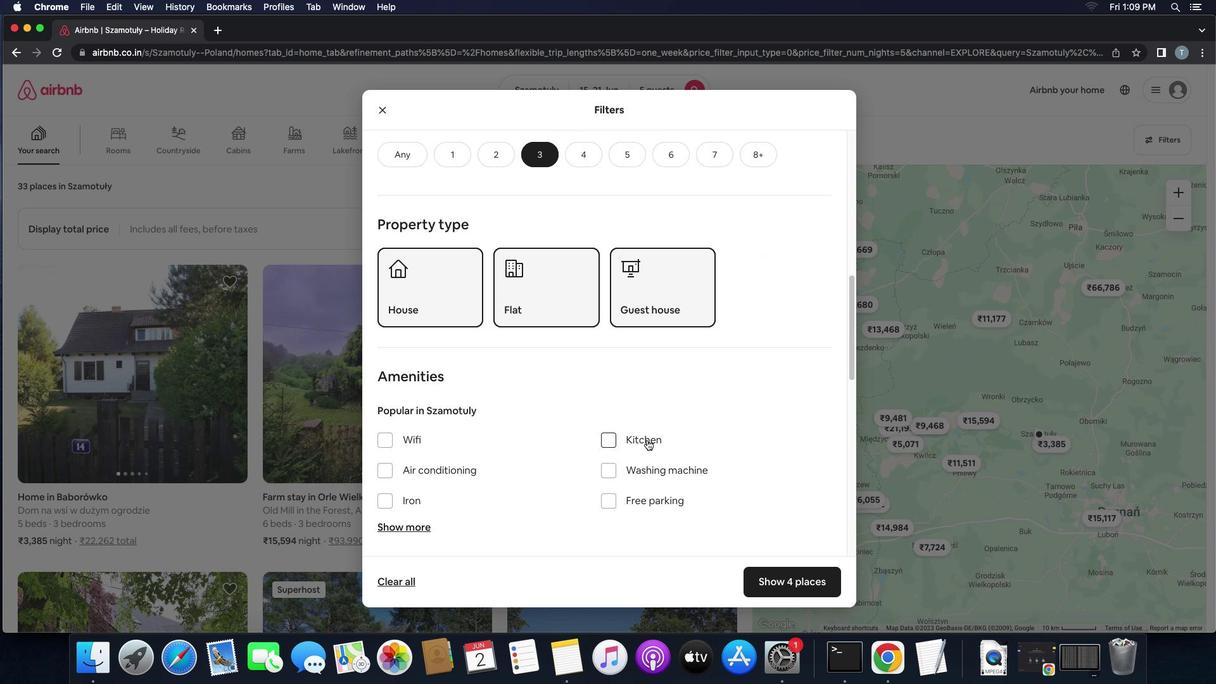 
Action: Mouse moved to (646, 440)
Screenshot: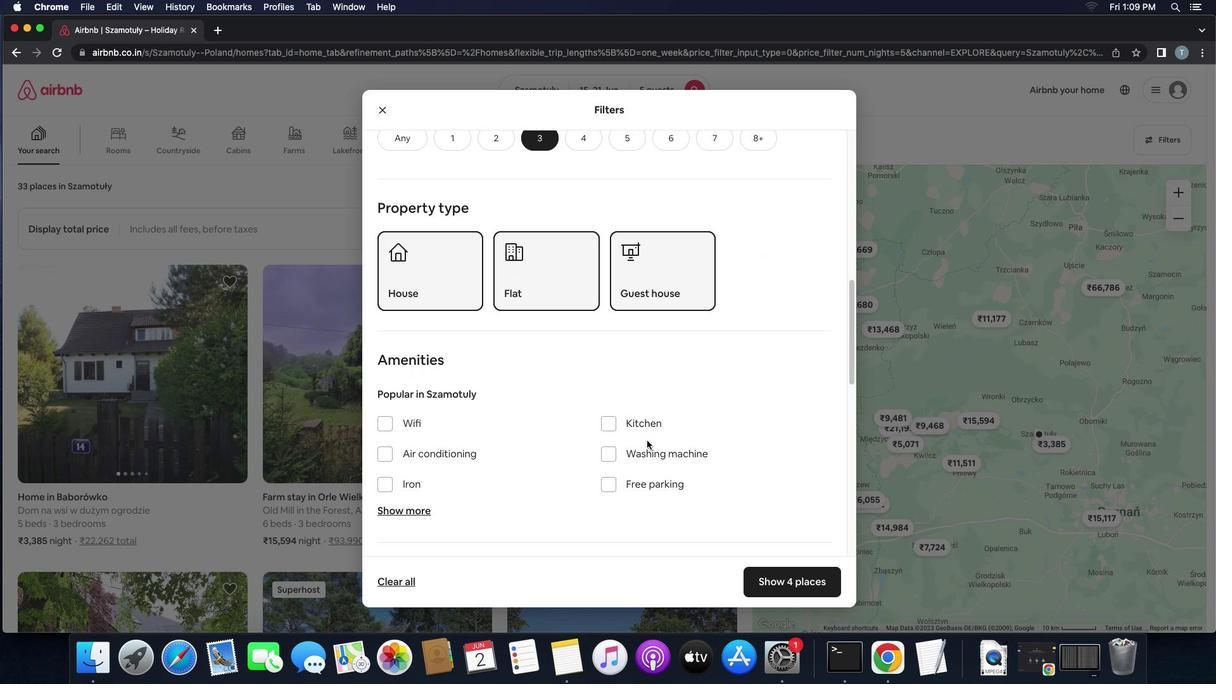 
Action: Mouse scrolled (646, 440) with delta (0, 0)
Screenshot: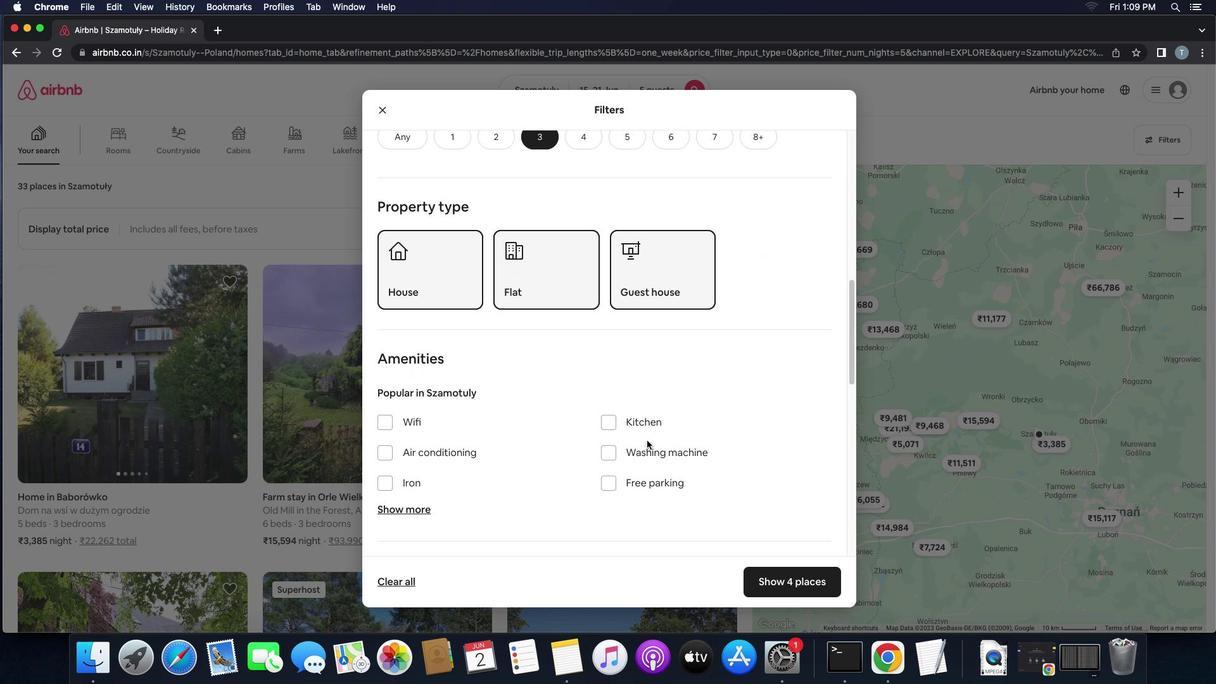
Action: Mouse scrolled (646, 440) with delta (0, 0)
Screenshot: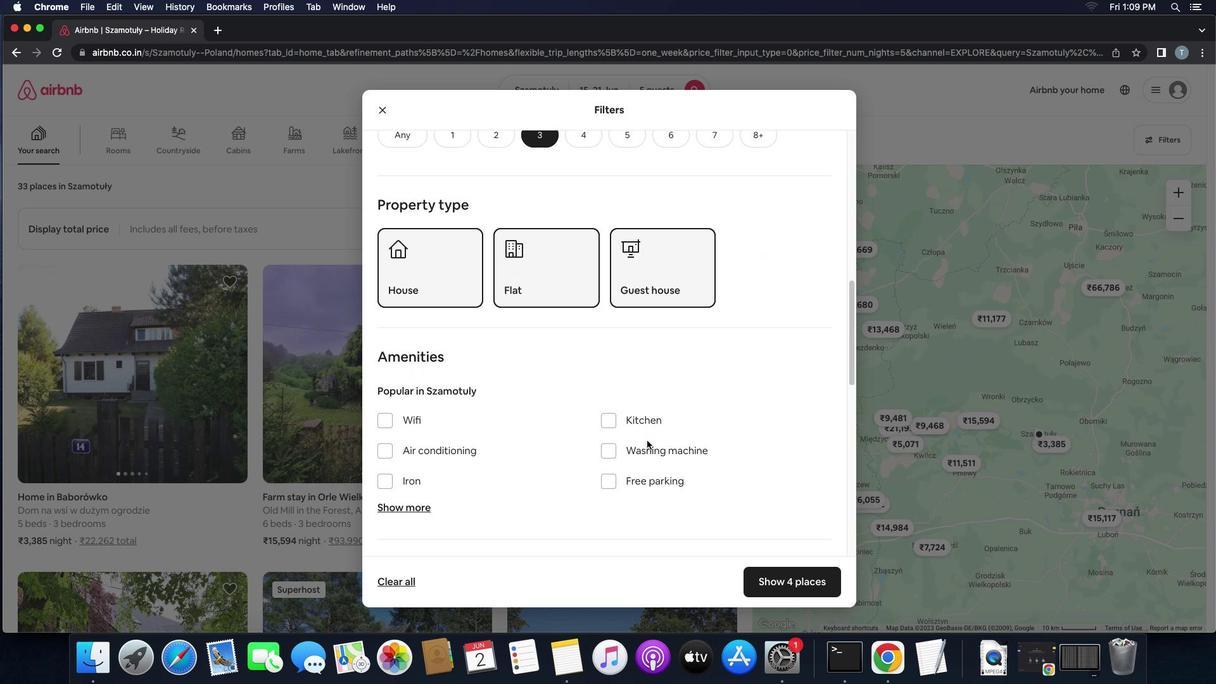 
Action: Mouse scrolled (646, 440) with delta (0, 0)
Screenshot: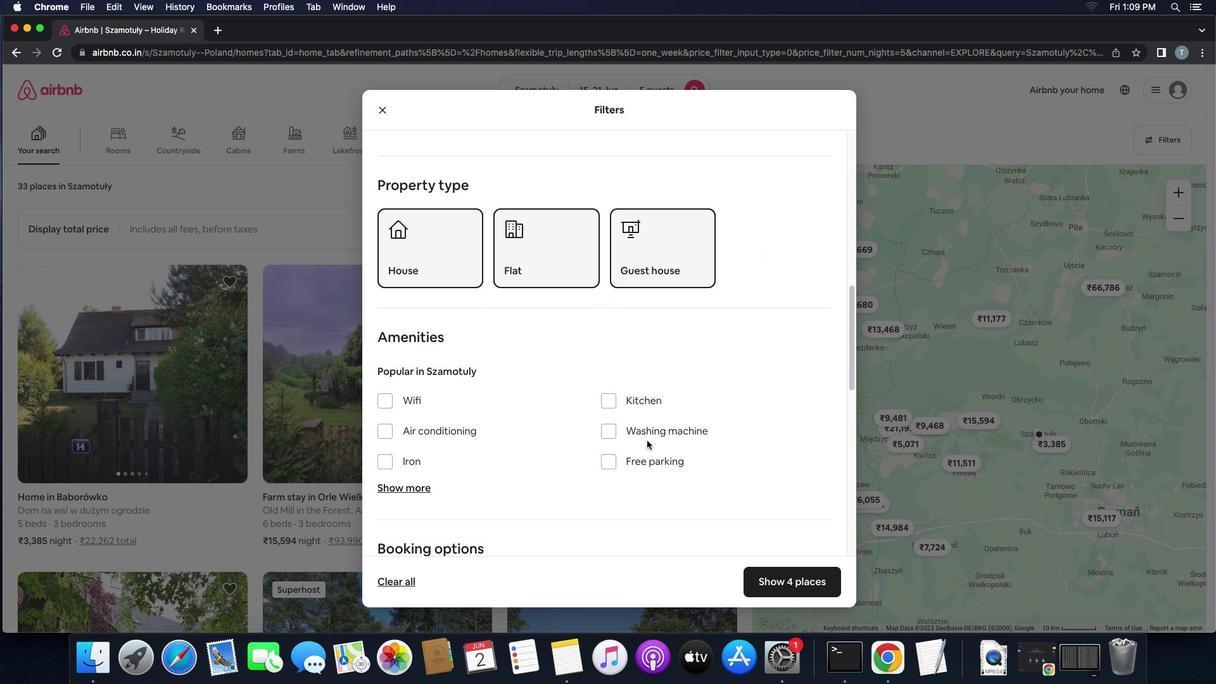 
Action: Mouse moved to (612, 403)
Screenshot: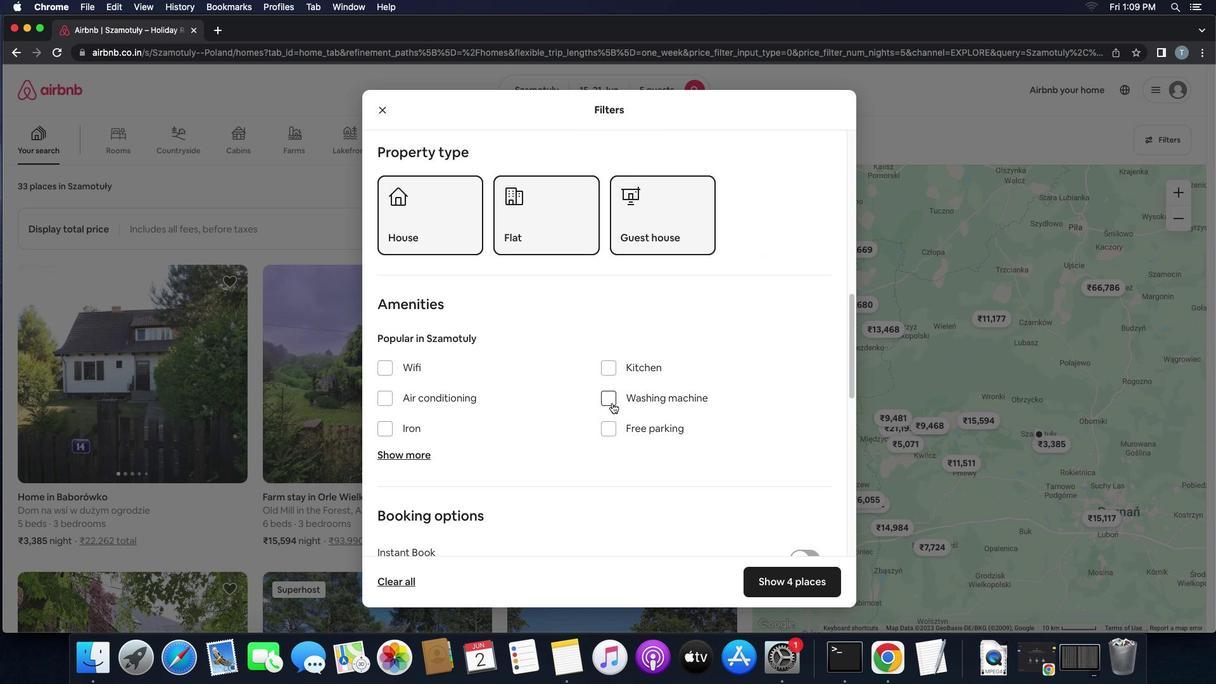 
Action: Mouse pressed left at (612, 403)
Screenshot: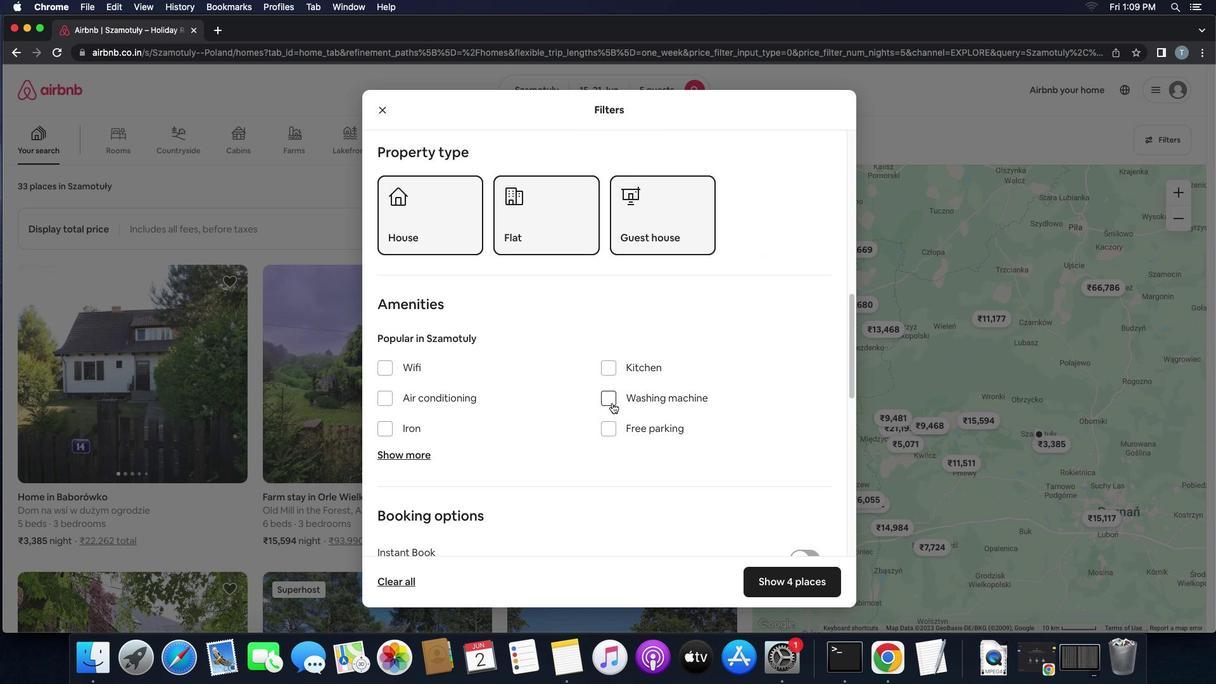 
Action: Mouse moved to (662, 442)
Screenshot: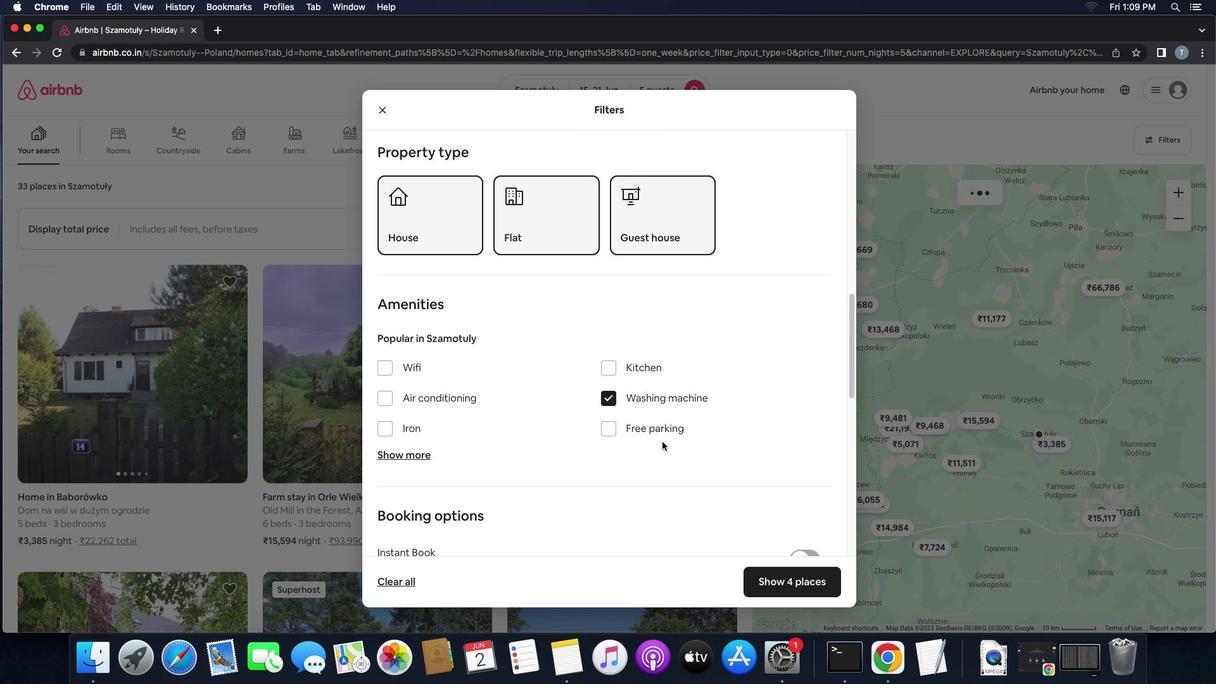 
Action: Mouse scrolled (662, 442) with delta (0, 0)
Screenshot: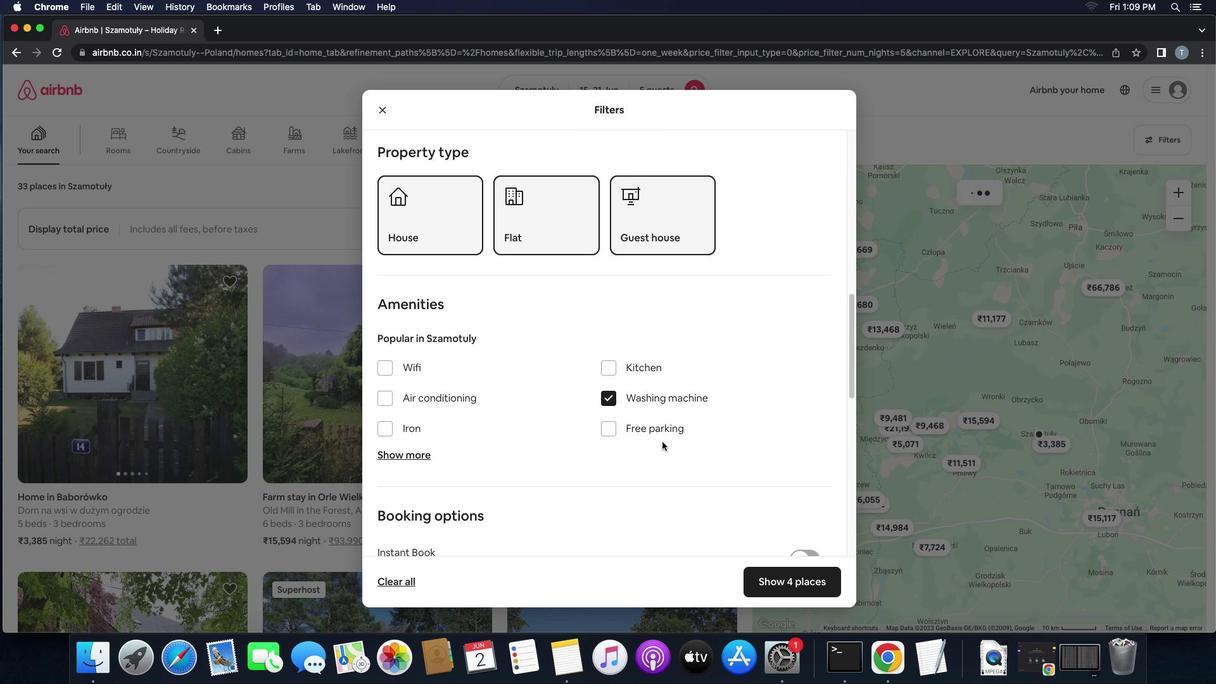 
Action: Mouse scrolled (662, 442) with delta (0, 0)
Screenshot: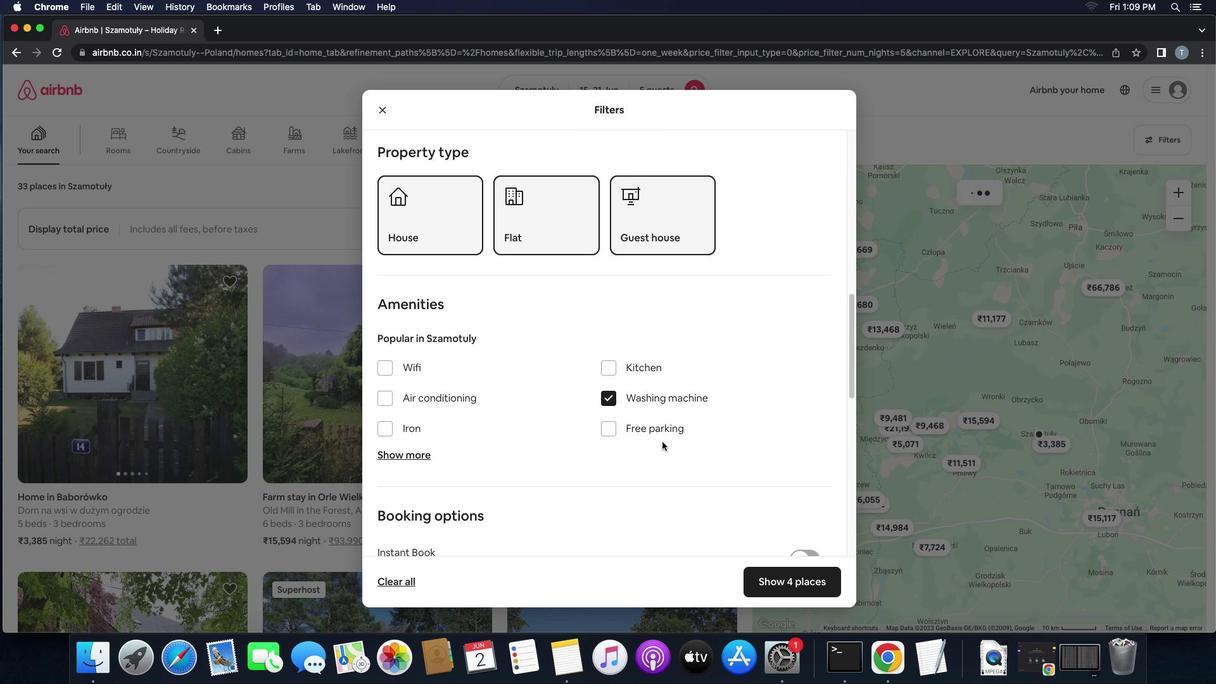 
Action: Mouse scrolled (662, 442) with delta (0, -1)
Screenshot: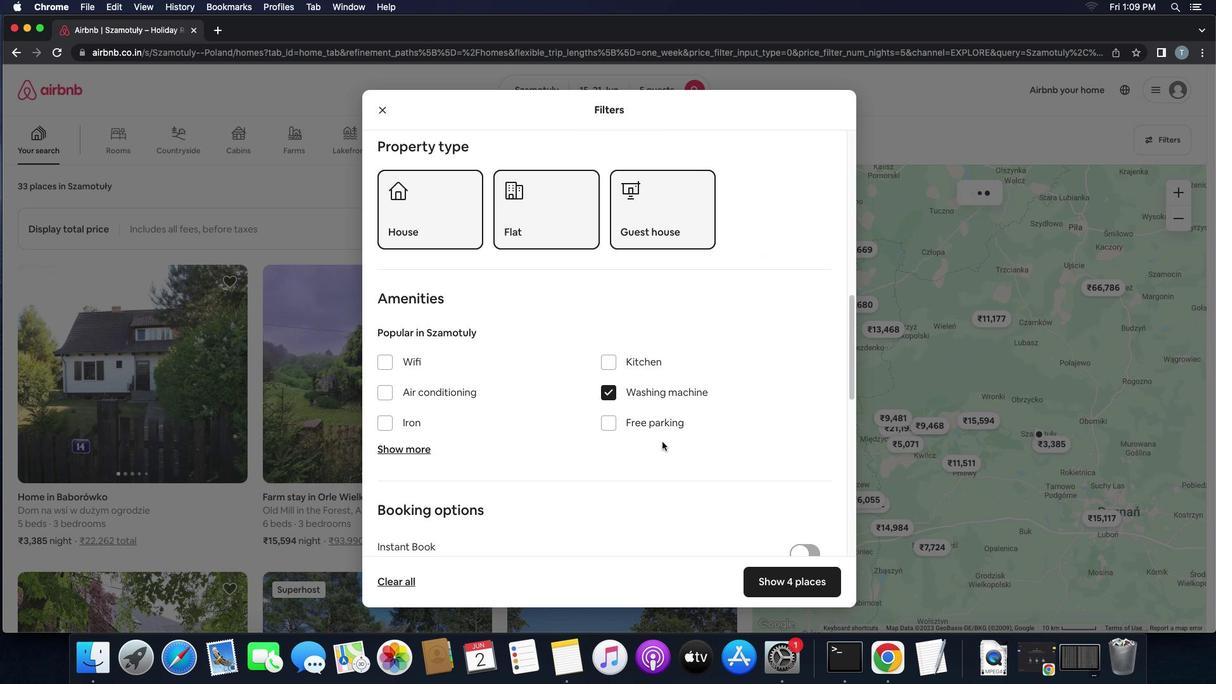 
Action: Mouse moved to (665, 449)
Screenshot: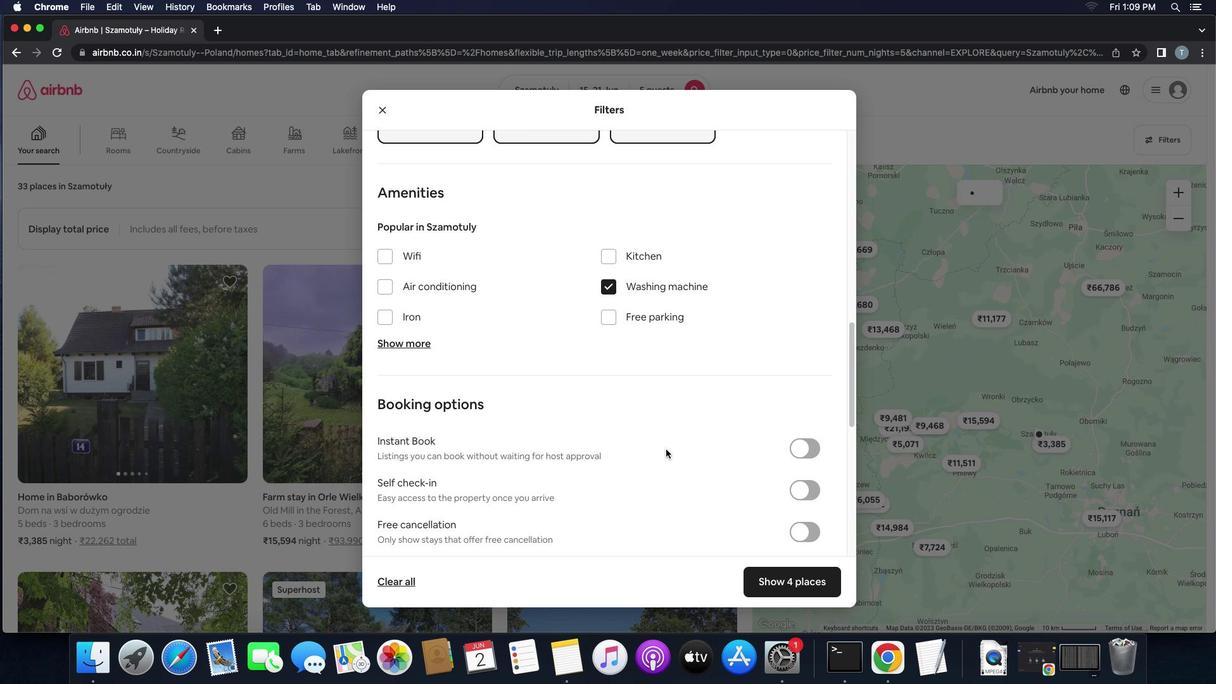 
Action: Mouse scrolled (665, 449) with delta (0, 0)
Screenshot: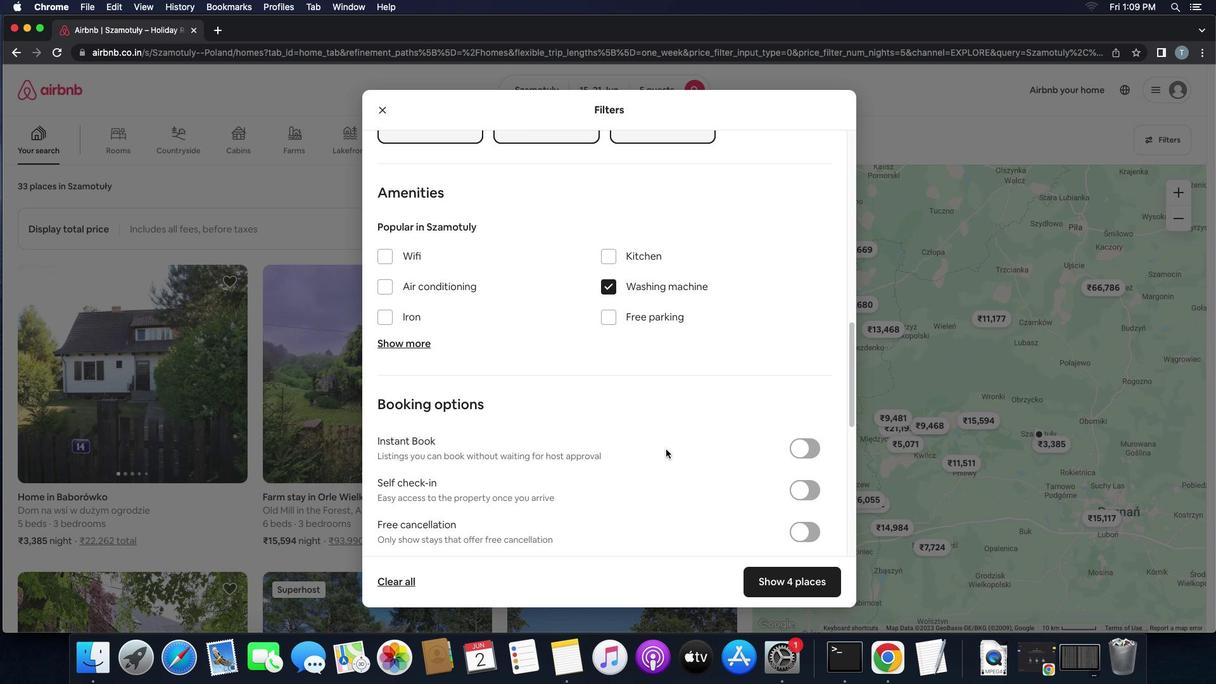 
Action: Mouse scrolled (665, 449) with delta (0, 0)
Screenshot: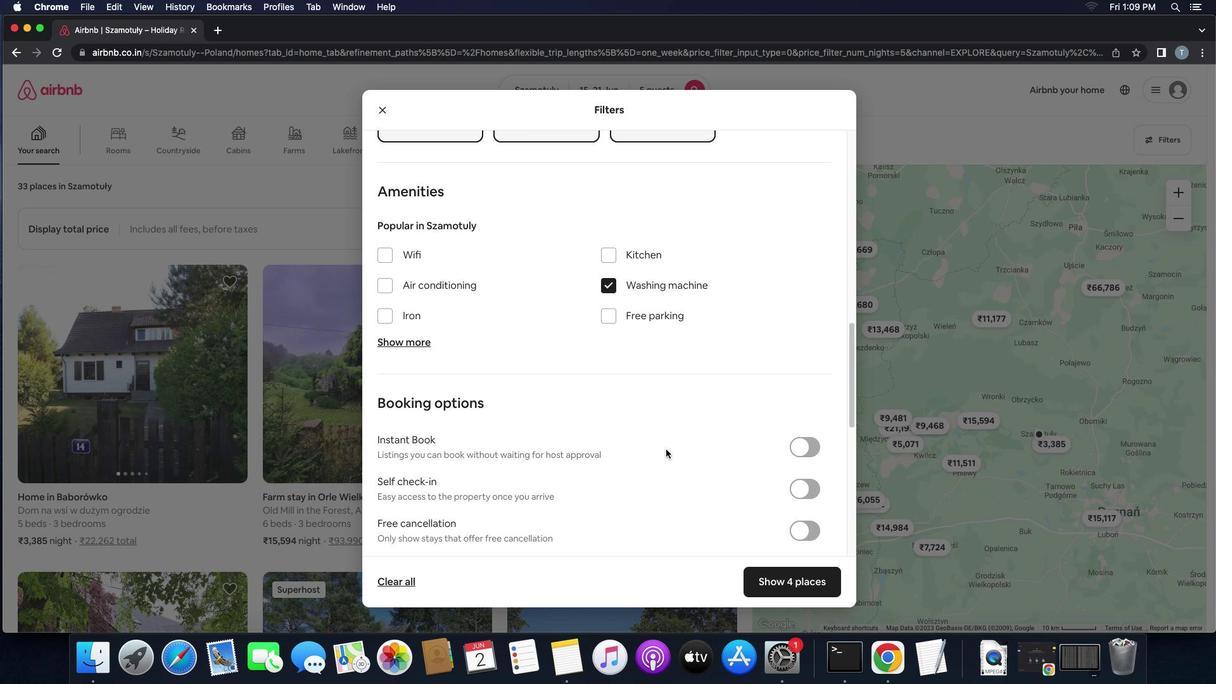 
Action: Mouse scrolled (665, 449) with delta (0, -1)
Screenshot: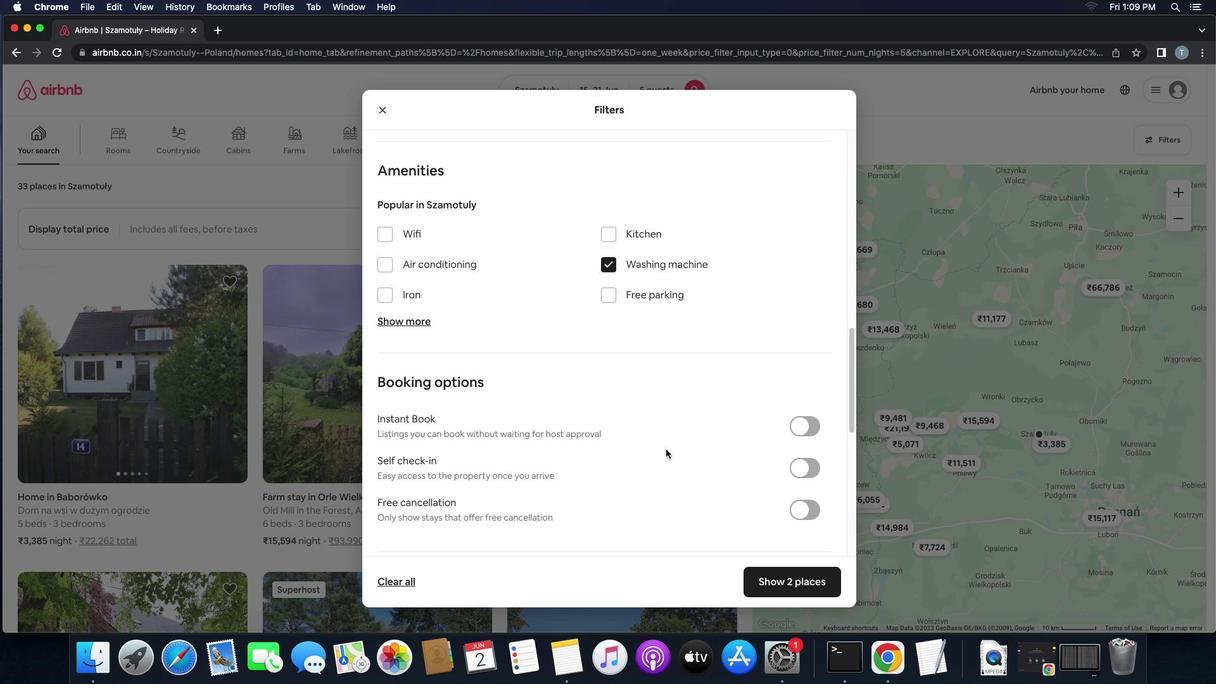 
Action: Mouse moved to (800, 390)
Screenshot: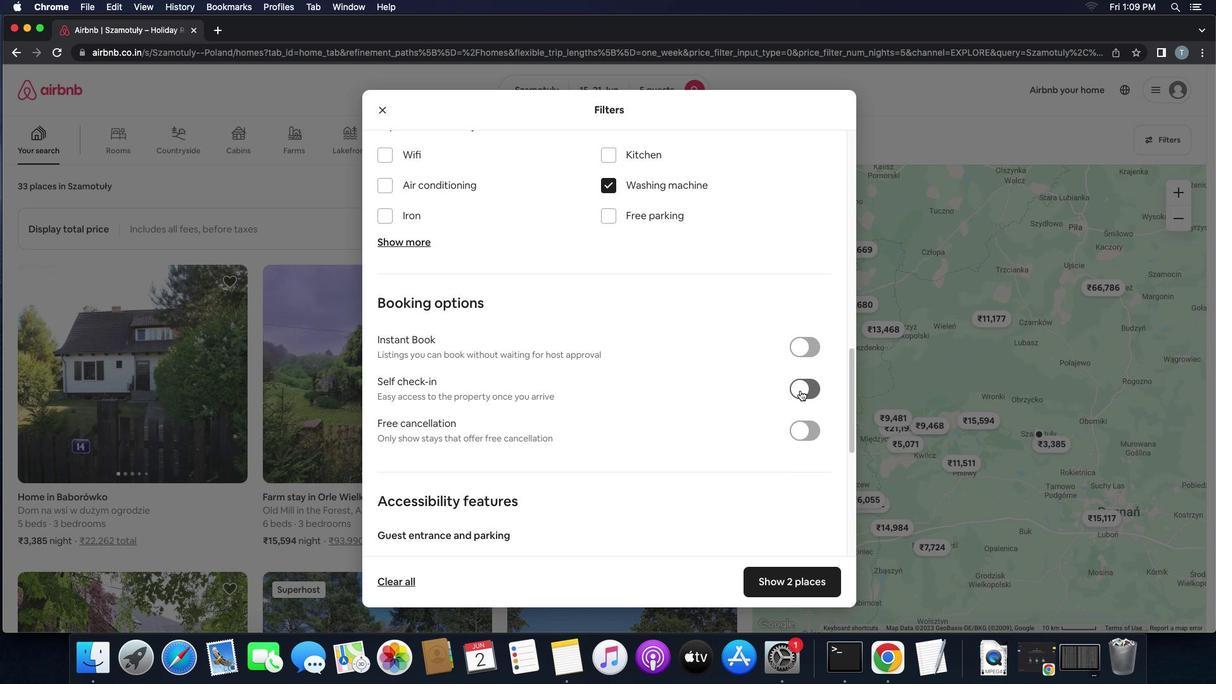 
Action: Mouse pressed left at (800, 390)
Screenshot: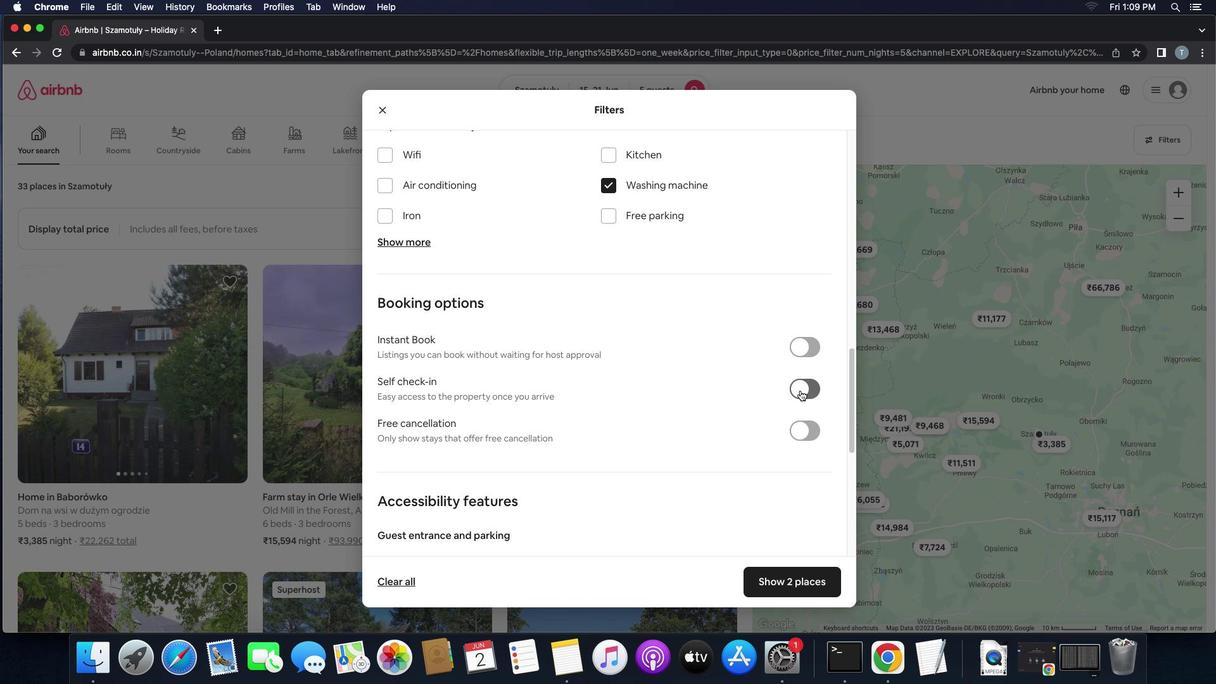 
Action: Mouse moved to (683, 464)
Screenshot: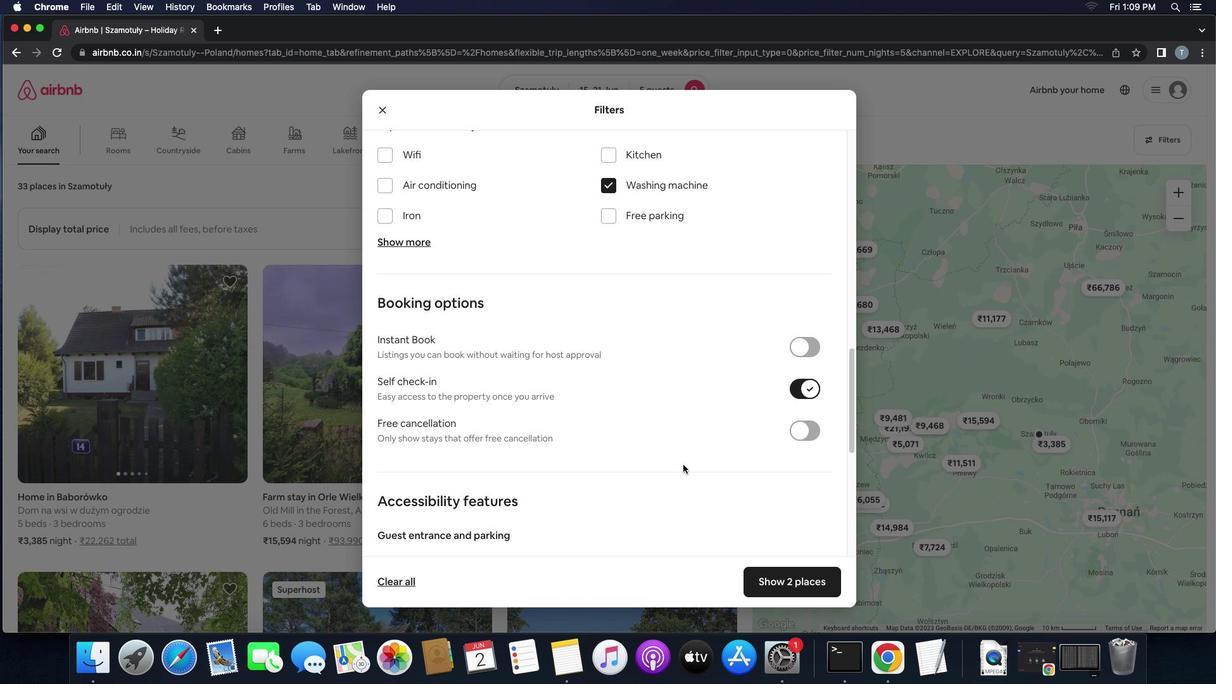 
Action: Mouse scrolled (683, 464) with delta (0, 0)
Screenshot: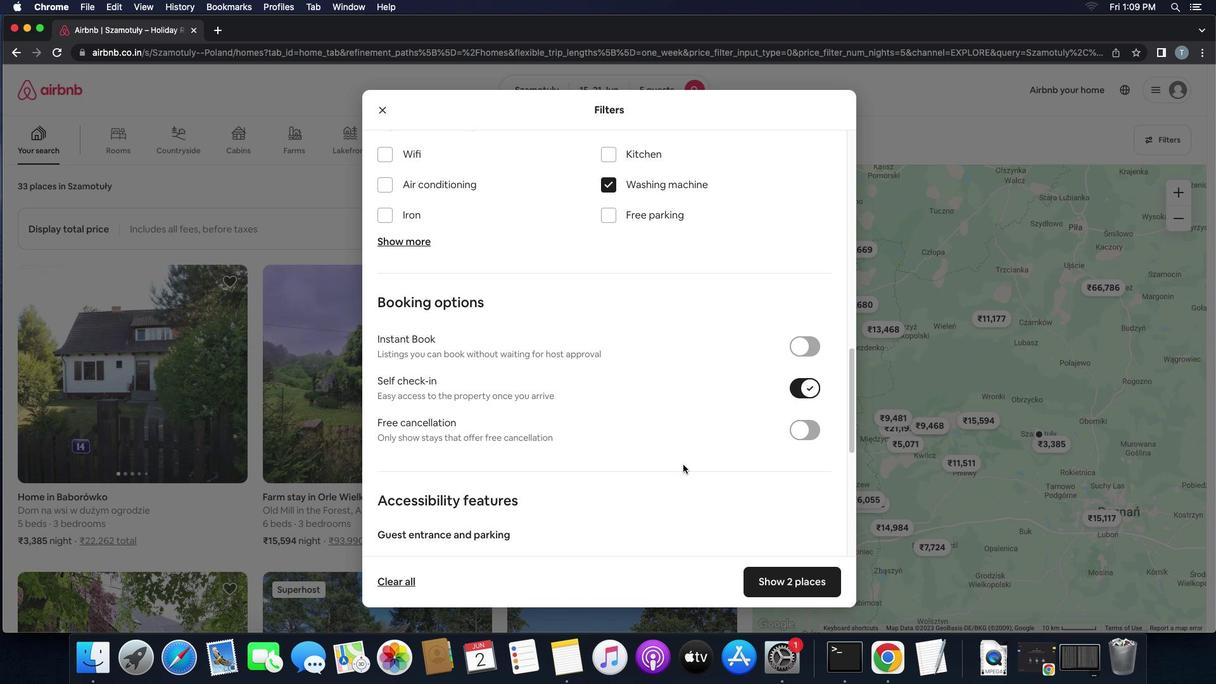 
Action: Mouse scrolled (683, 464) with delta (0, 0)
Screenshot: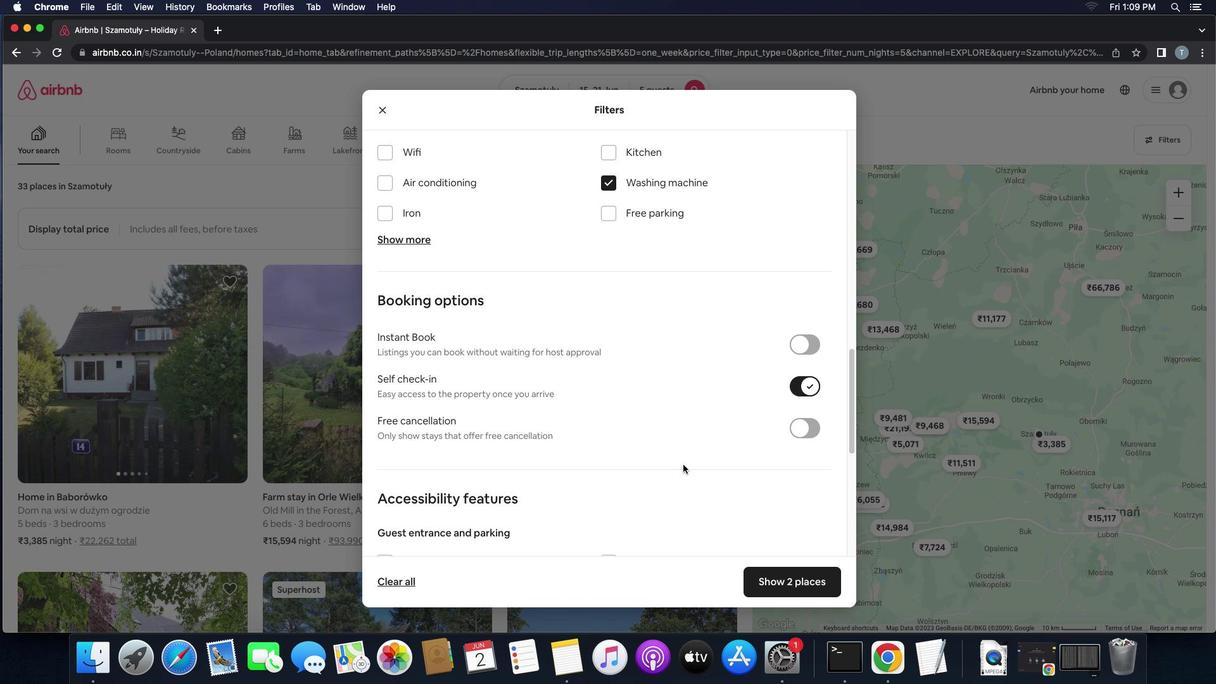 
Action: Mouse scrolled (683, 464) with delta (0, 0)
Screenshot: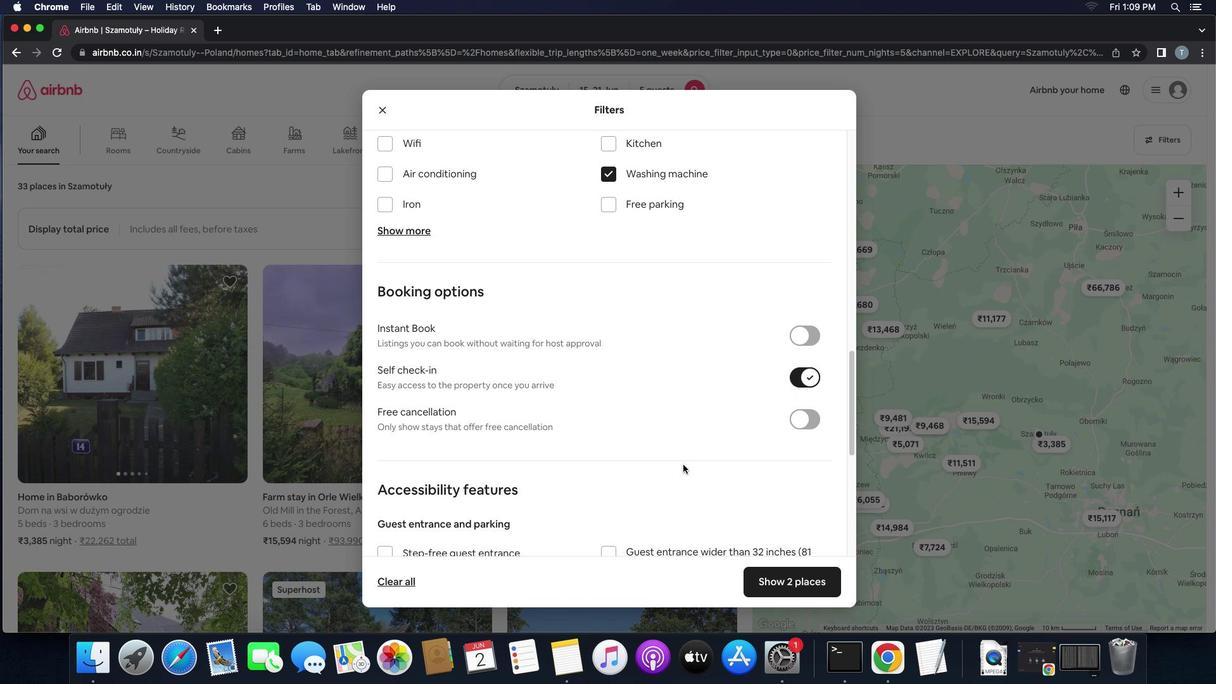 
Action: Mouse moved to (683, 465)
Screenshot: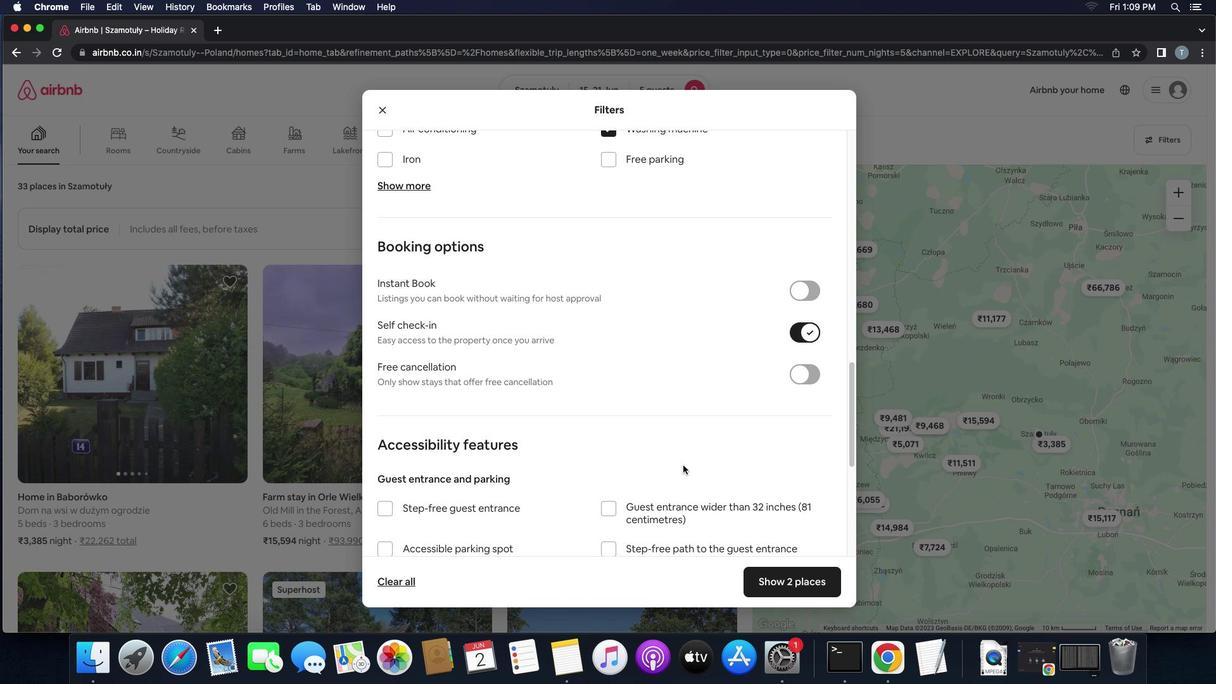 
Action: Mouse scrolled (683, 465) with delta (0, 0)
Screenshot: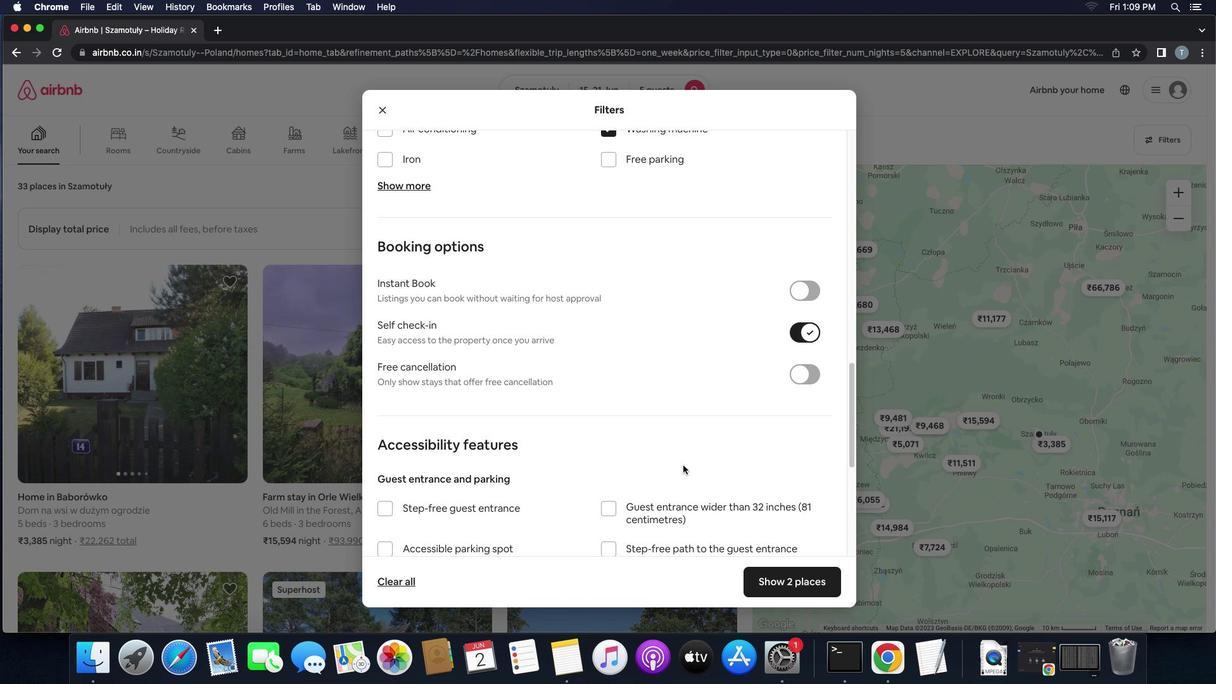 
Action: Mouse scrolled (683, 465) with delta (0, 0)
Screenshot: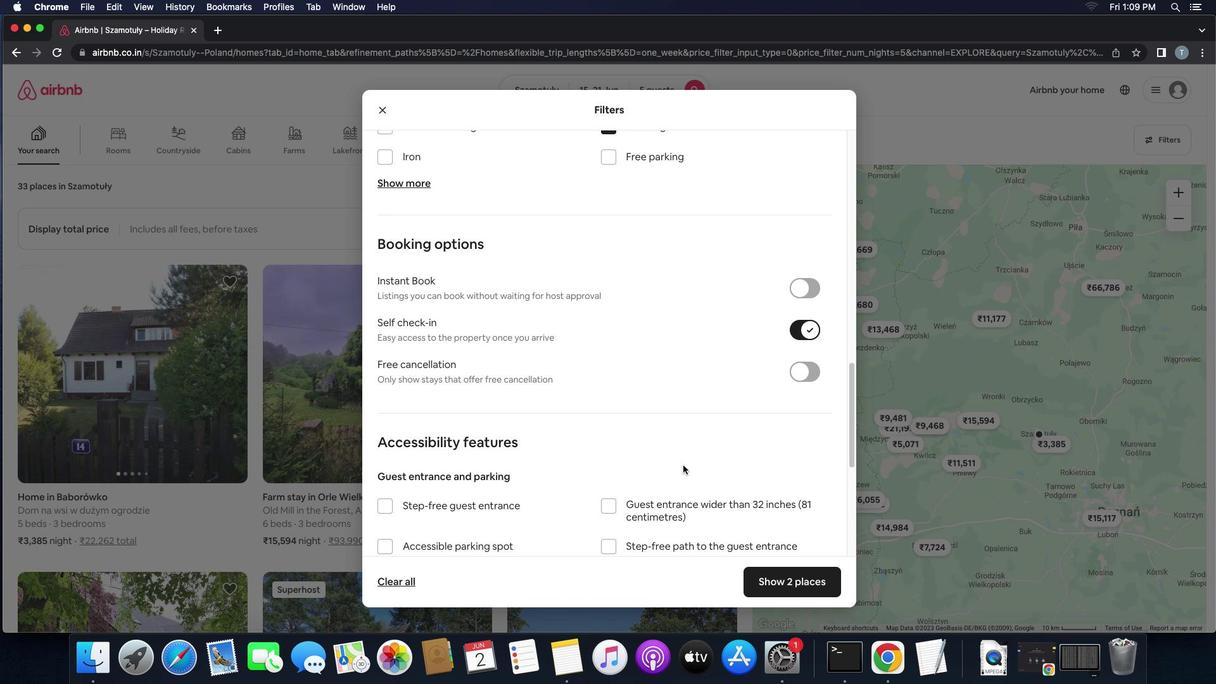 
Action: Mouse moved to (682, 467)
Screenshot: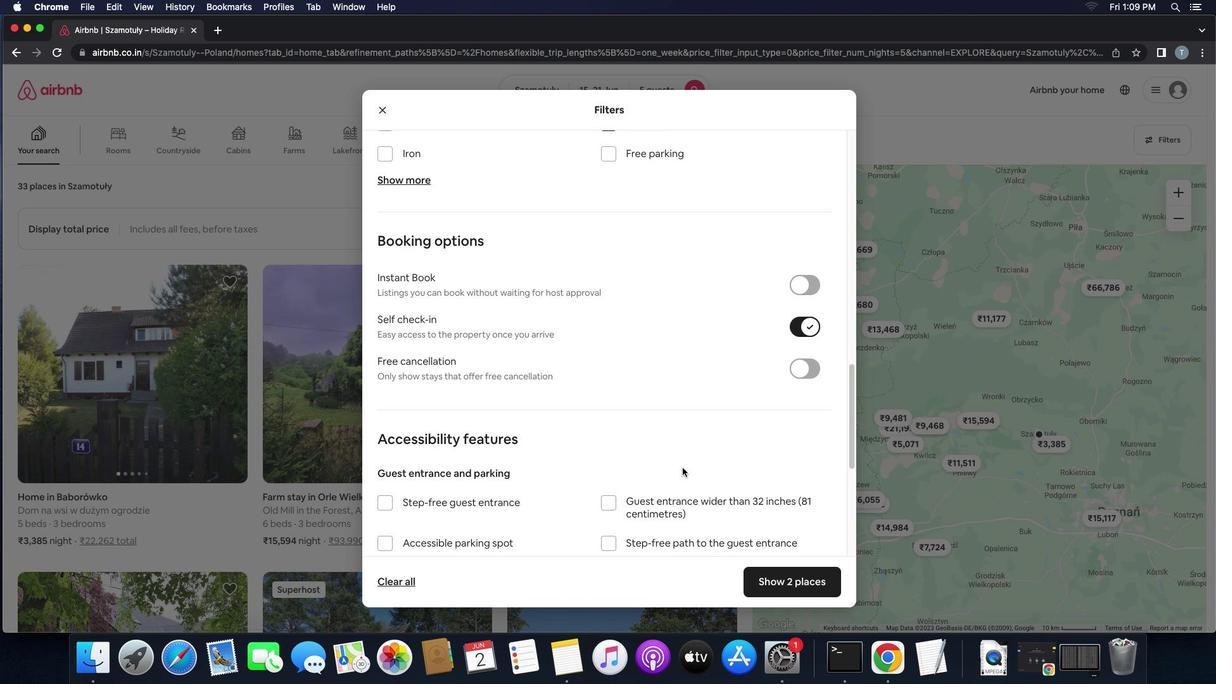 
Action: Mouse scrolled (682, 467) with delta (0, 0)
Screenshot: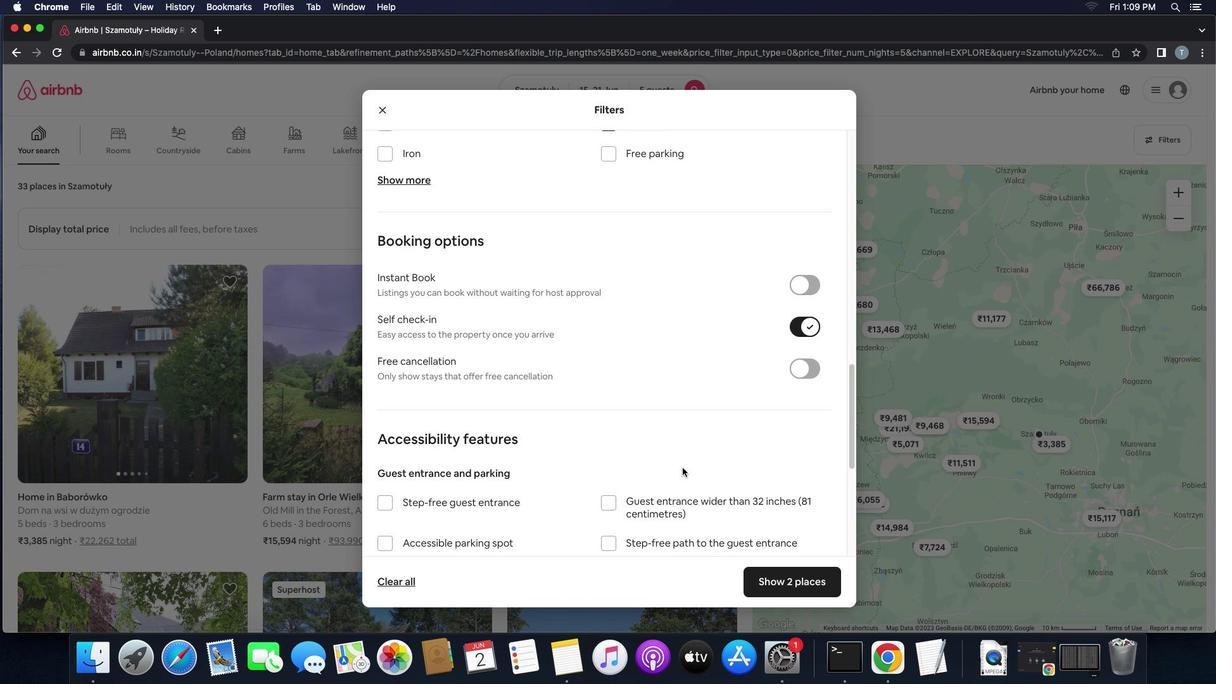
Action: Mouse scrolled (682, 467) with delta (0, 0)
Screenshot: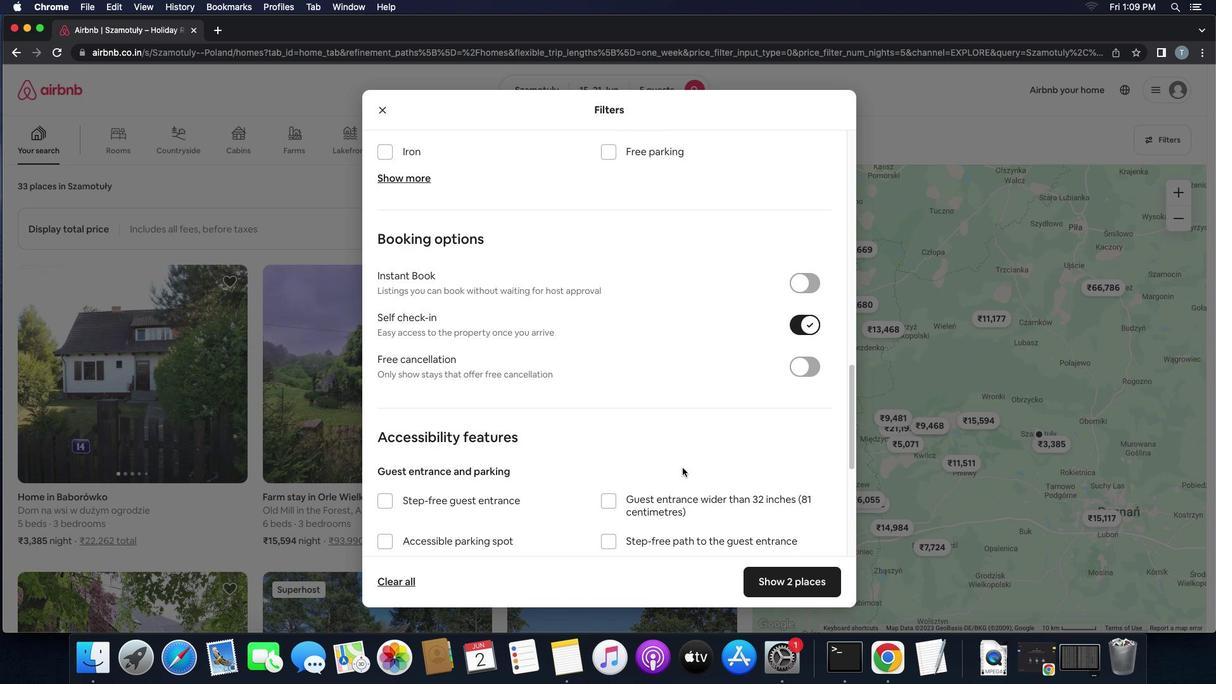 
Action: Mouse moved to (682, 468)
Screenshot: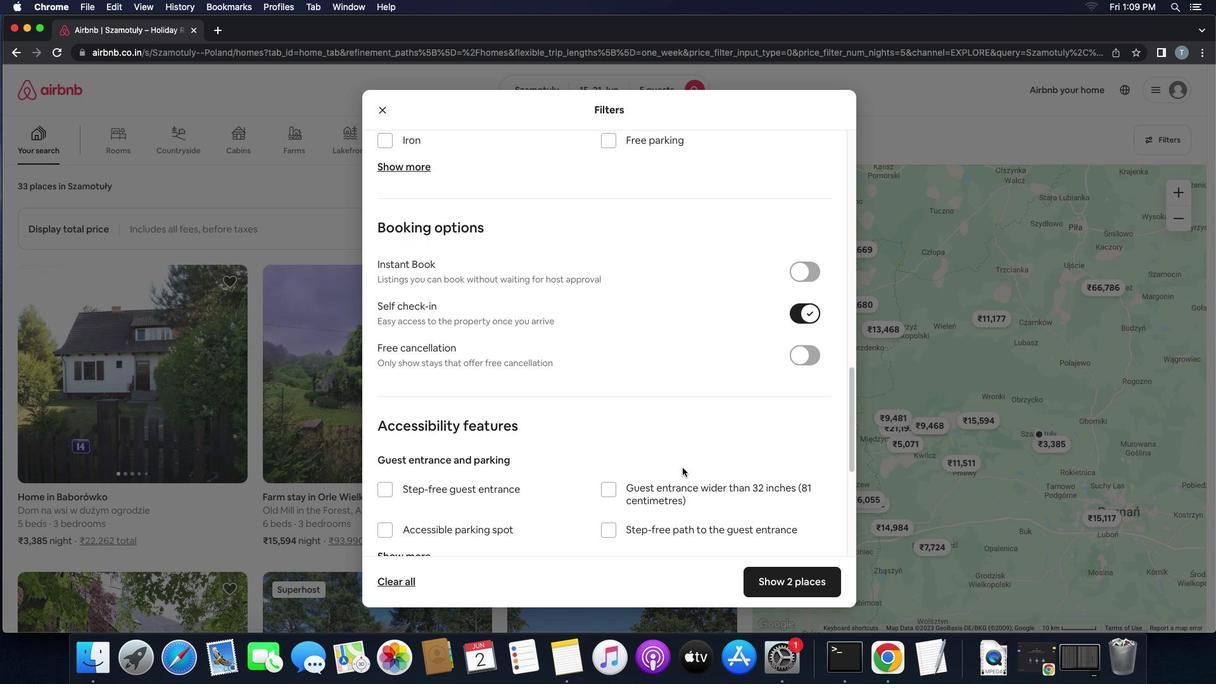 
Action: Mouse scrolled (682, 468) with delta (0, 0)
Screenshot: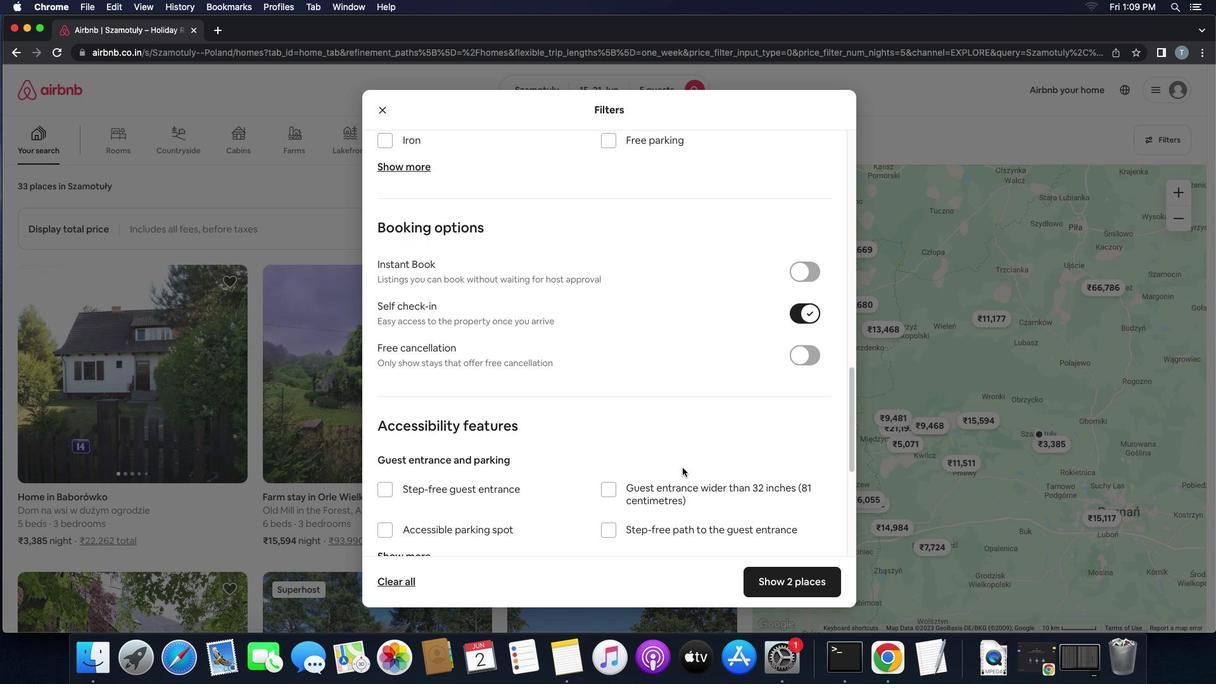 
Action: Mouse scrolled (682, 468) with delta (0, 0)
Screenshot: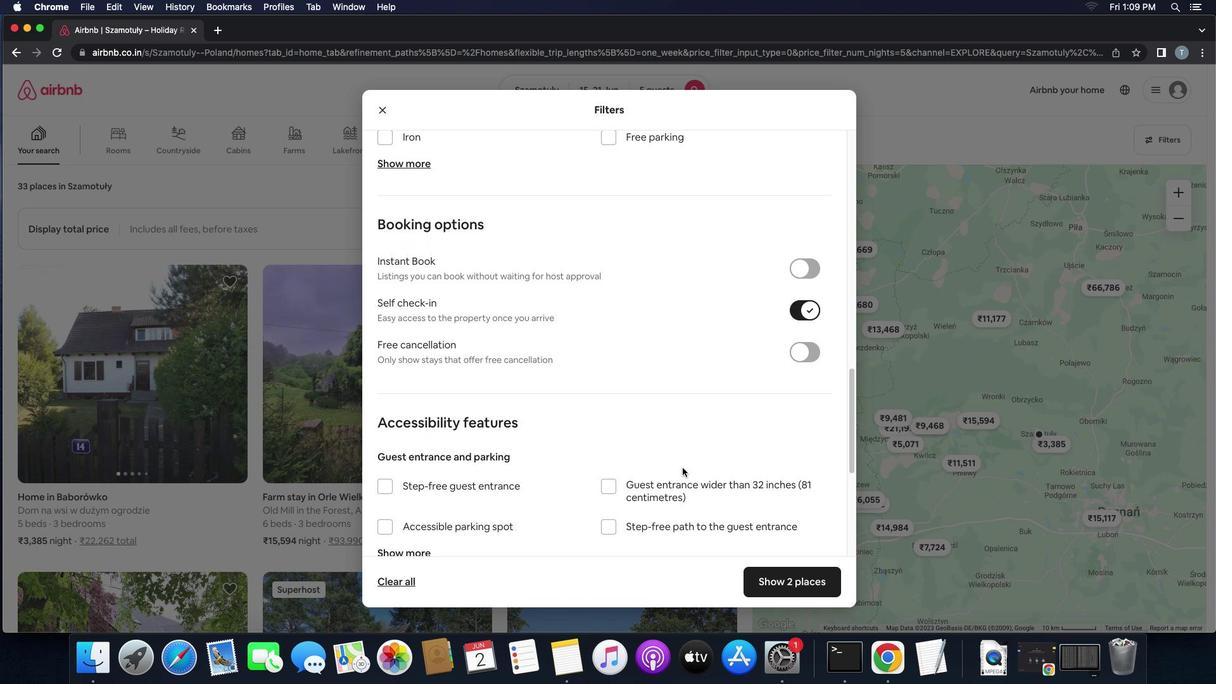 
Action: Mouse scrolled (682, 468) with delta (0, 0)
Screenshot: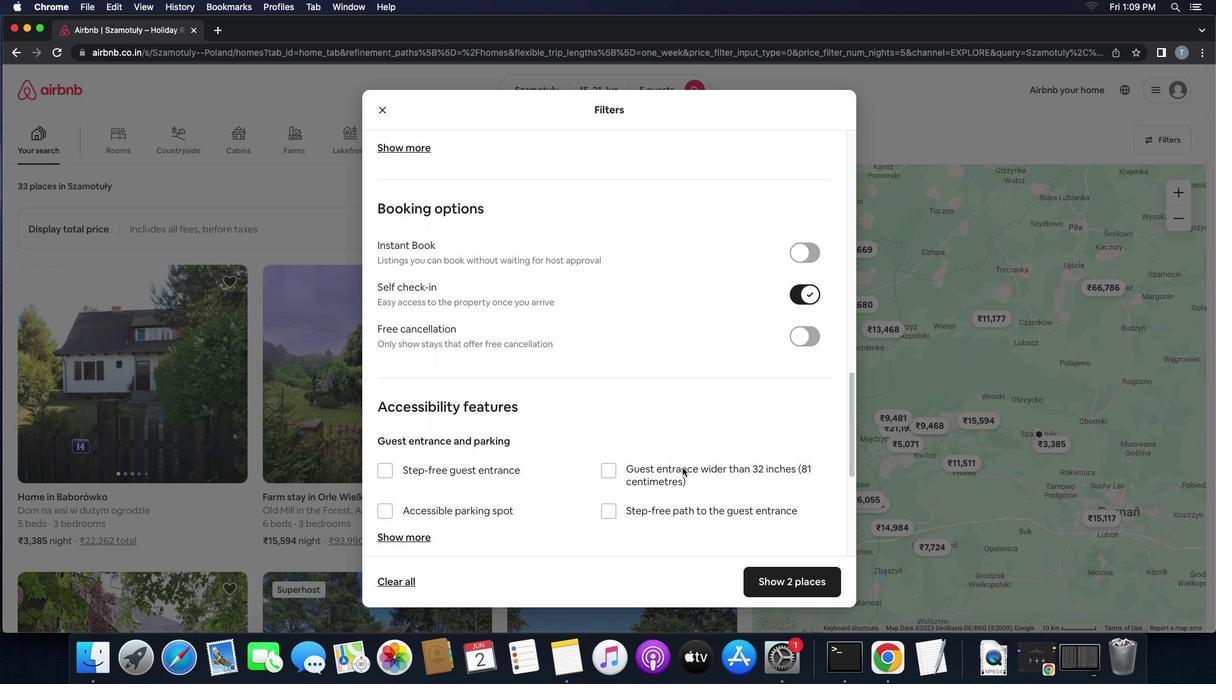 
Action: Mouse moved to (682, 468)
Screenshot: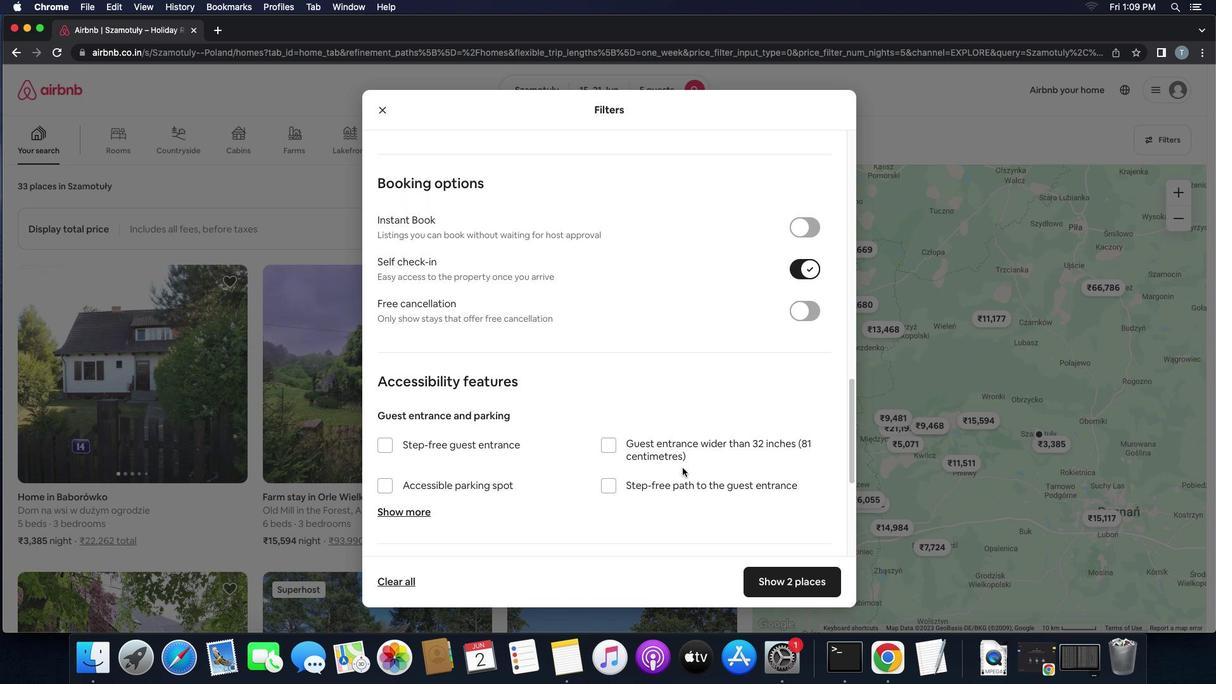 
Action: Mouse scrolled (682, 468) with delta (0, 0)
Screenshot: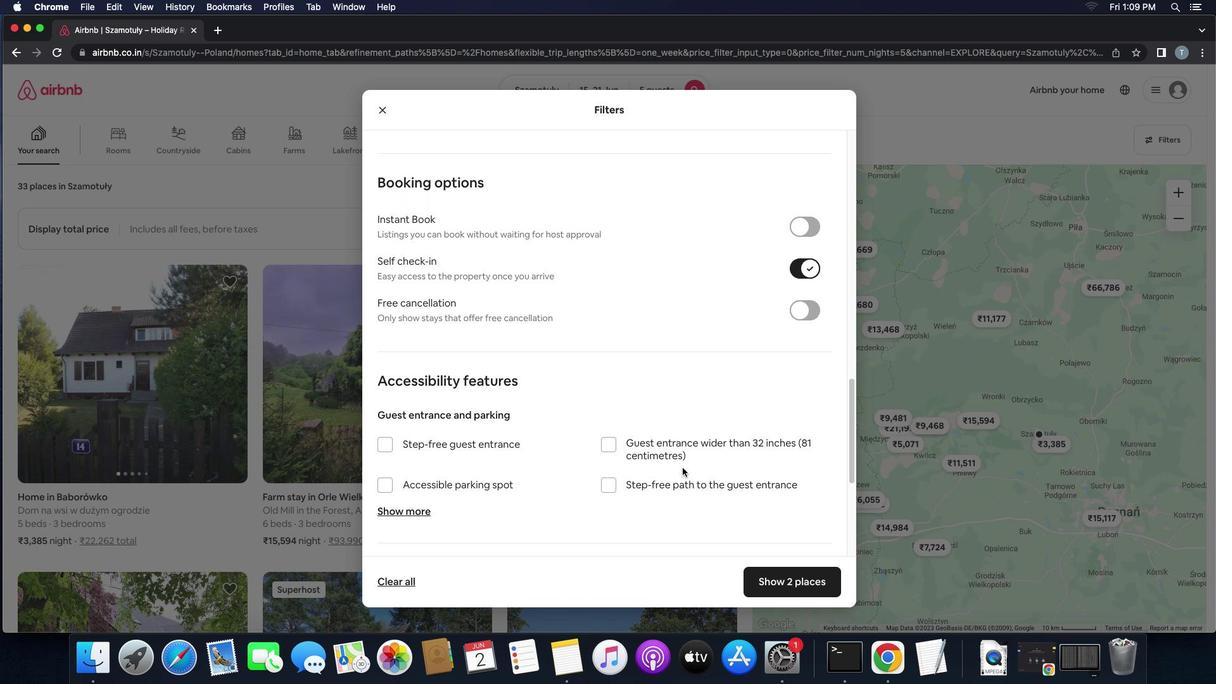 
Action: Mouse scrolled (682, 468) with delta (0, 0)
Screenshot: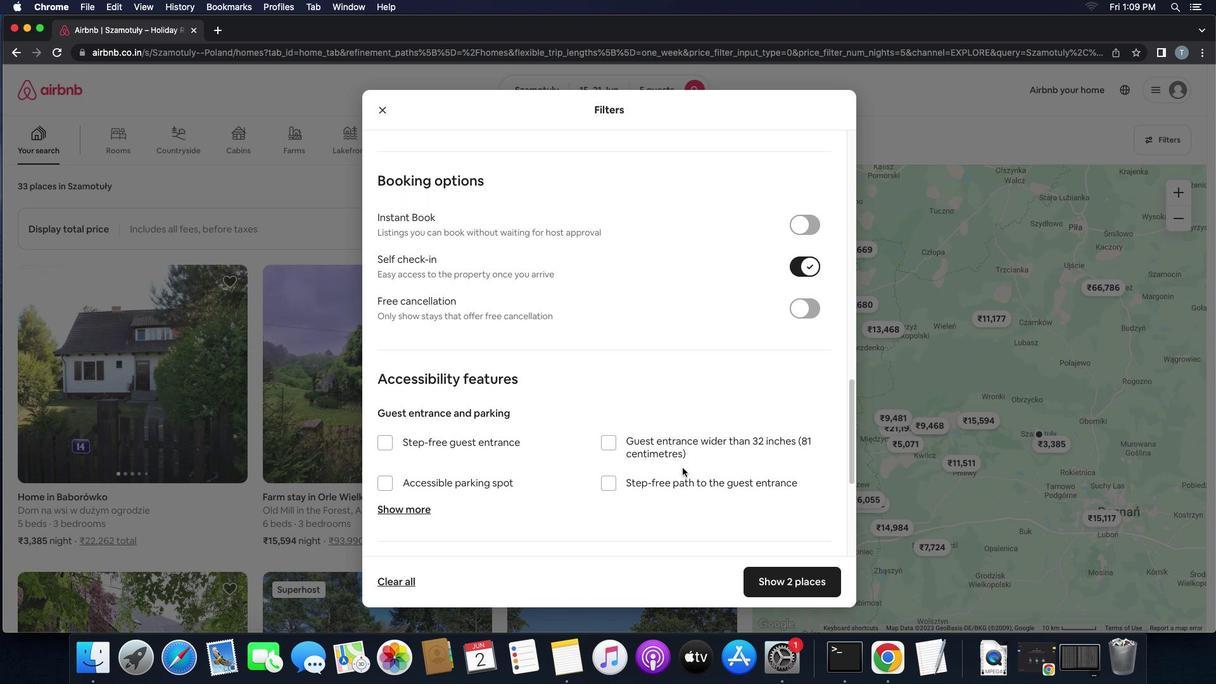 
Action: Mouse scrolled (682, 468) with delta (0, -1)
Screenshot: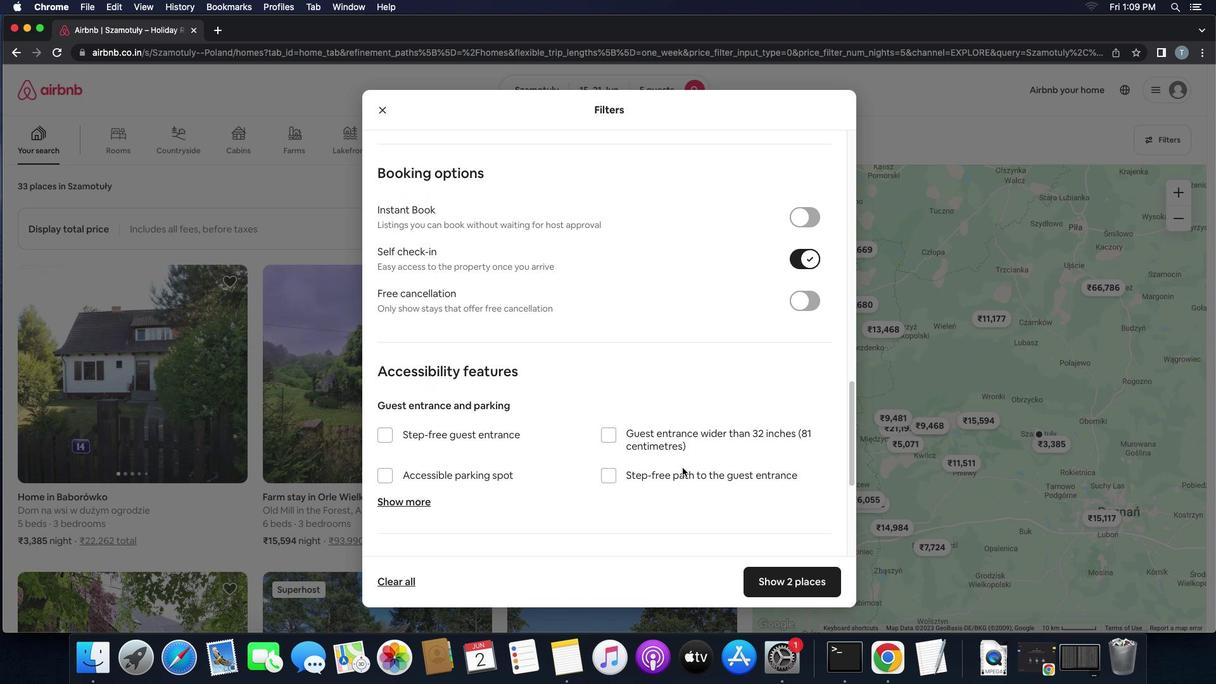 
Action: Mouse scrolled (682, 468) with delta (0, -1)
Screenshot: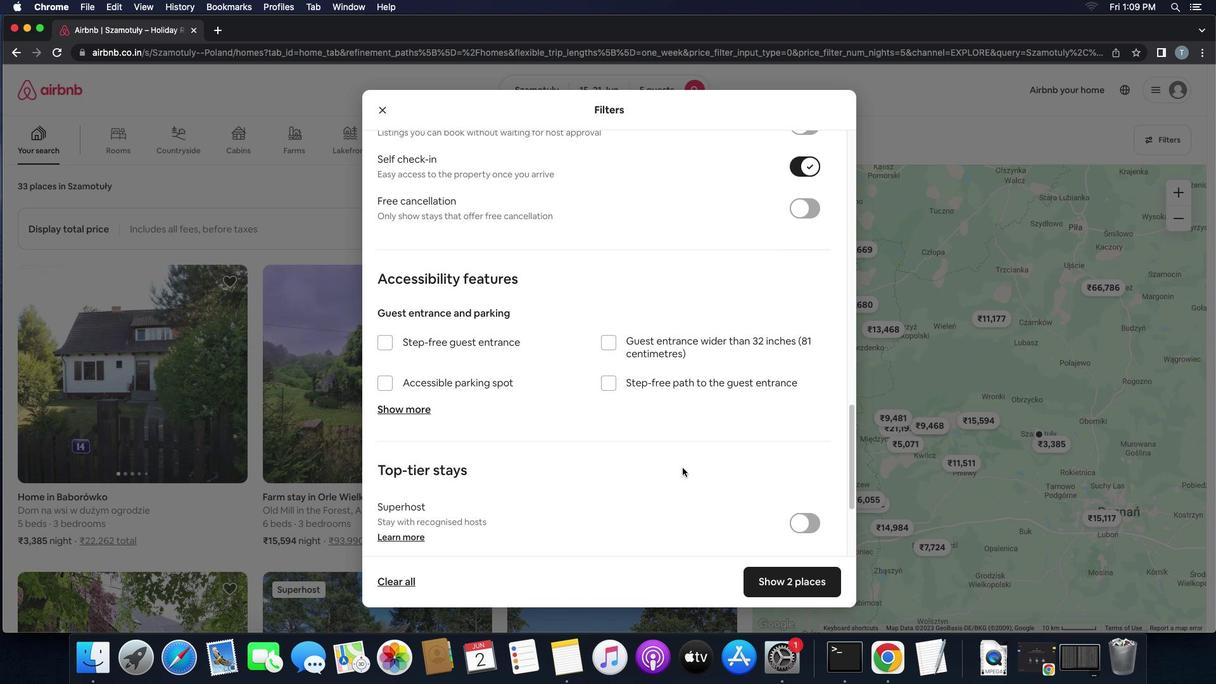 
Action: Mouse scrolled (682, 468) with delta (0, 0)
Screenshot: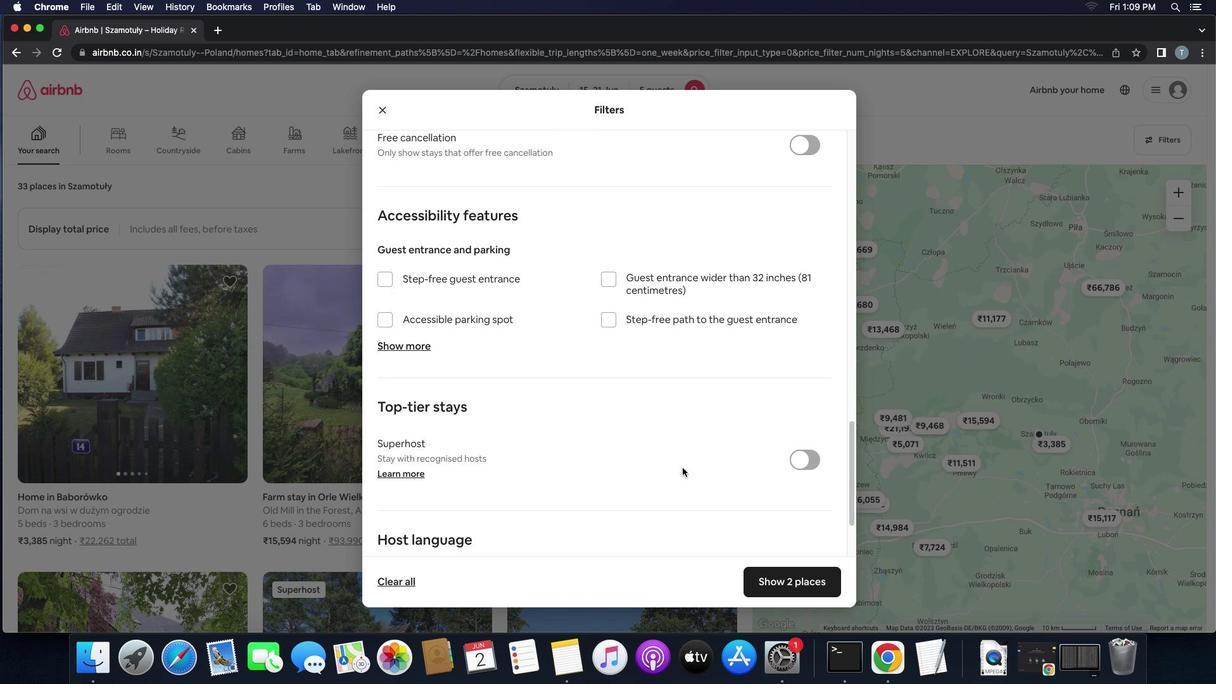 
Action: Mouse scrolled (682, 468) with delta (0, 0)
Screenshot: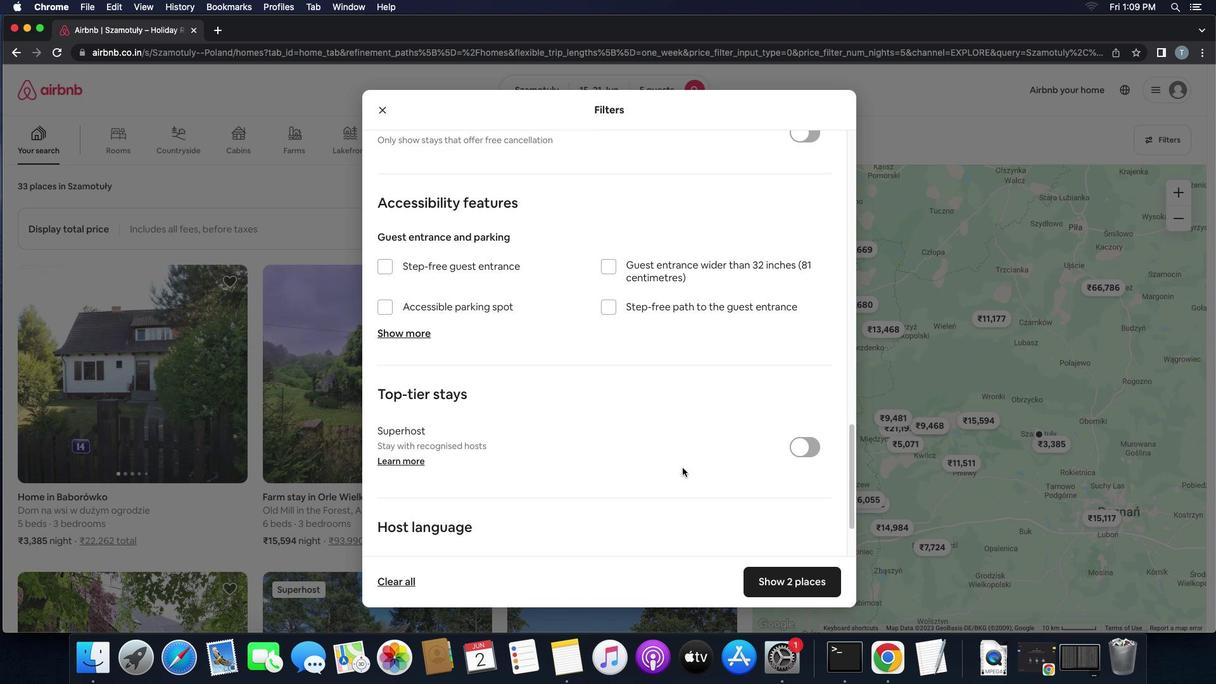 
Action: Mouse scrolled (682, 468) with delta (0, -1)
Screenshot: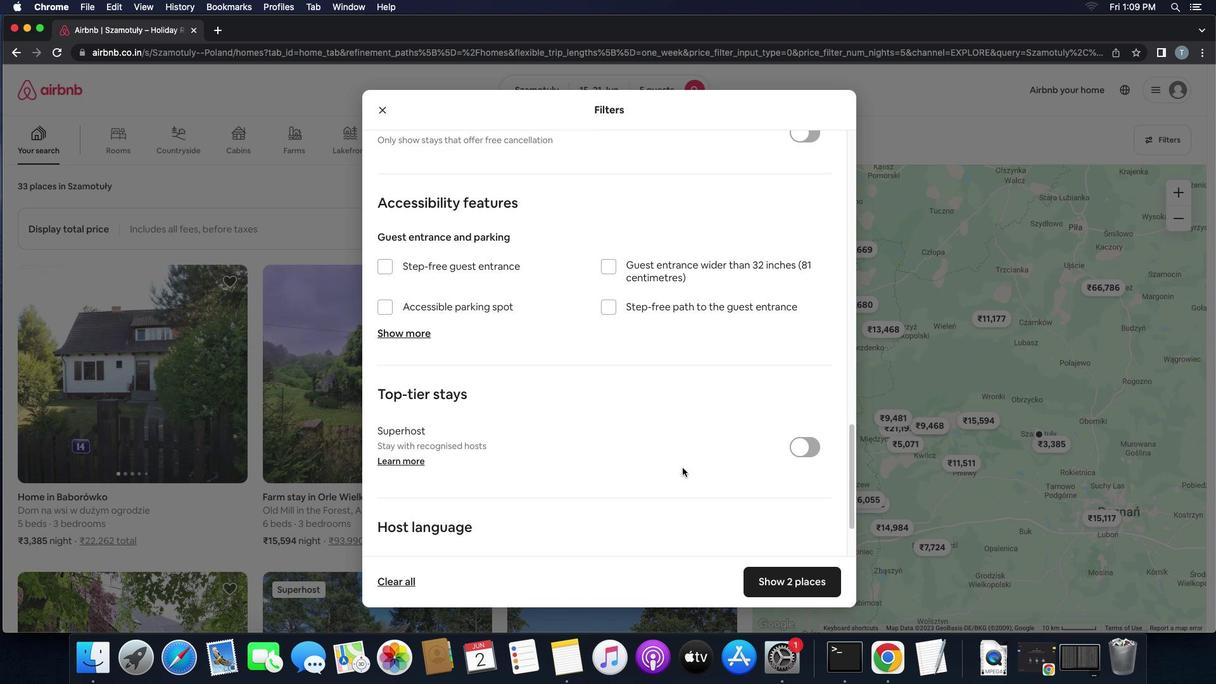 
Action: Mouse scrolled (682, 468) with delta (0, -3)
Screenshot: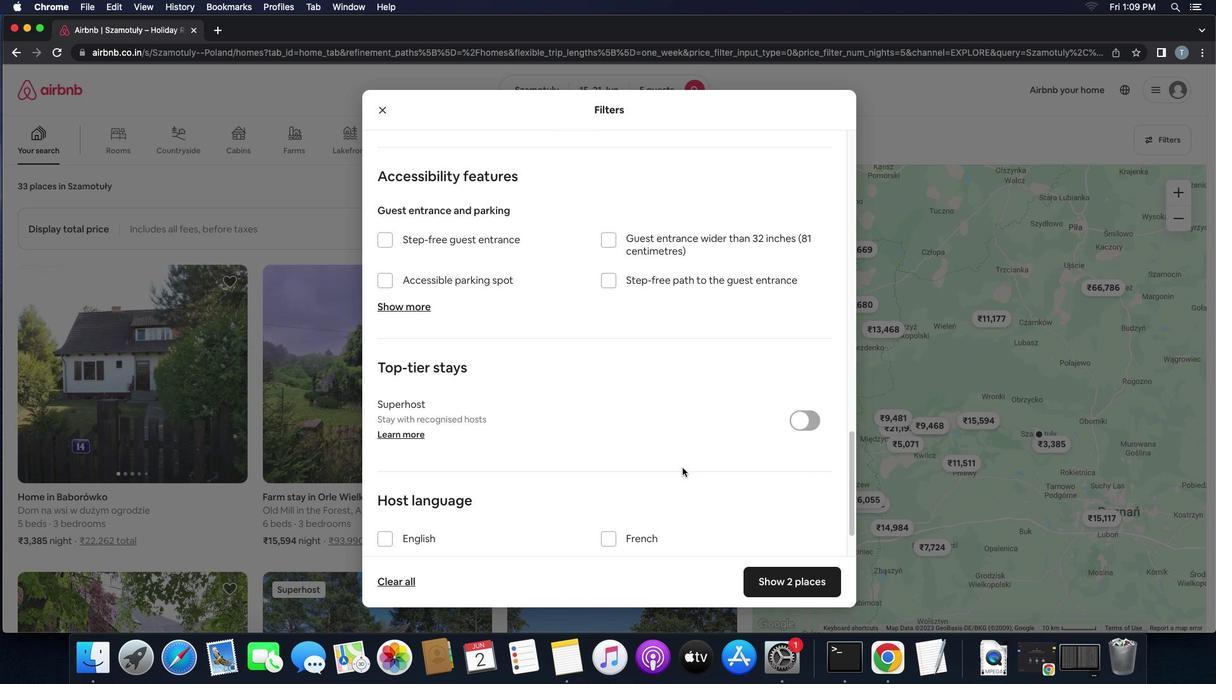 
Action: Mouse moved to (386, 471)
Screenshot: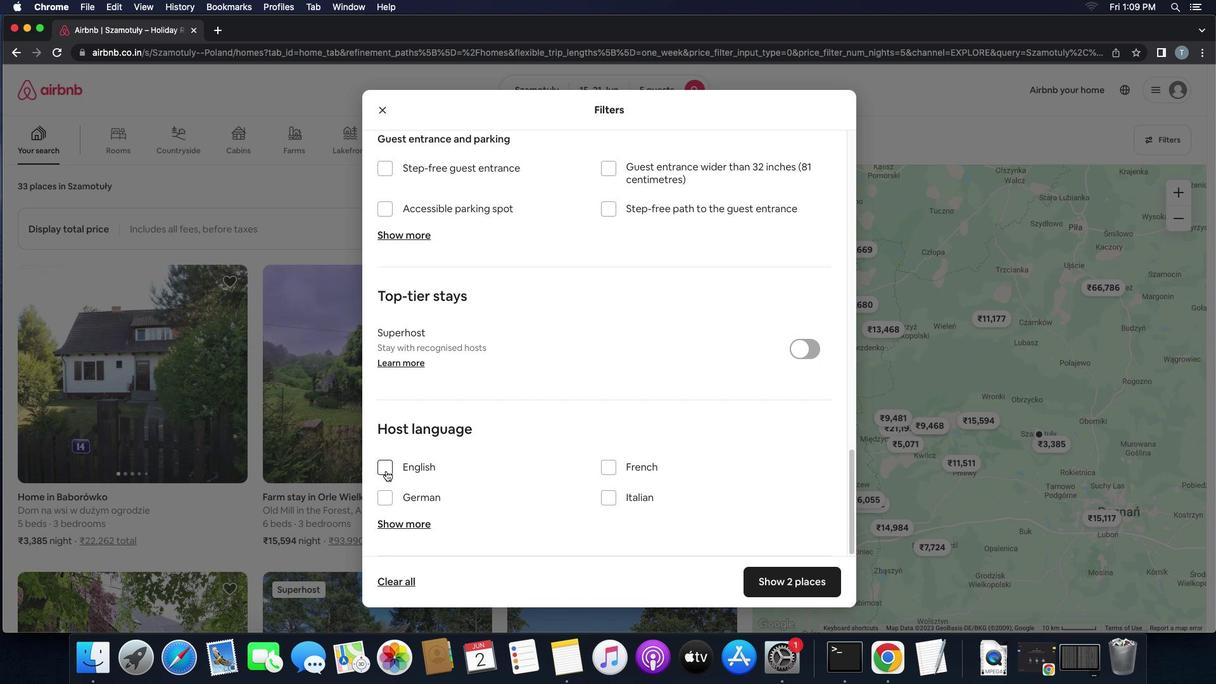 
Action: Mouse pressed left at (386, 471)
Screenshot: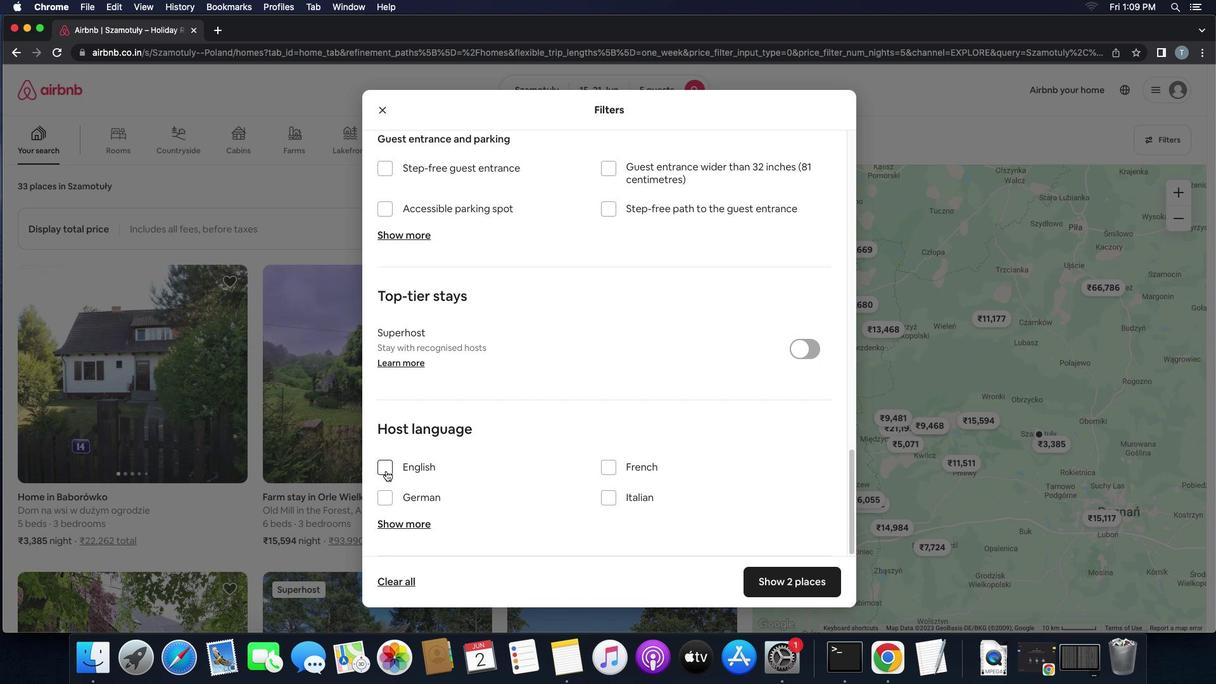 
Action: Mouse moved to (781, 588)
Screenshot: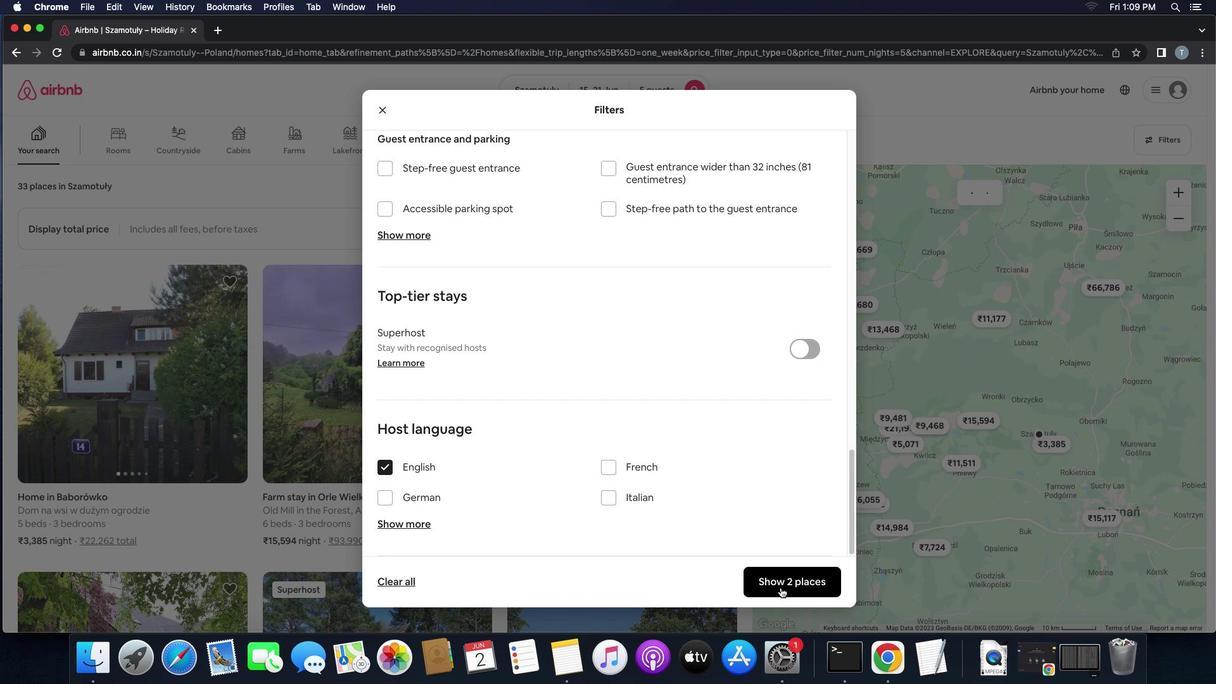 
Action: Mouse pressed left at (781, 588)
Screenshot: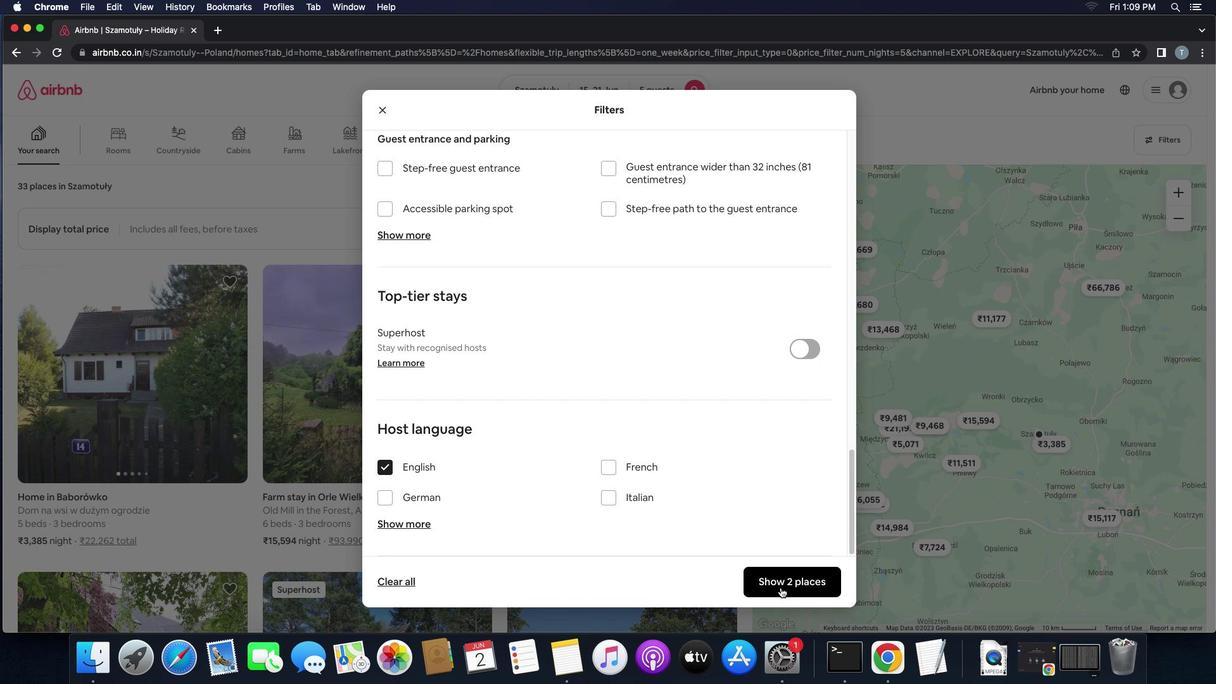 
